 Task: Look for space in Ресен, Macedonia from 3rd August, 2023 to 17th August, 2023 for 3 adults, 1 child in price range Rs.3000 to Rs.15000. Place can be entire place with 3 bedrooms having 4 beds and 2 bathrooms. Property type can be house, flat, guest house. Amenities needed are: wifi, washing machine. Booking option can be shelf check-in. Required host language is English.
Action: Mouse moved to (611, 86)
Screenshot: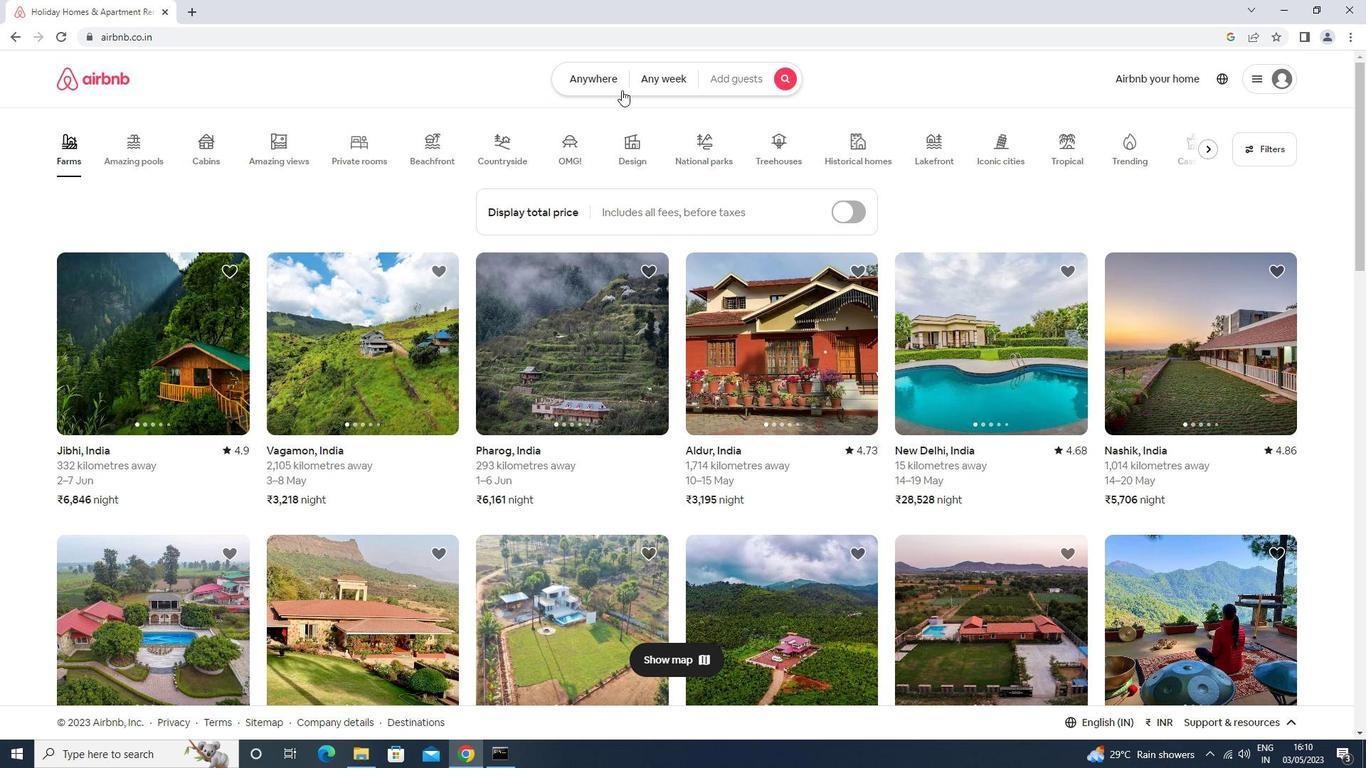 
Action: Mouse pressed left at (611, 86)
Screenshot: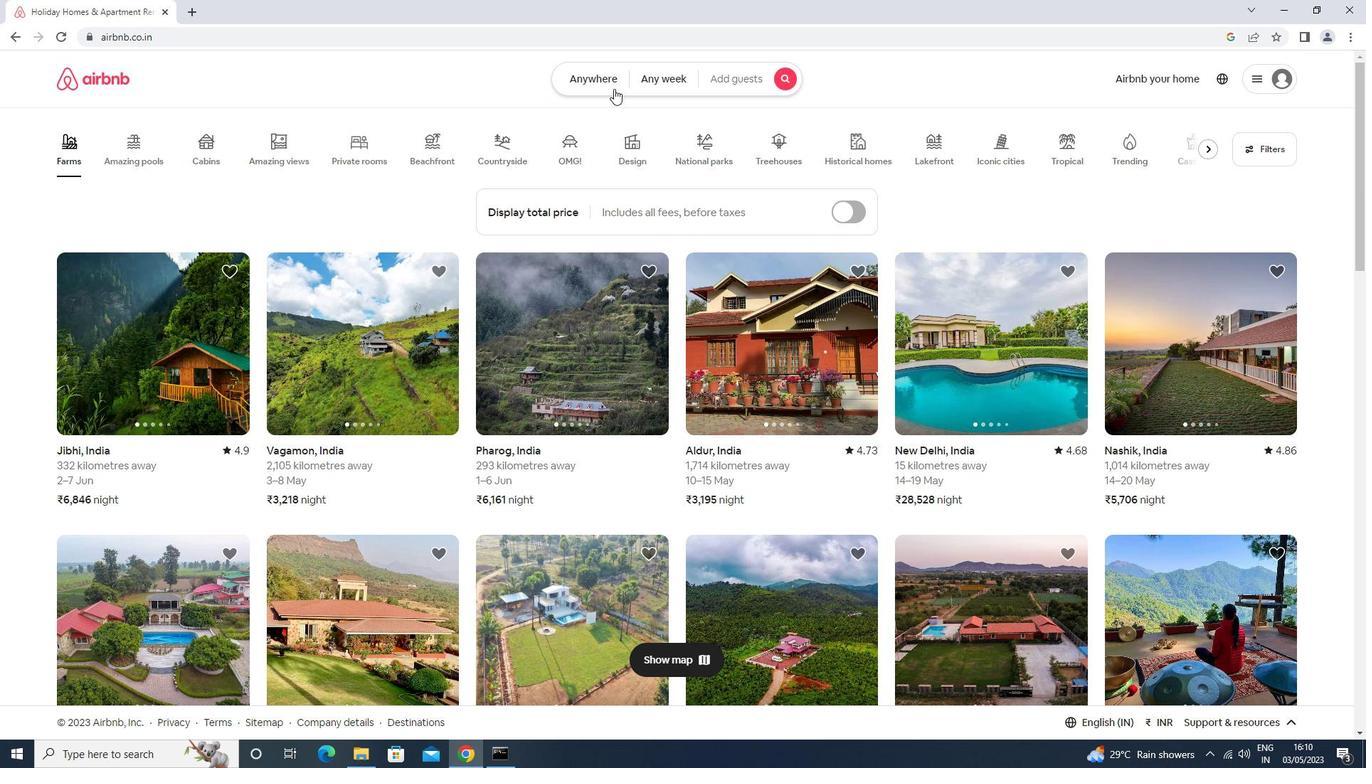 
Action: Mouse moved to (504, 143)
Screenshot: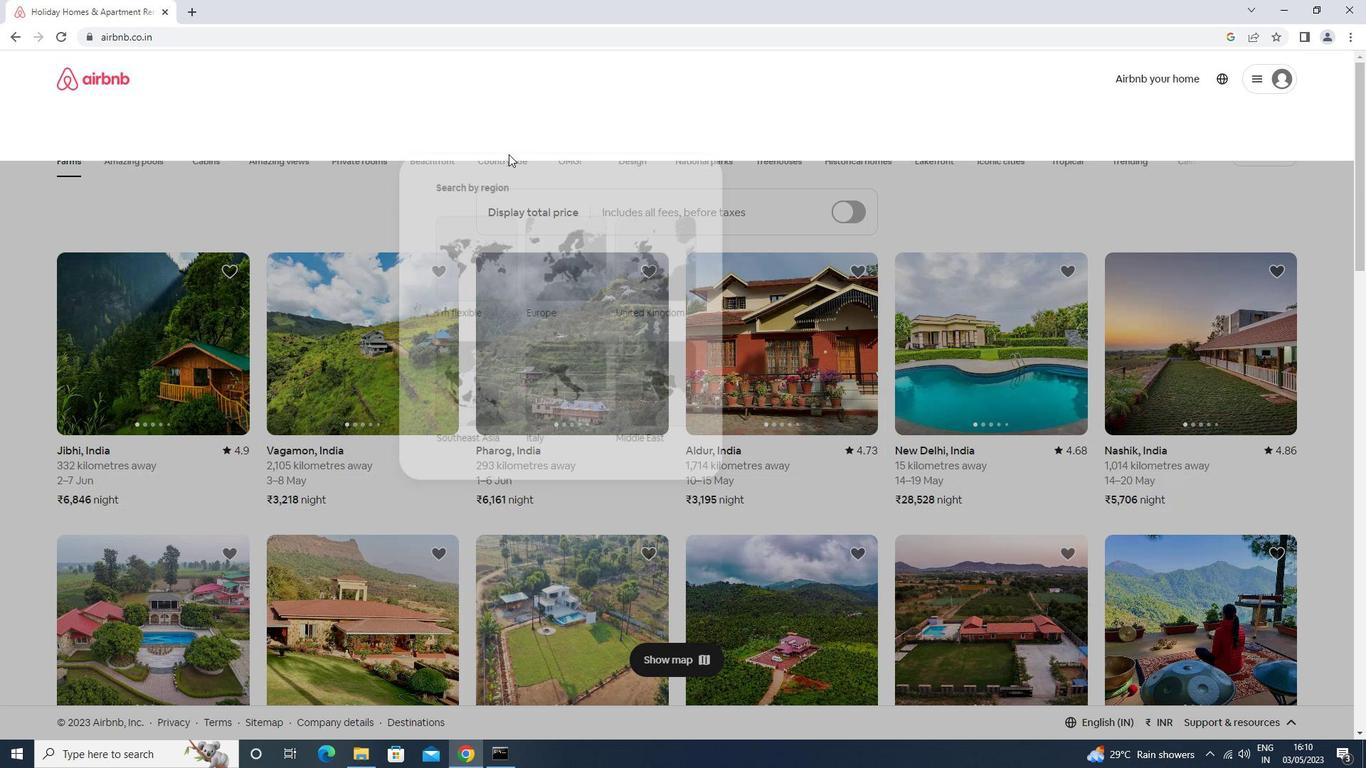
Action: Mouse pressed left at (504, 143)
Screenshot: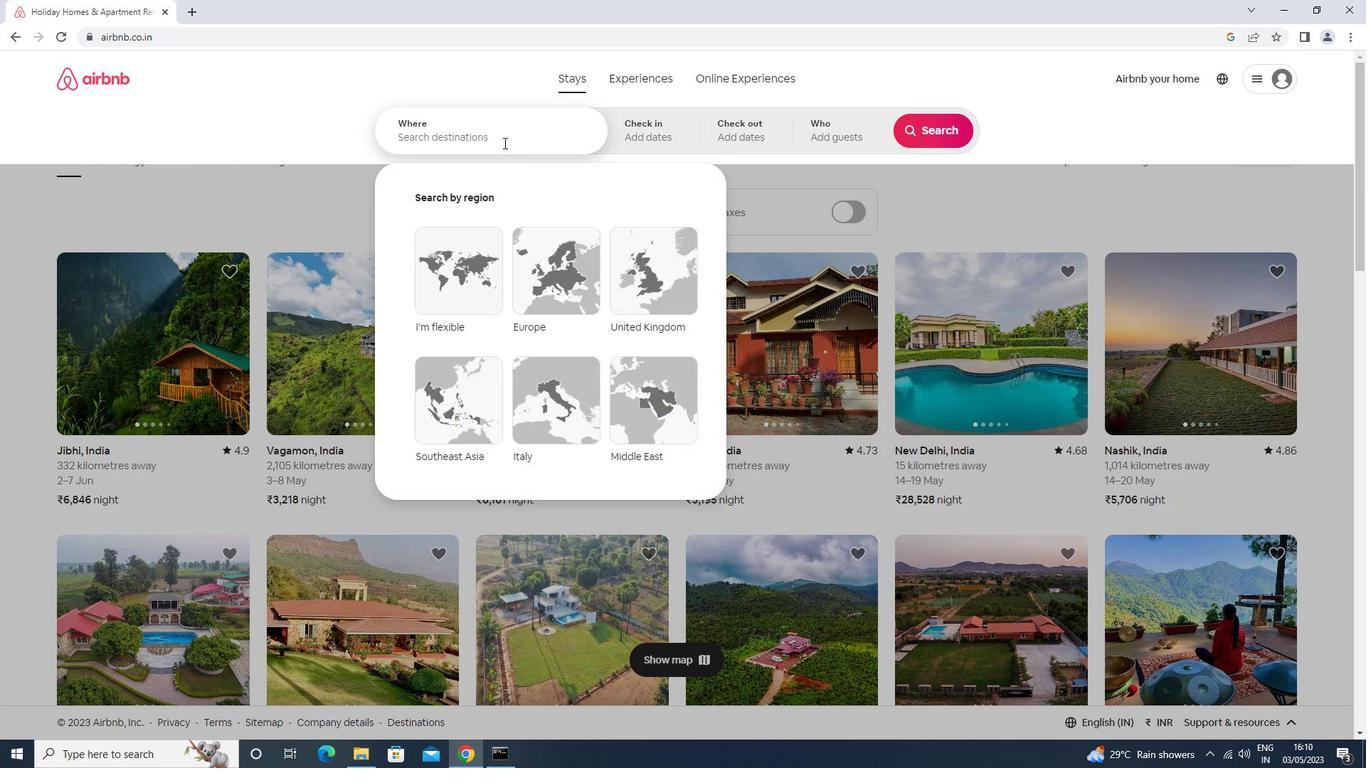 
Action: Mouse moved to (501, 142)
Screenshot: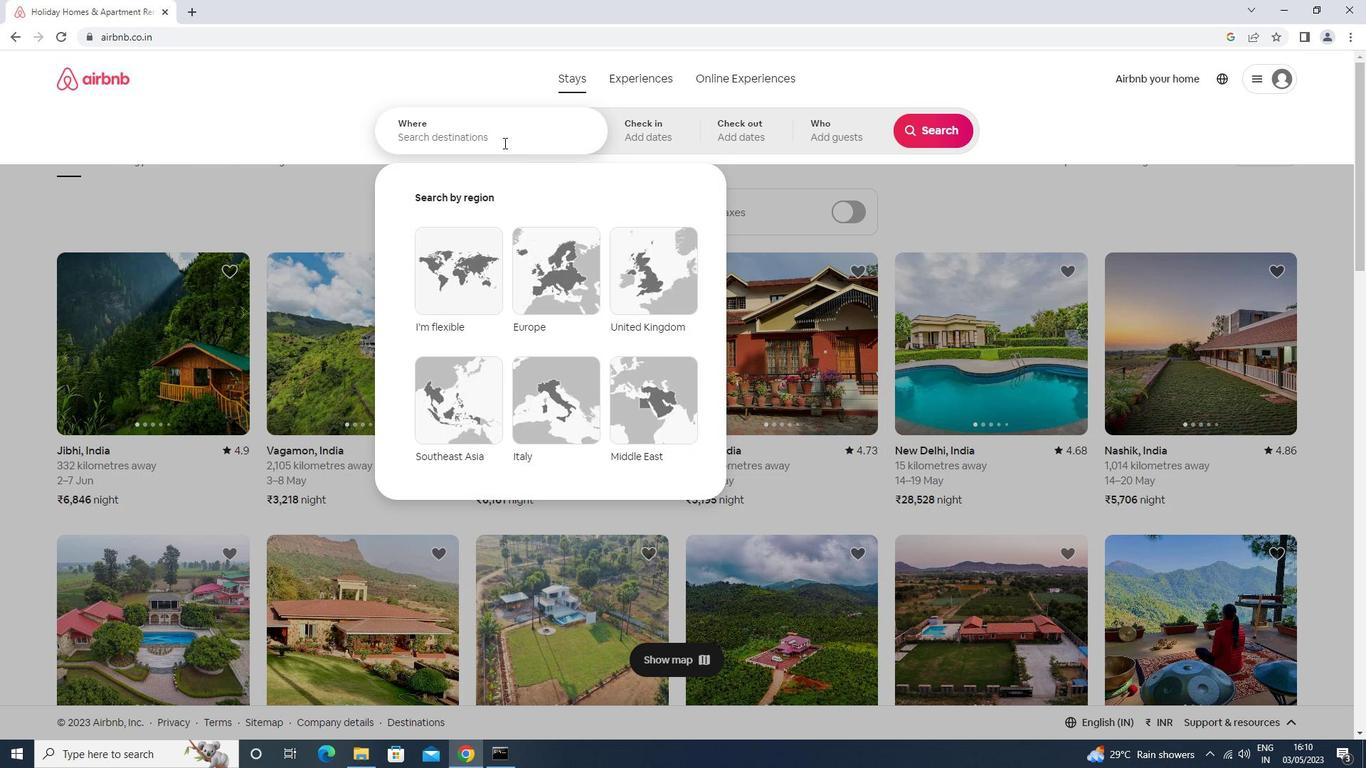 
Action: Key pressed peceh<Key.enter>
Screenshot: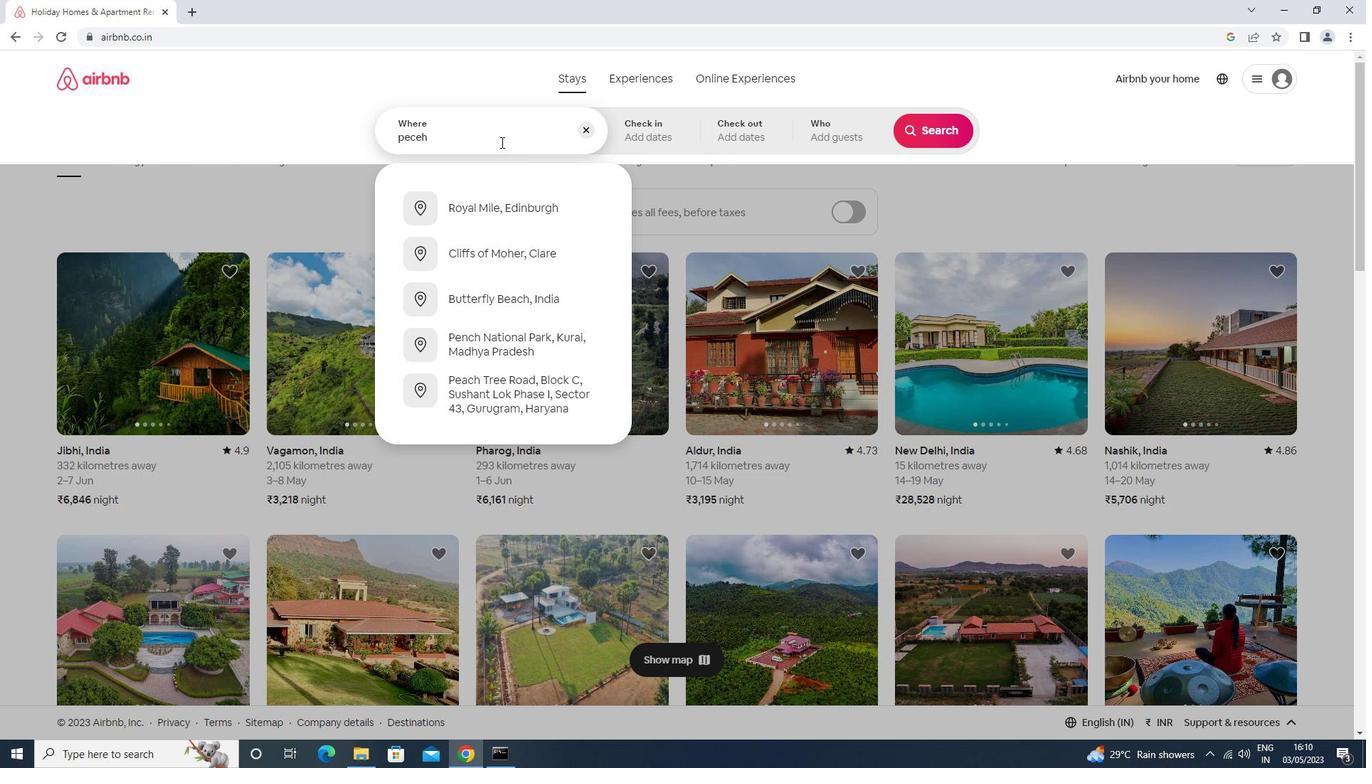 
Action: Mouse moved to (916, 241)
Screenshot: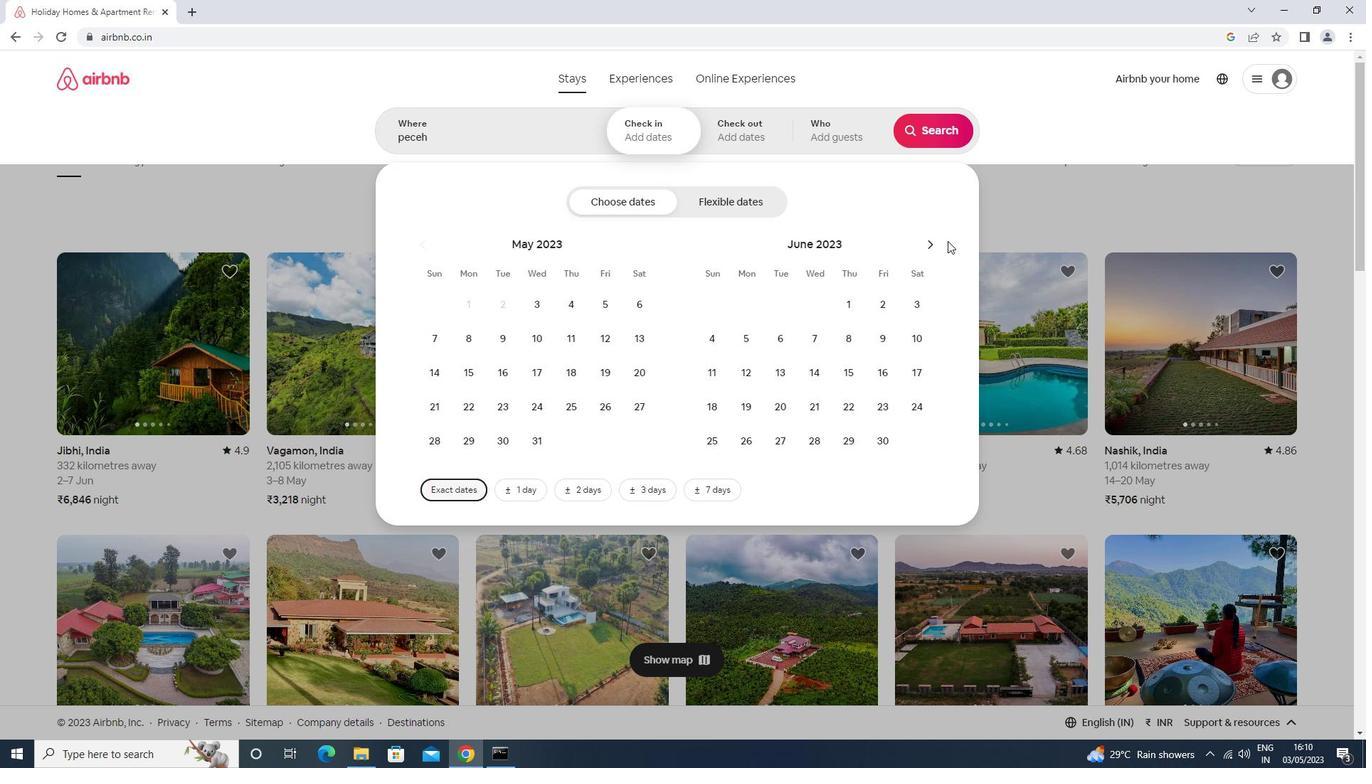 
Action: Mouse pressed left at (916, 241)
Screenshot: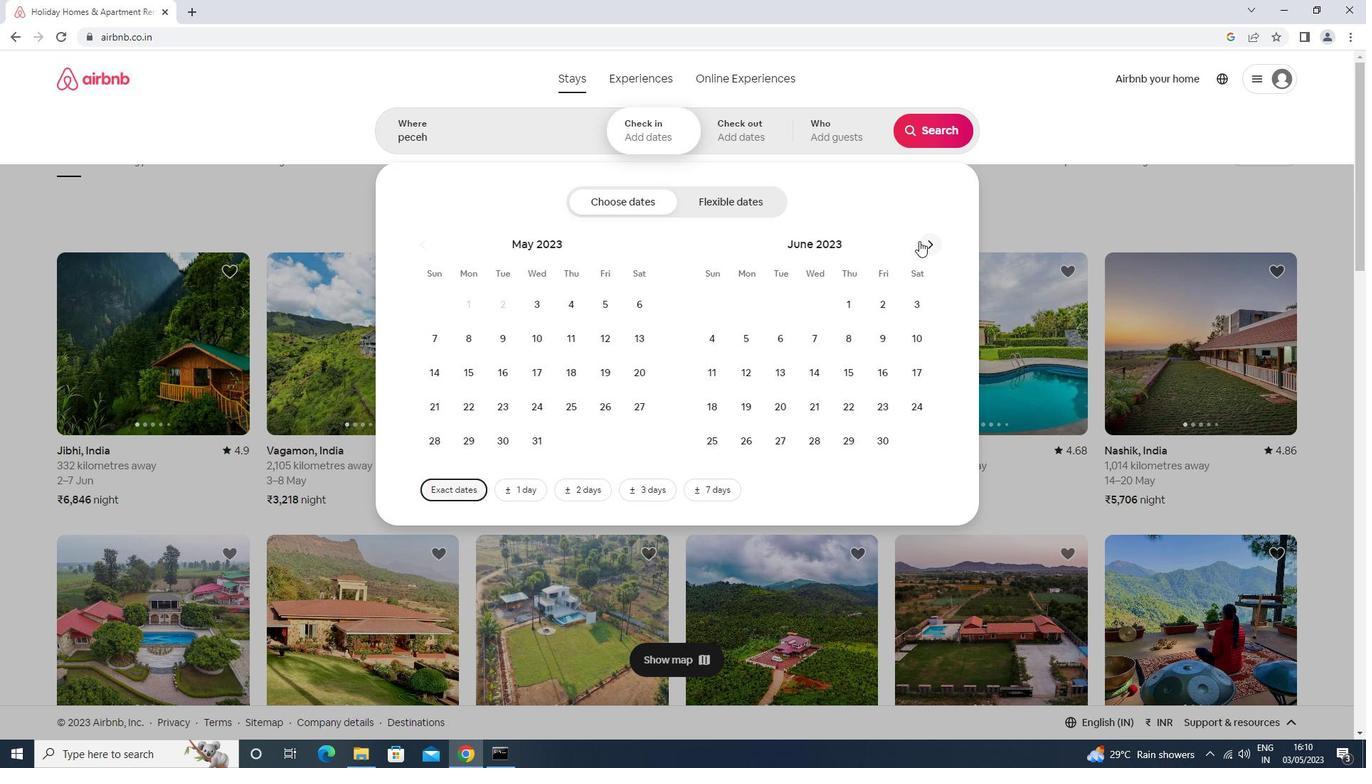 
Action: Mouse moved to (931, 244)
Screenshot: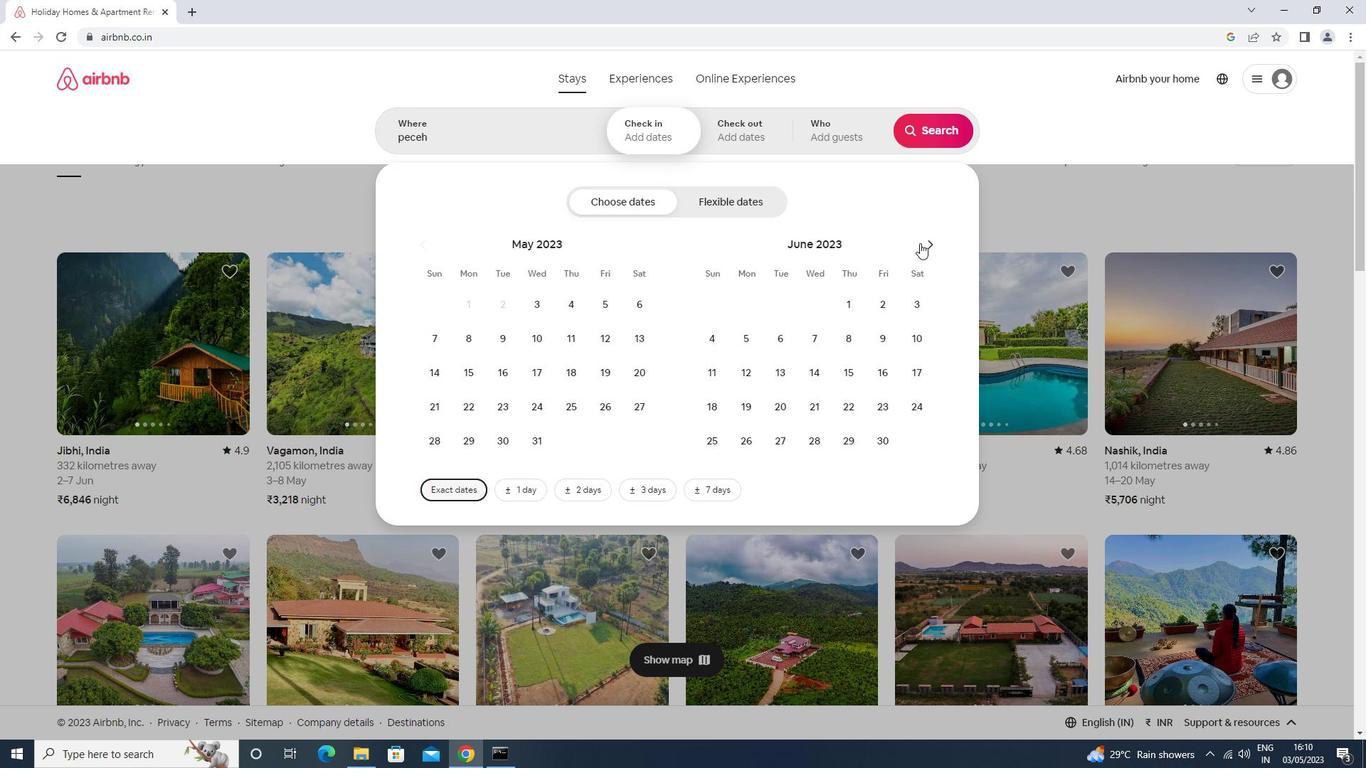 
Action: Mouse pressed left at (931, 244)
Screenshot: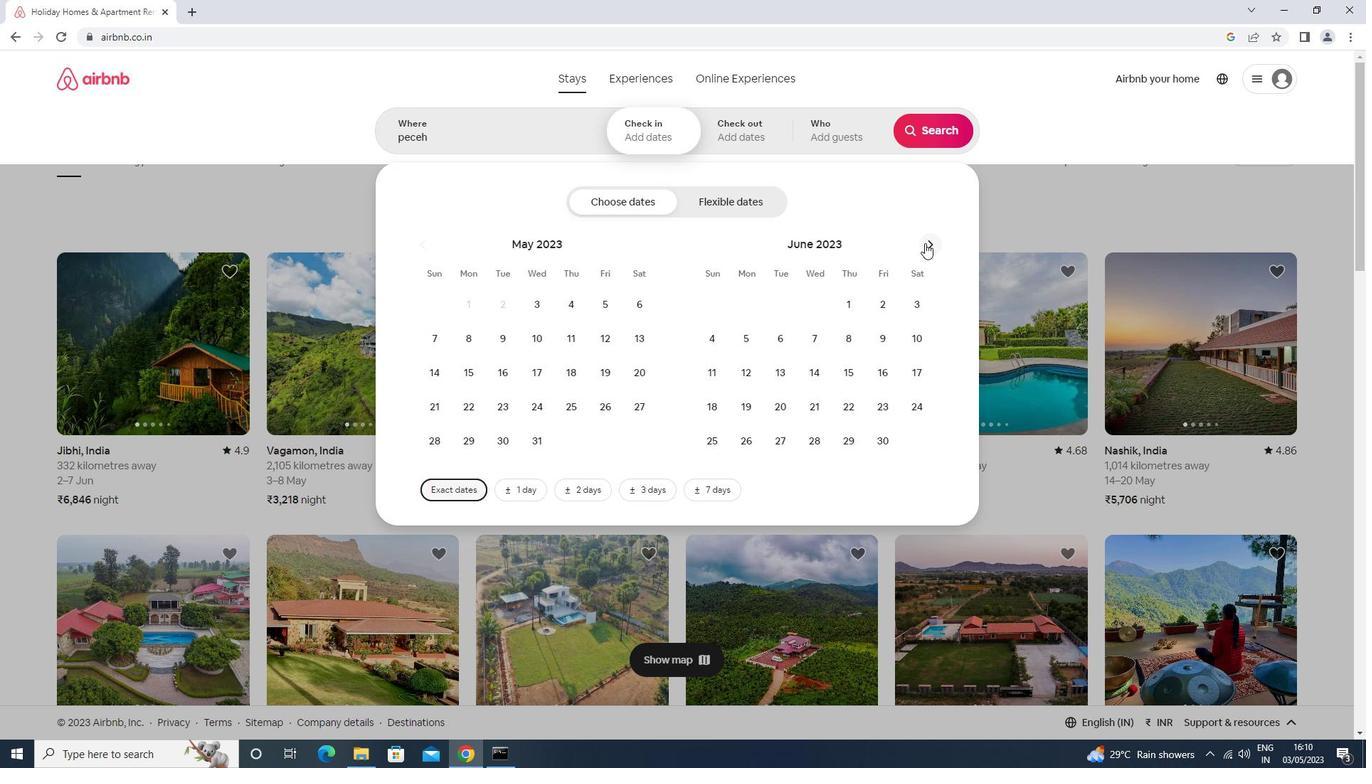 
Action: Mouse pressed left at (931, 244)
Screenshot: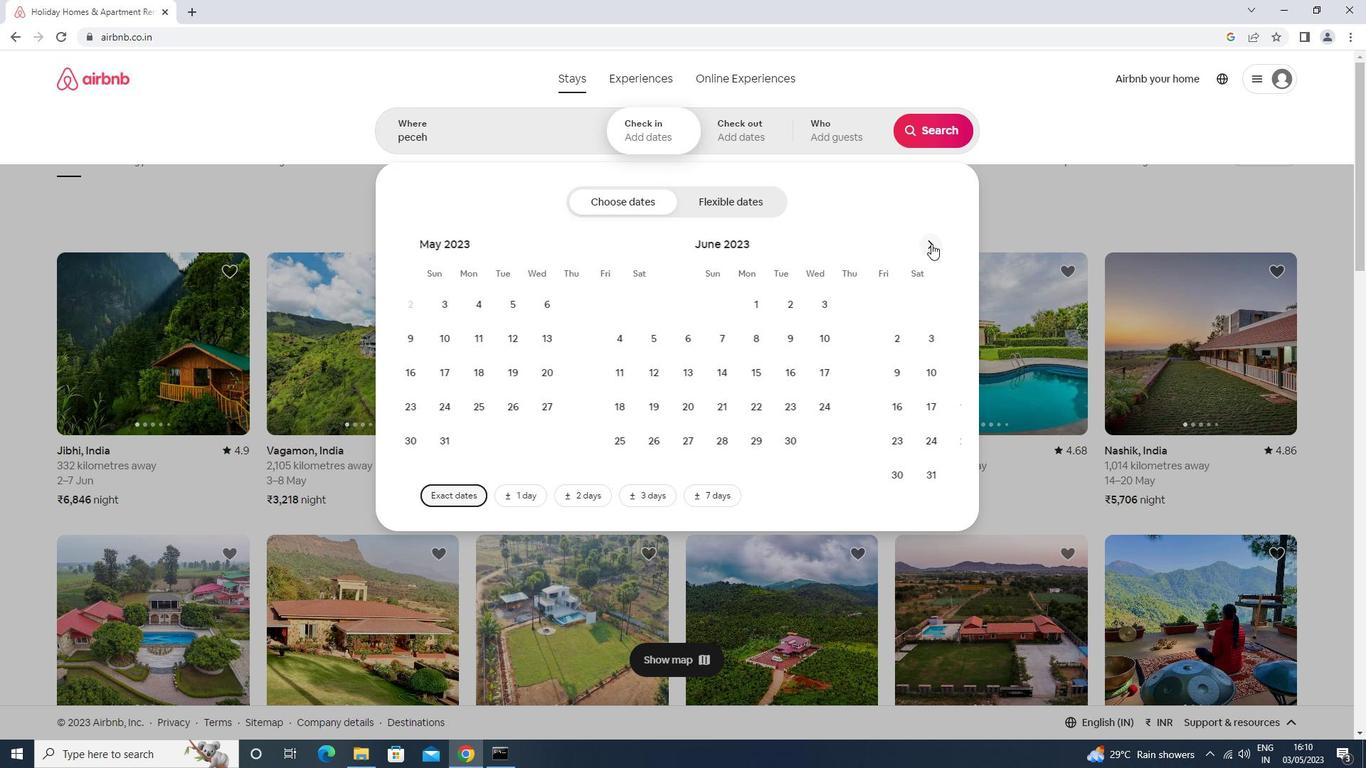 
Action: Mouse pressed left at (931, 244)
Screenshot: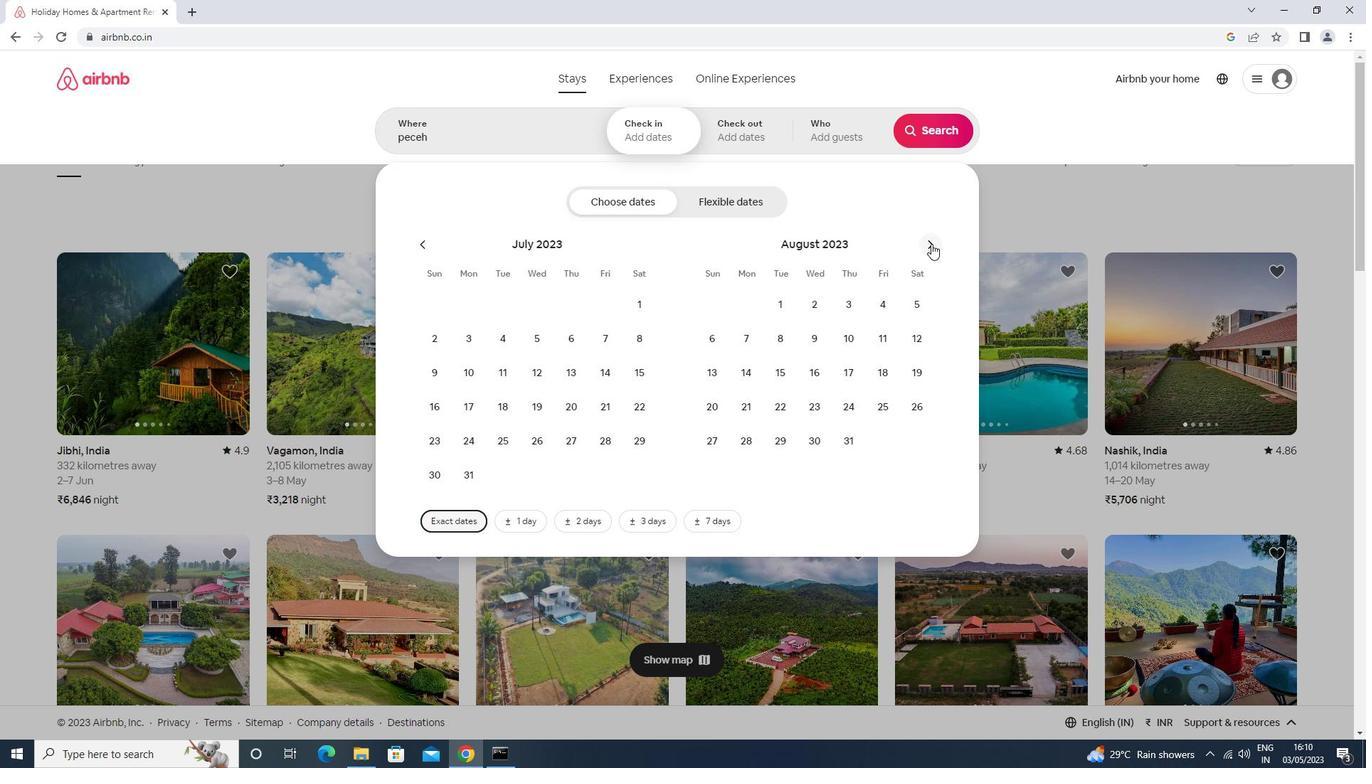 
Action: Mouse moved to (567, 302)
Screenshot: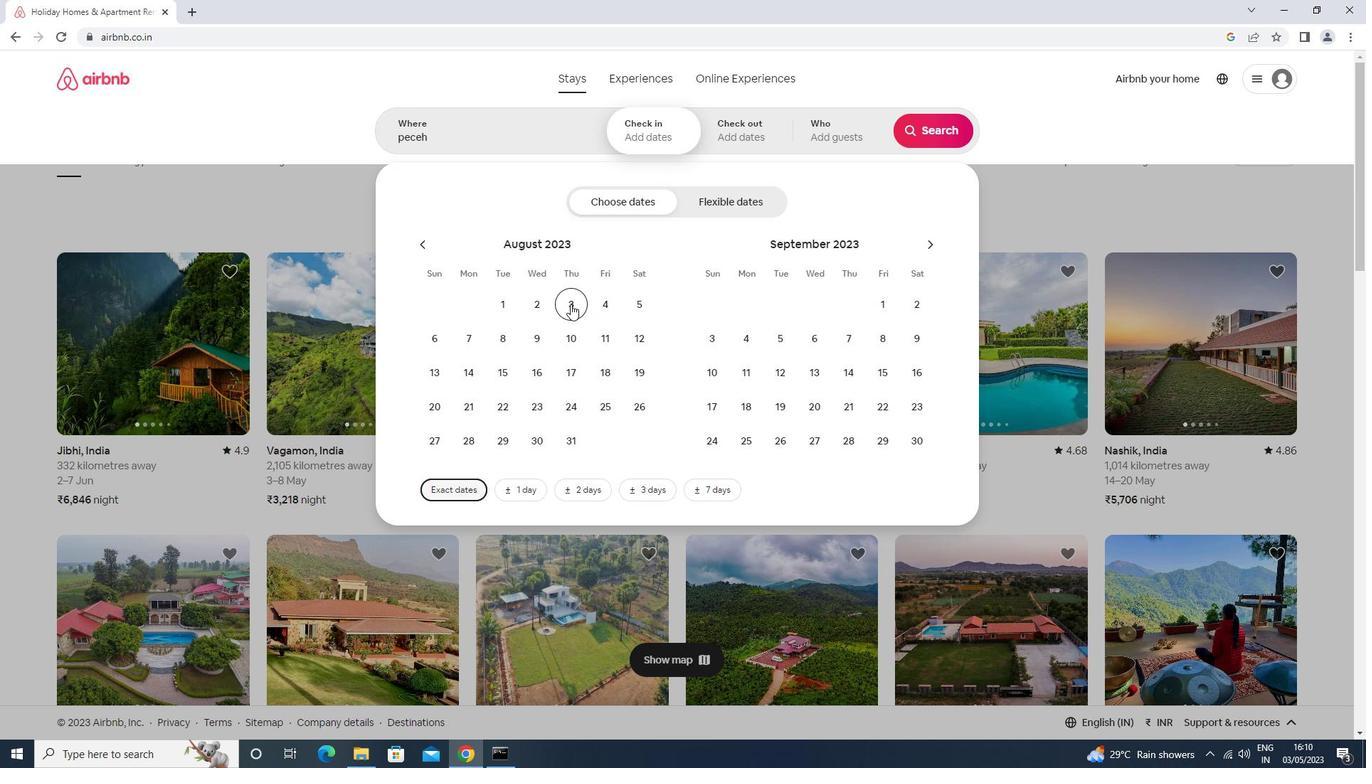 
Action: Mouse pressed left at (567, 302)
Screenshot: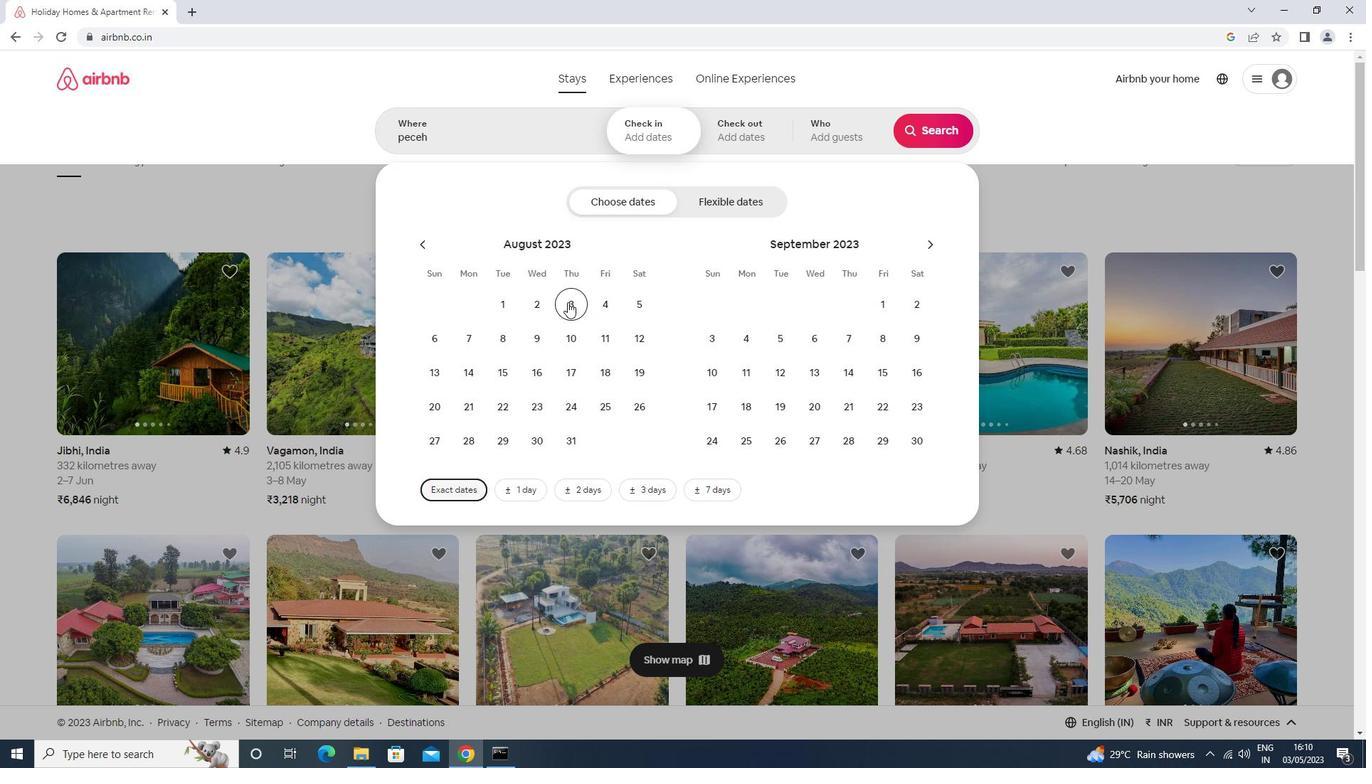 
Action: Mouse moved to (560, 374)
Screenshot: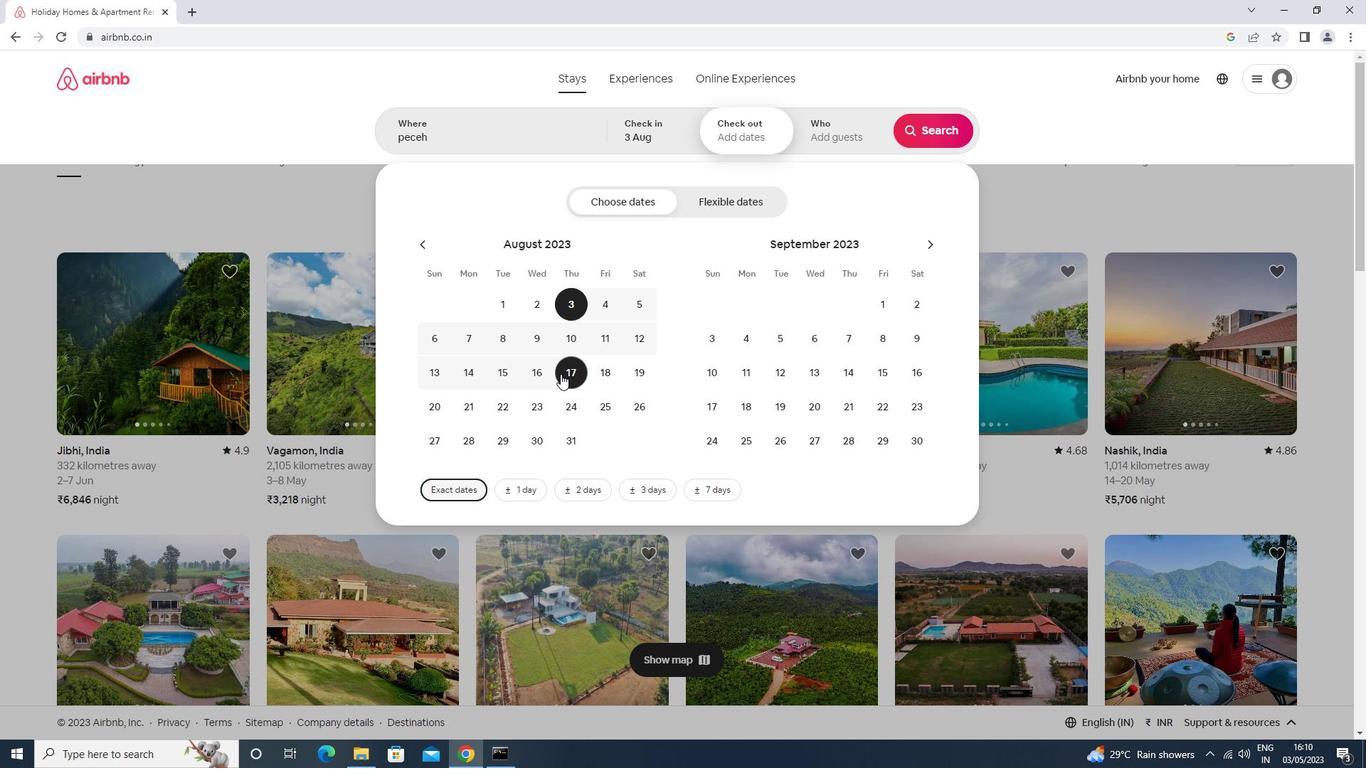 
Action: Mouse pressed left at (560, 374)
Screenshot: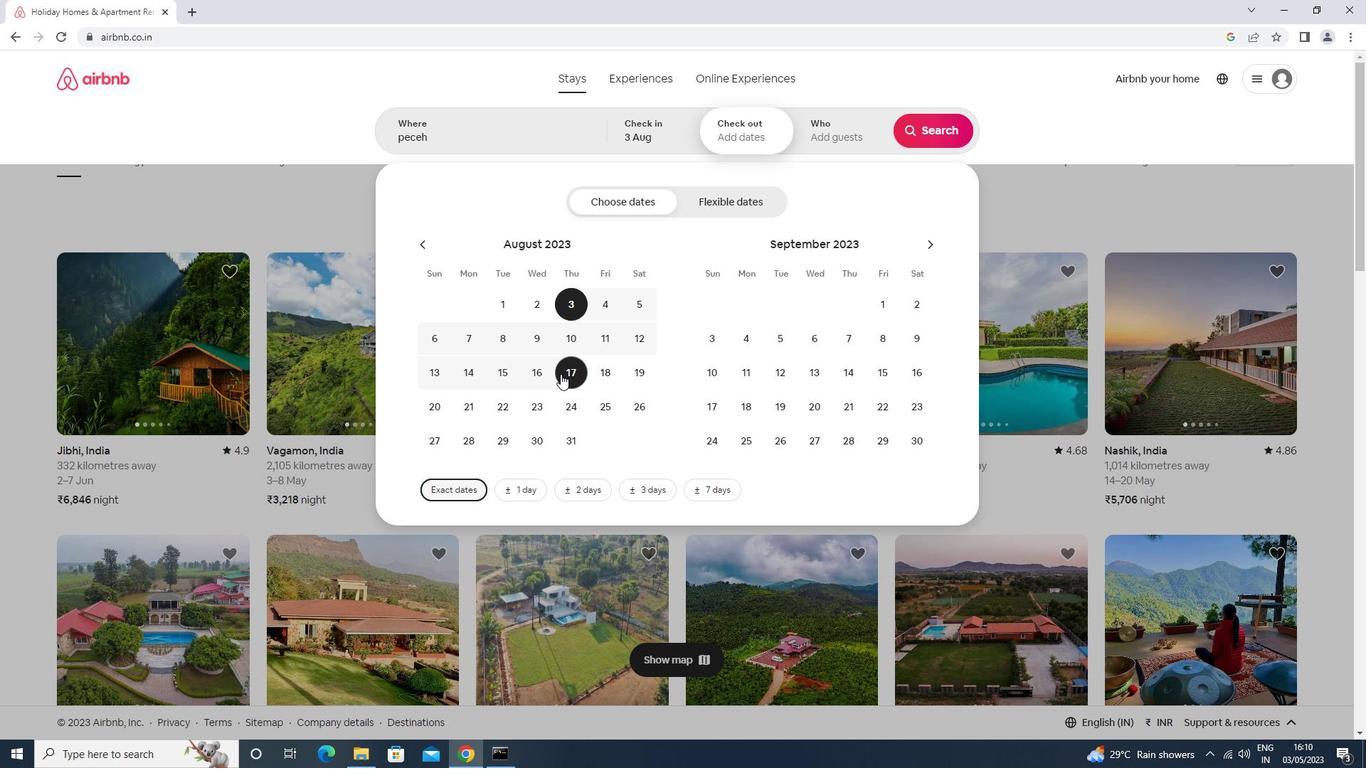 
Action: Mouse moved to (840, 135)
Screenshot: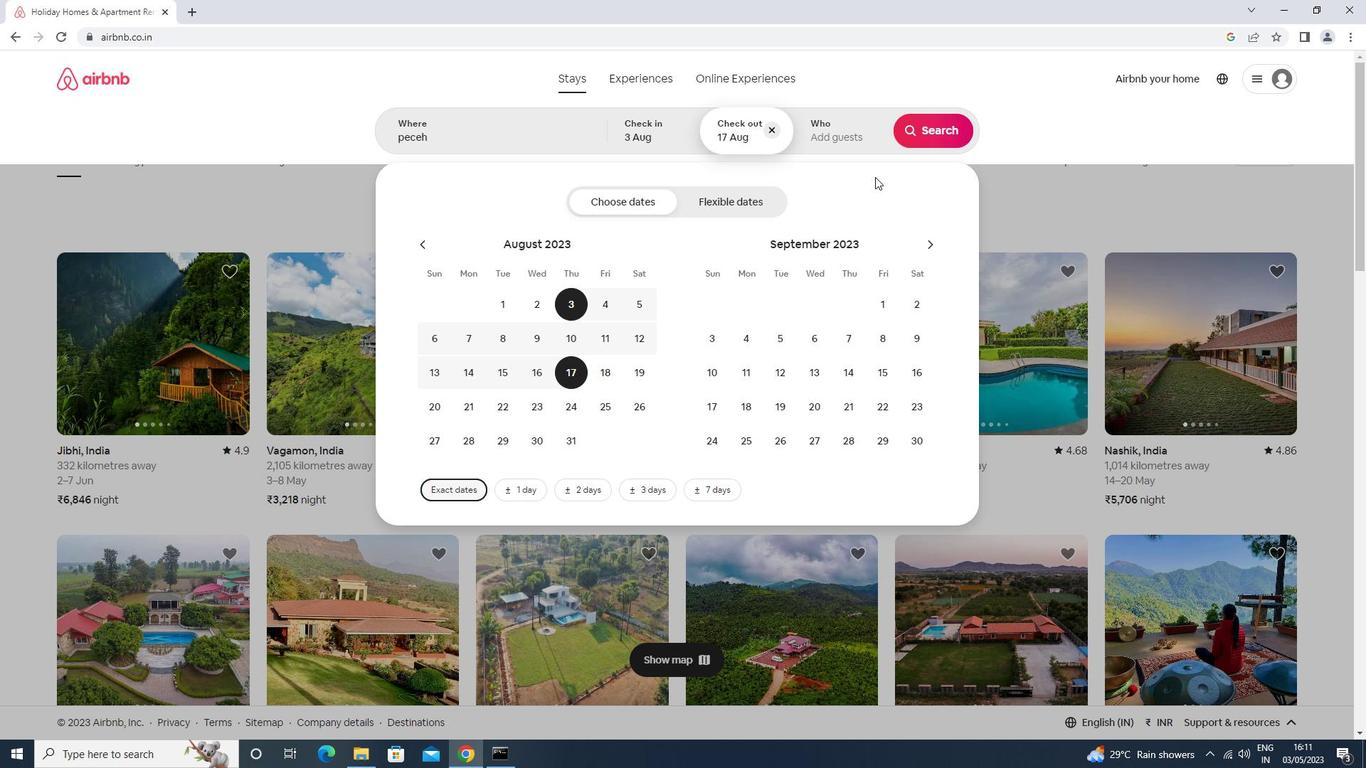 
Action: Mouse pressed left at (840, 135)
Screenshot: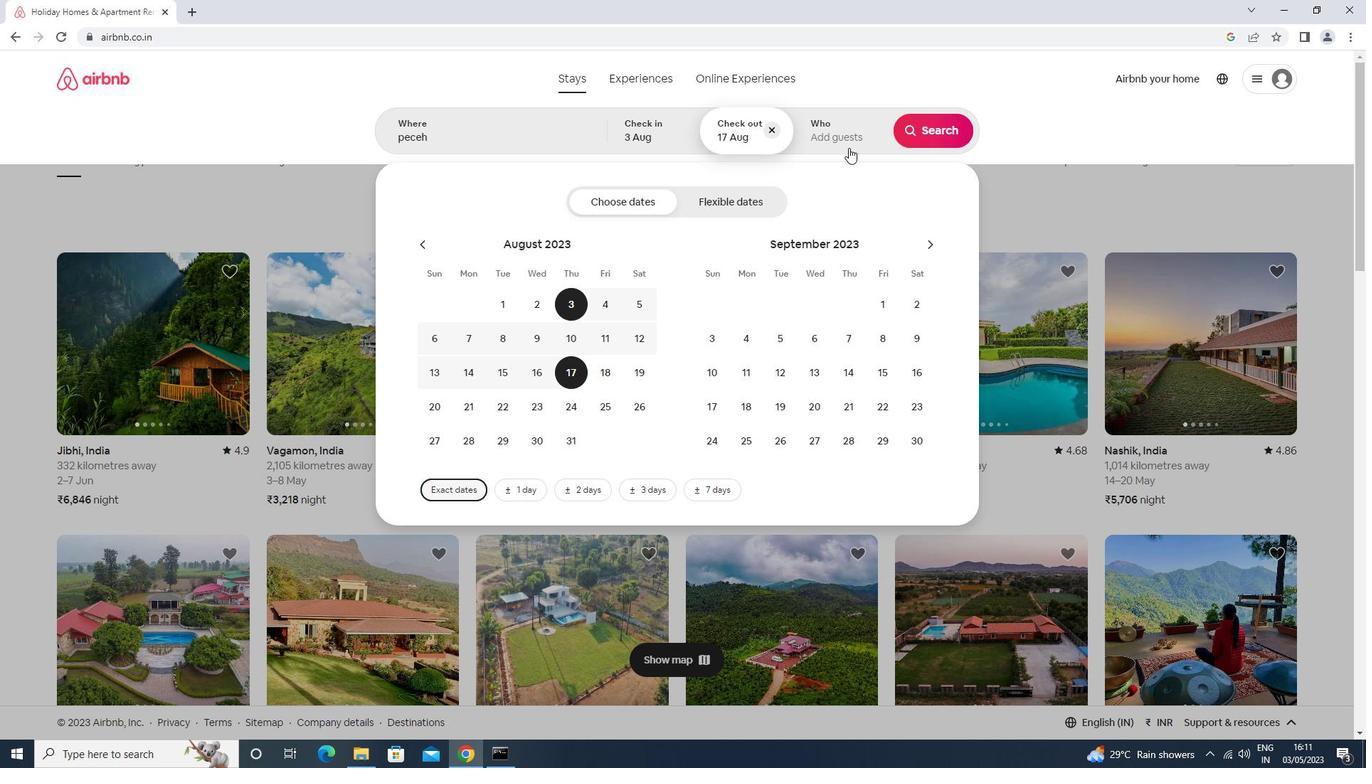 
Action: Mouse moved to (939, 203)
Screenshot: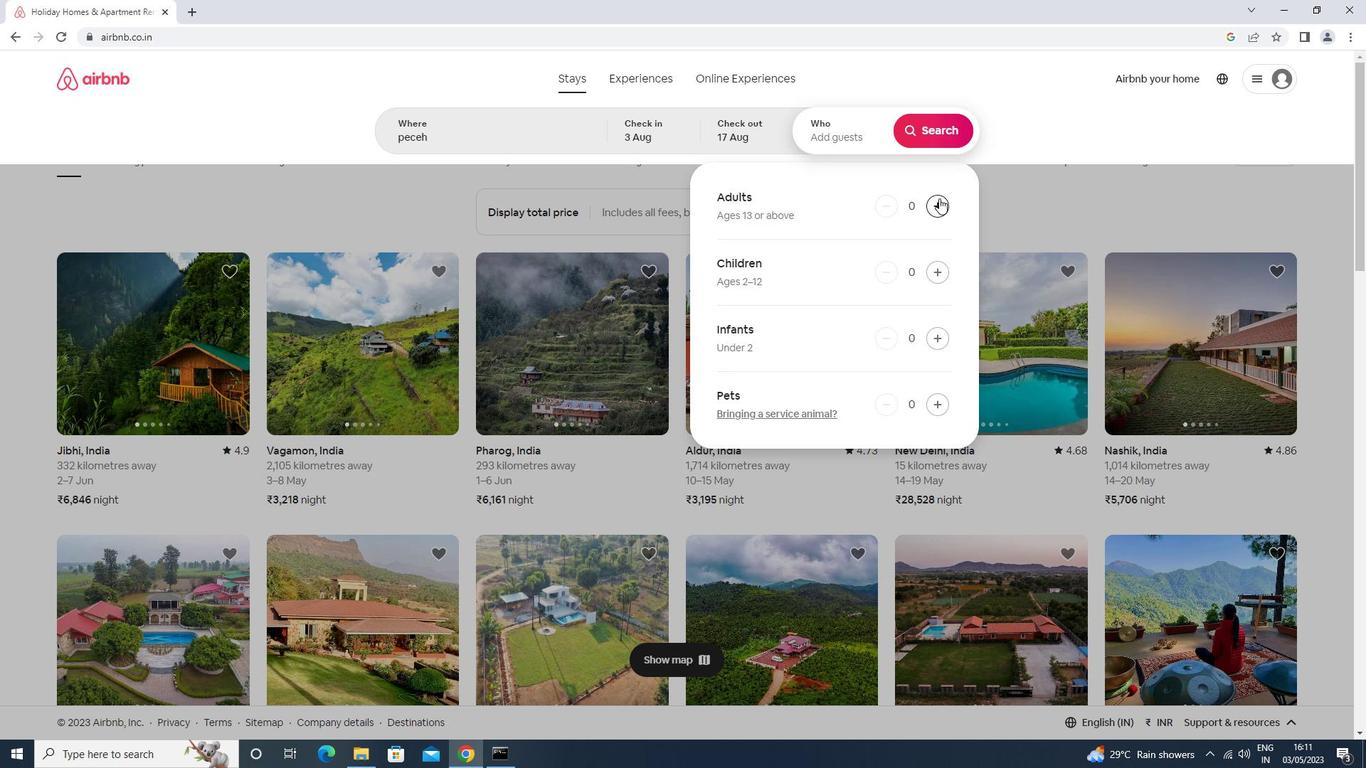
Action: Mouse pressed left at (939, 203)
Screenshot: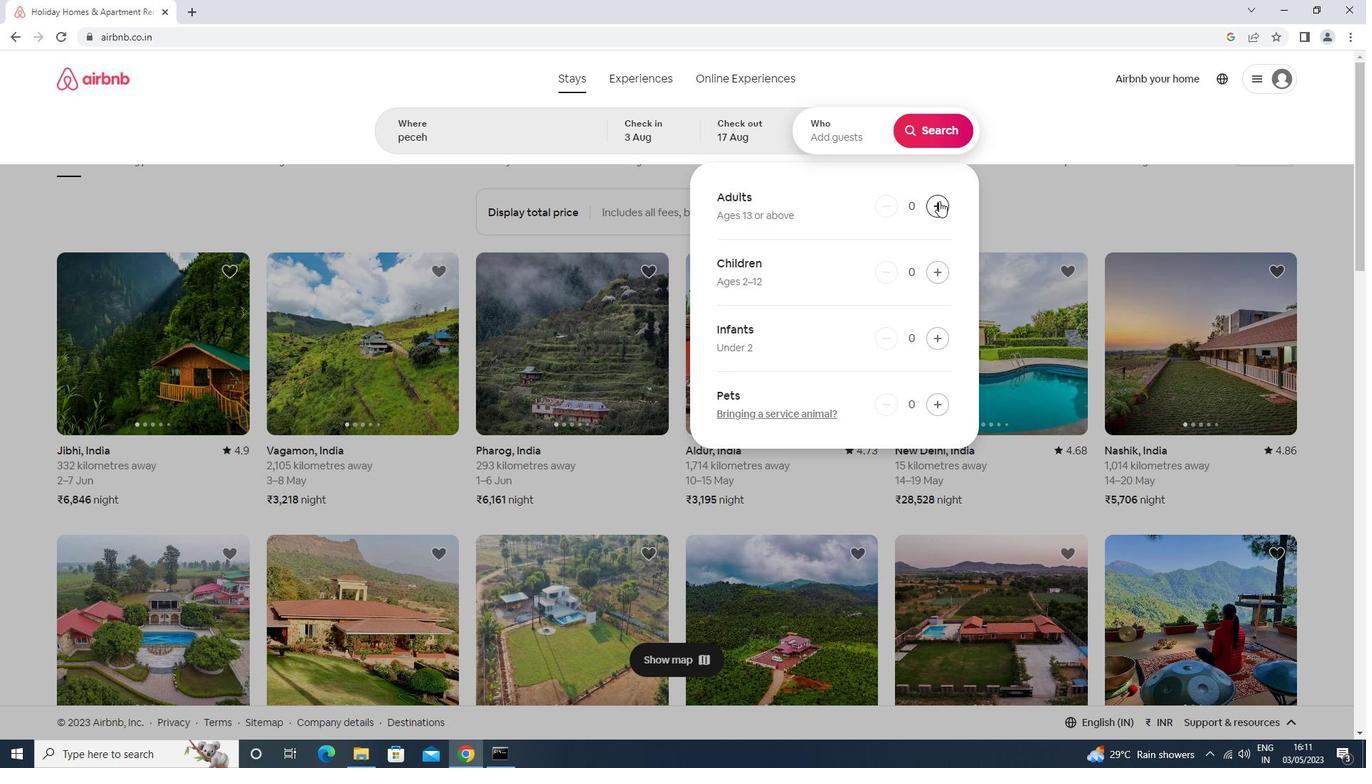 
Action: Mouse pressed left at (939, 203)
Screenshot: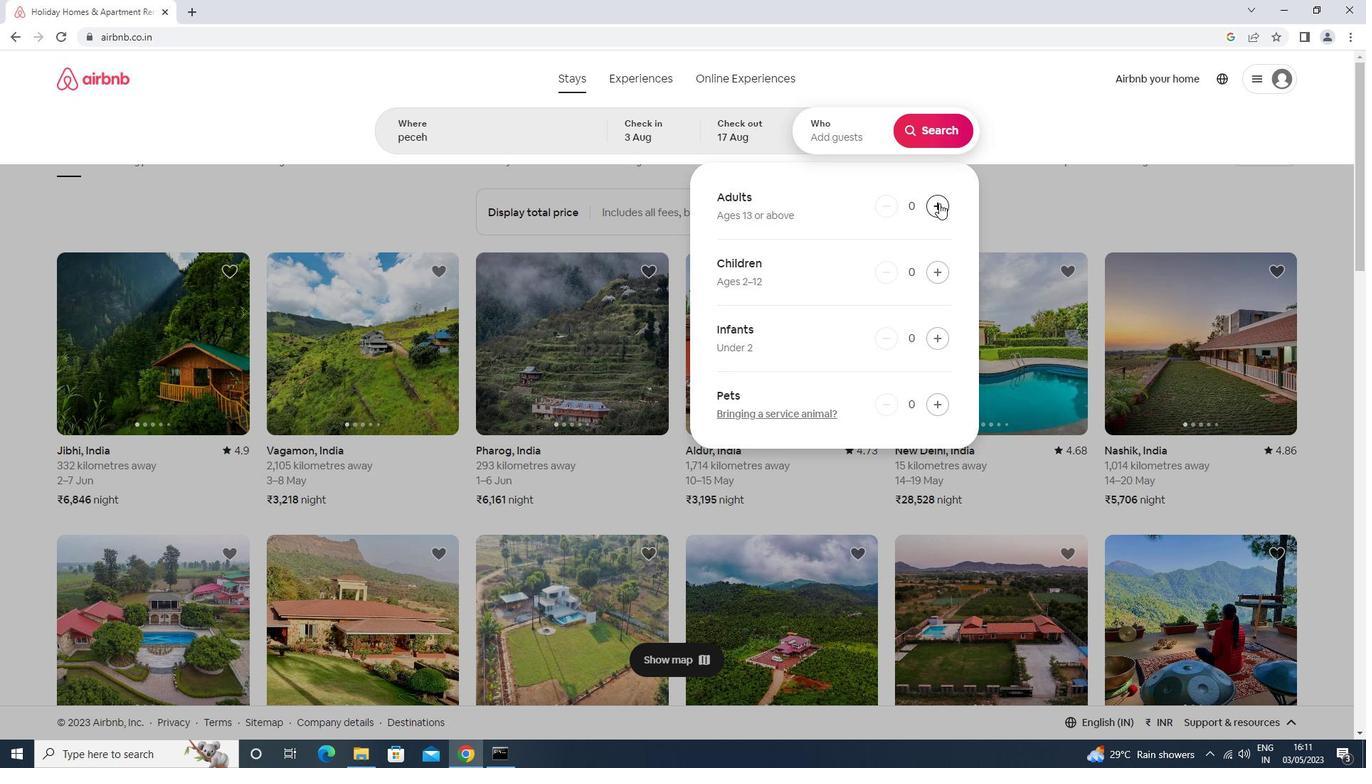 
Action: Mouse pressed left at (939, 203)
Screenshot: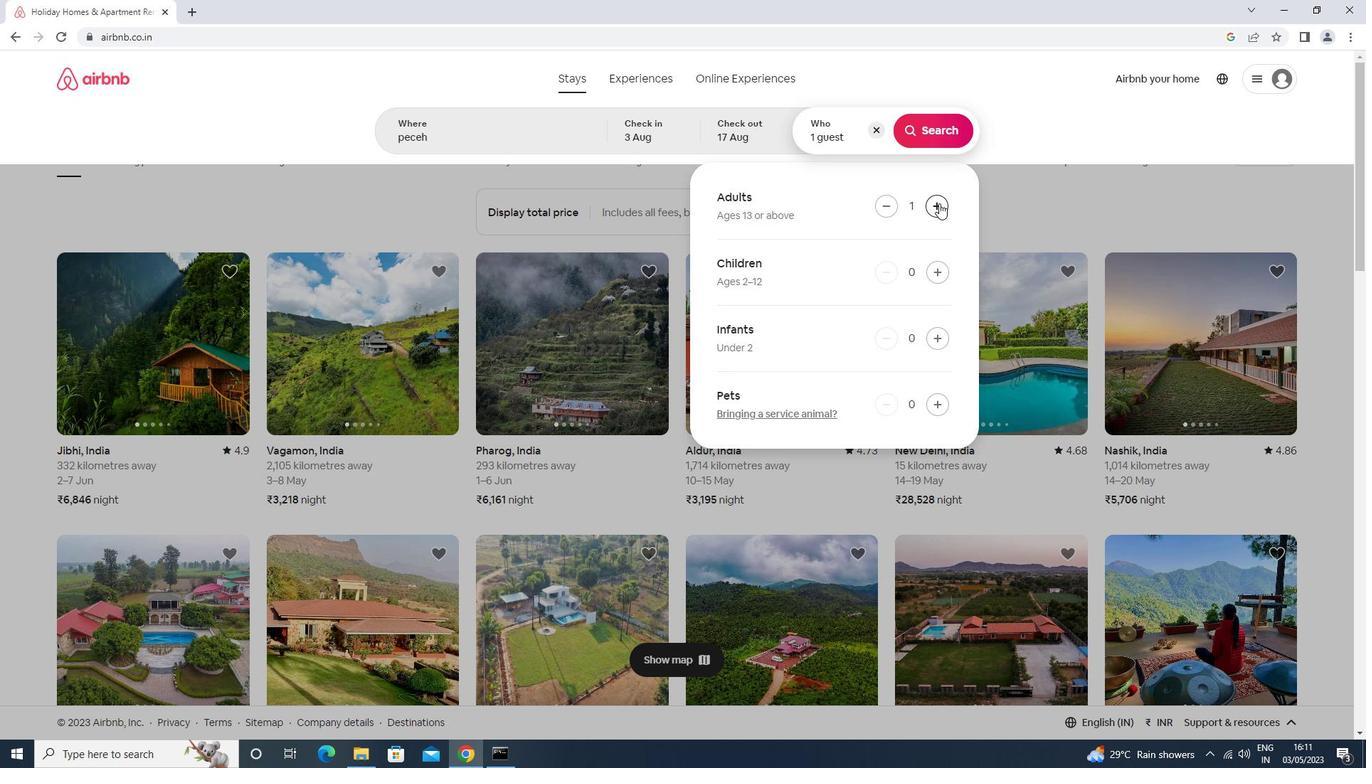 
Action: Mouse moved to (937, 274)
Screenshot: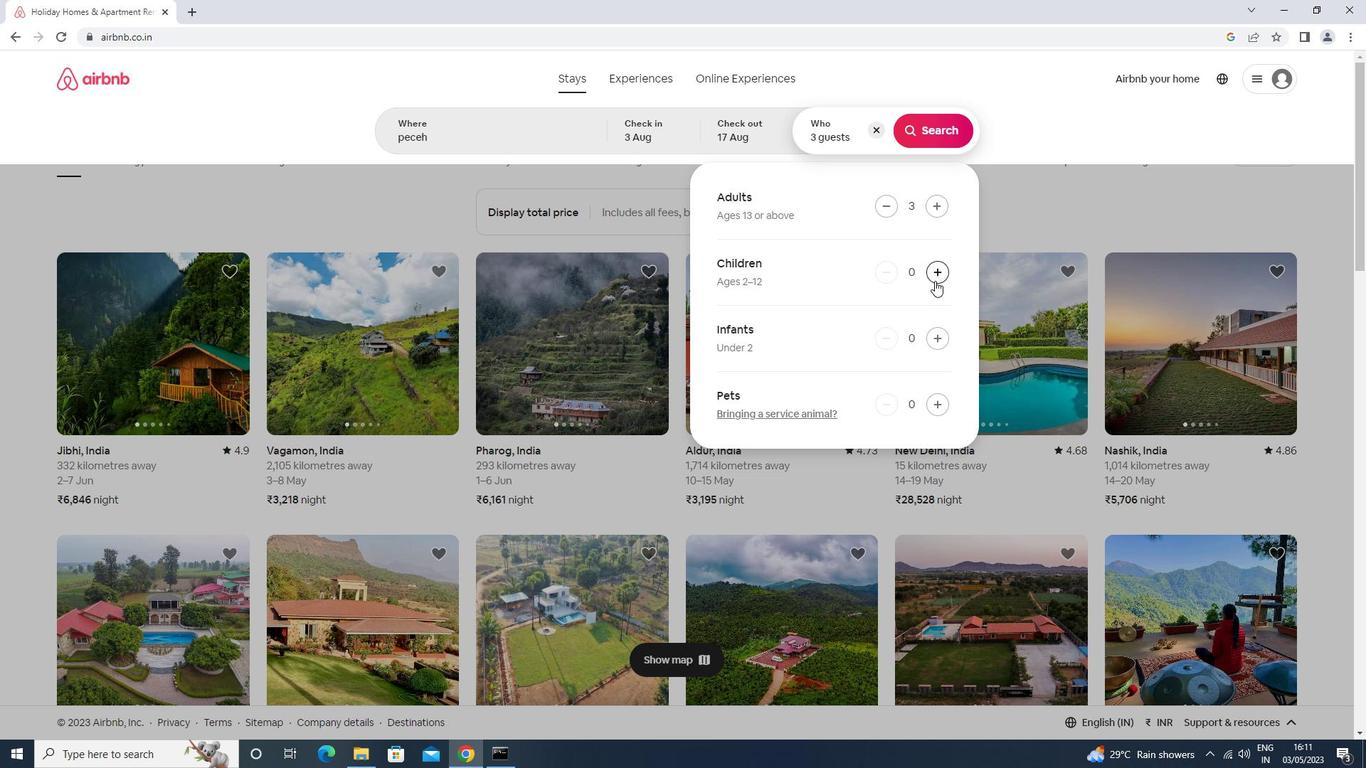 
Action: Mouse pressed left at (937, 274)
Screenshot: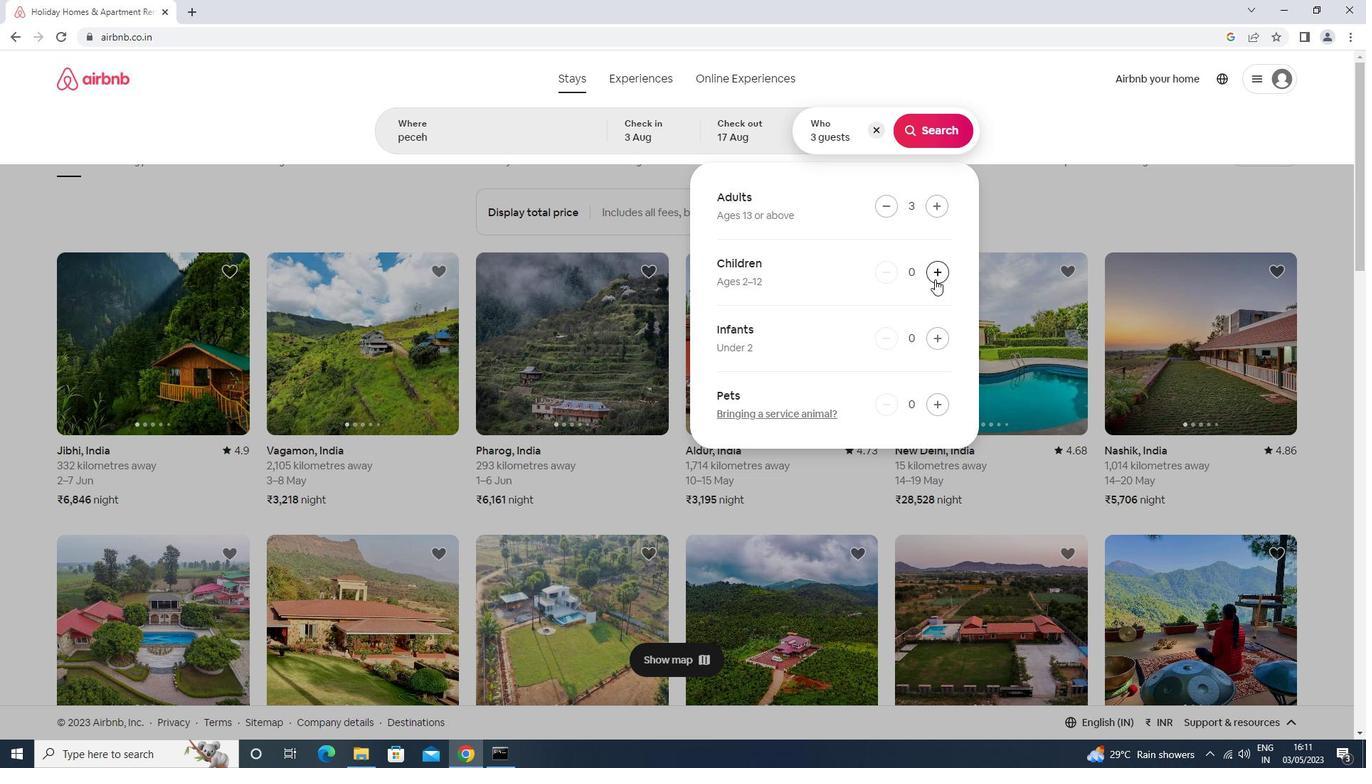 
Action: Mouse moved to (931, 132)
Screenshot: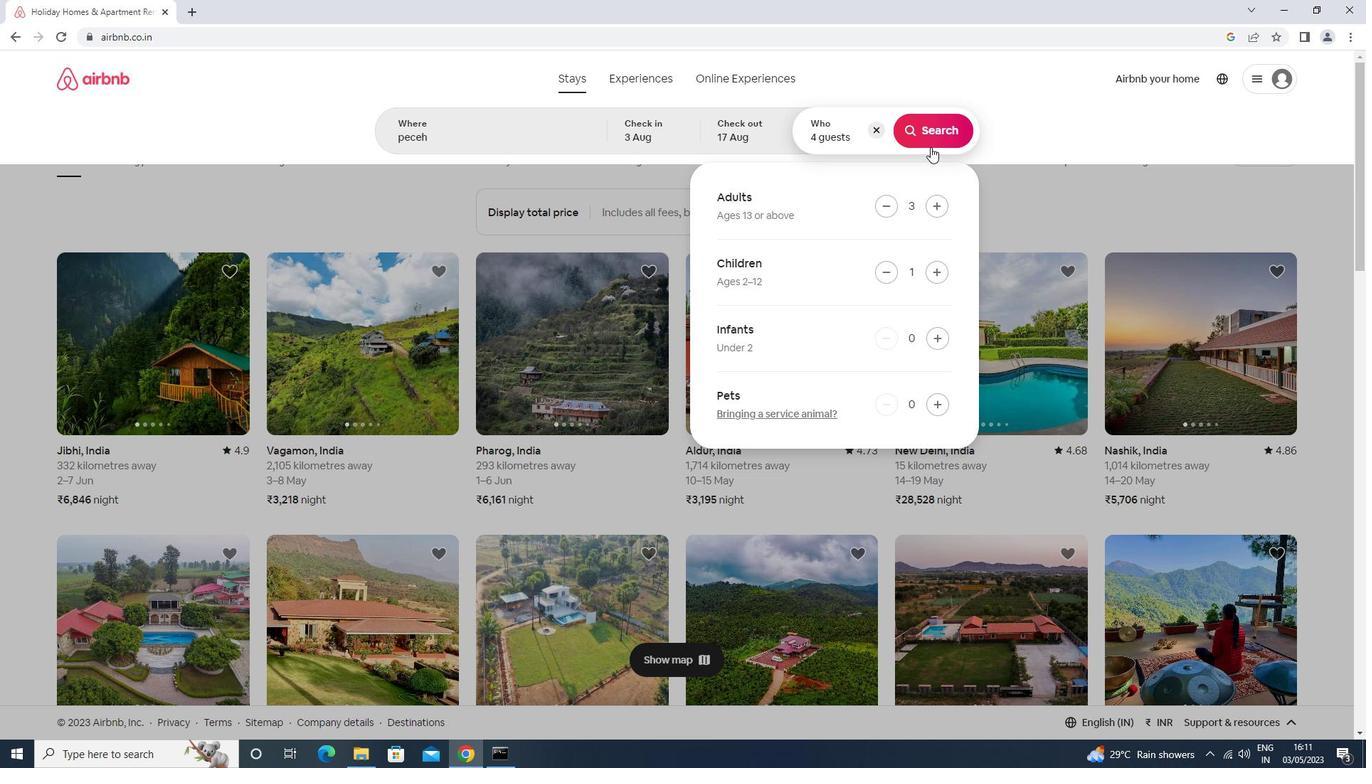 
Action: Mouse pressed left at (931, 132)
Screenshot: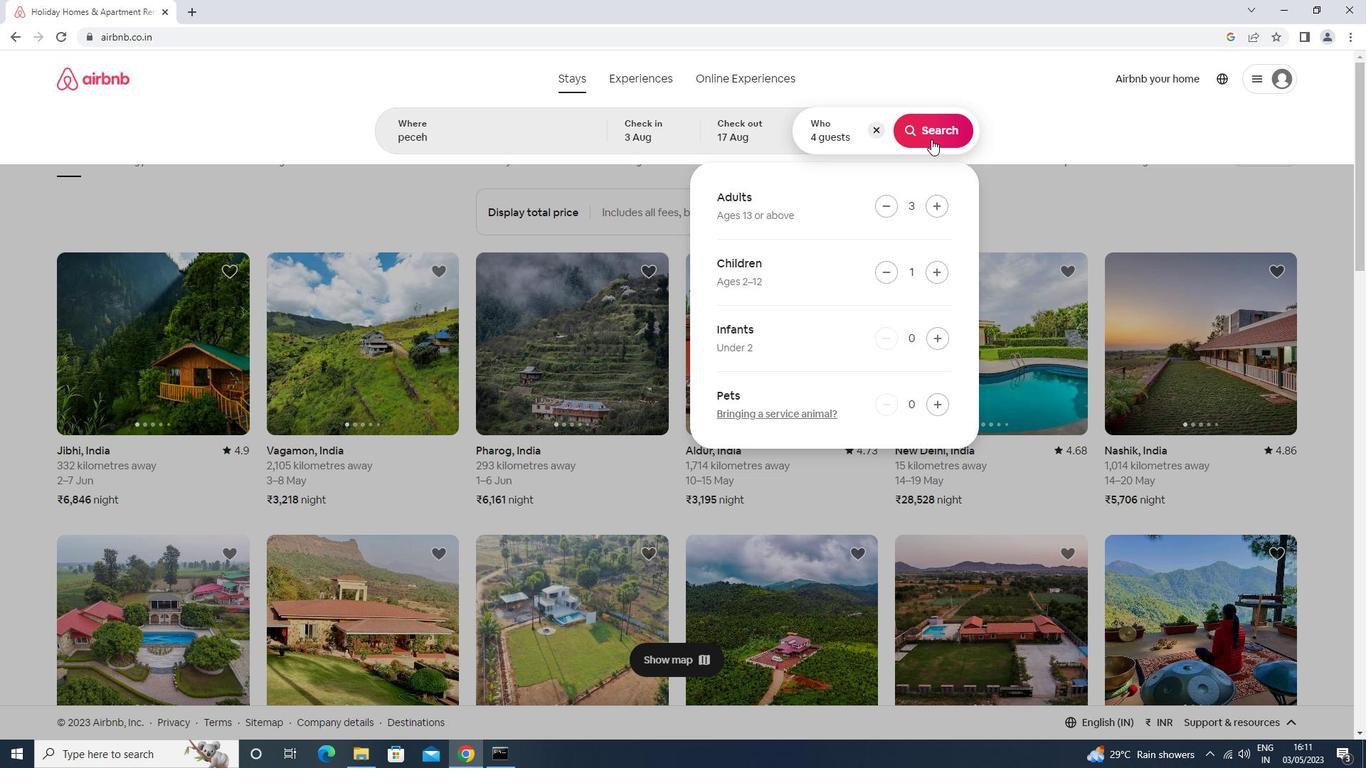 
Action: Mouse moved to (1300, 131)
Screenshot: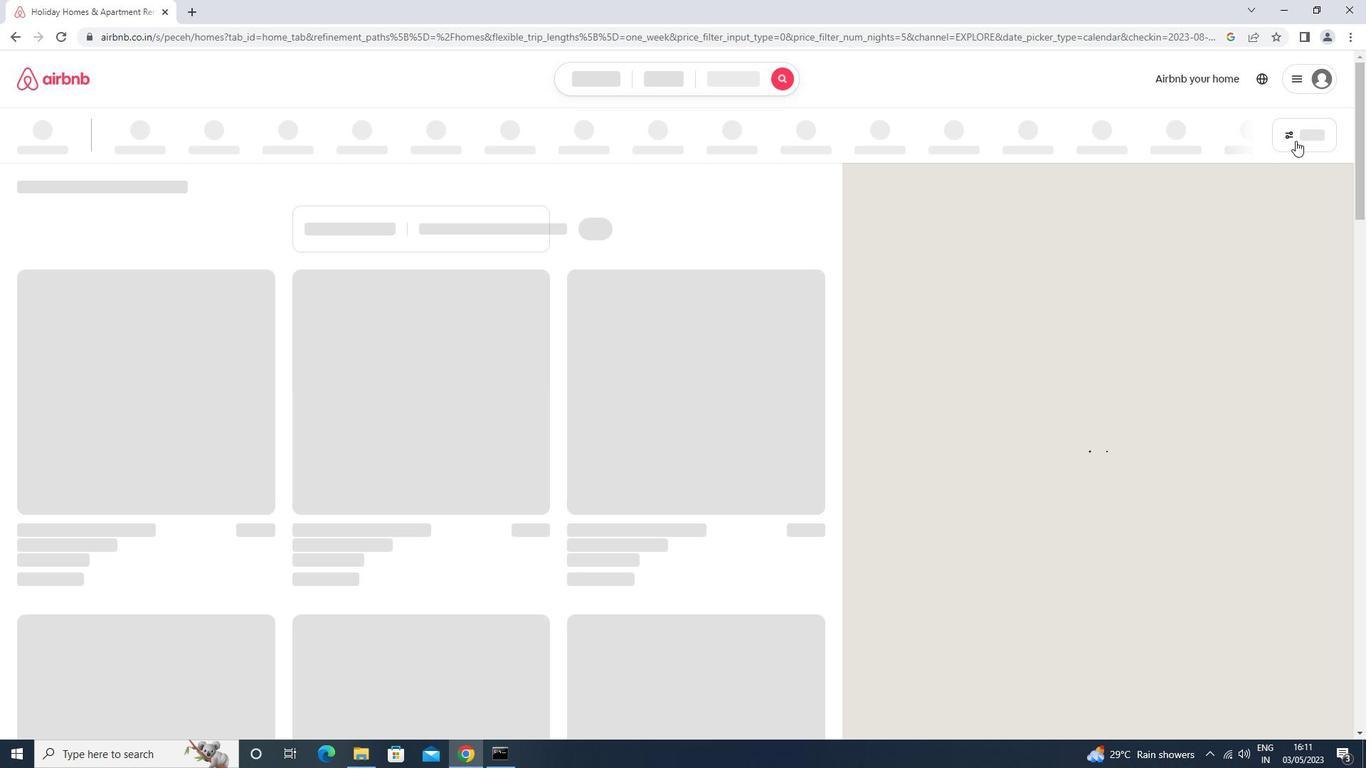 
Action: Mouse pressed left at (1300, 131)
Screenshot: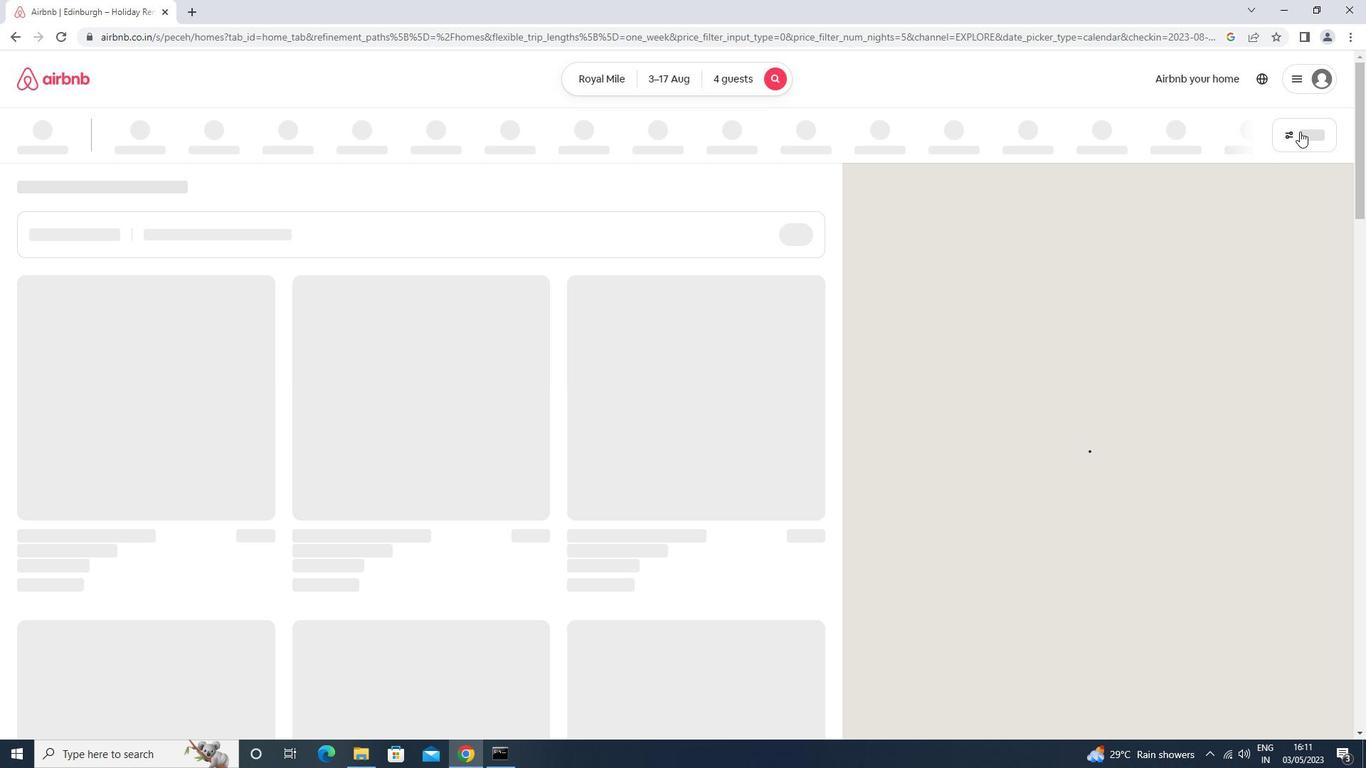 
Action: Mouse moved to (635, 315)
Screenshot: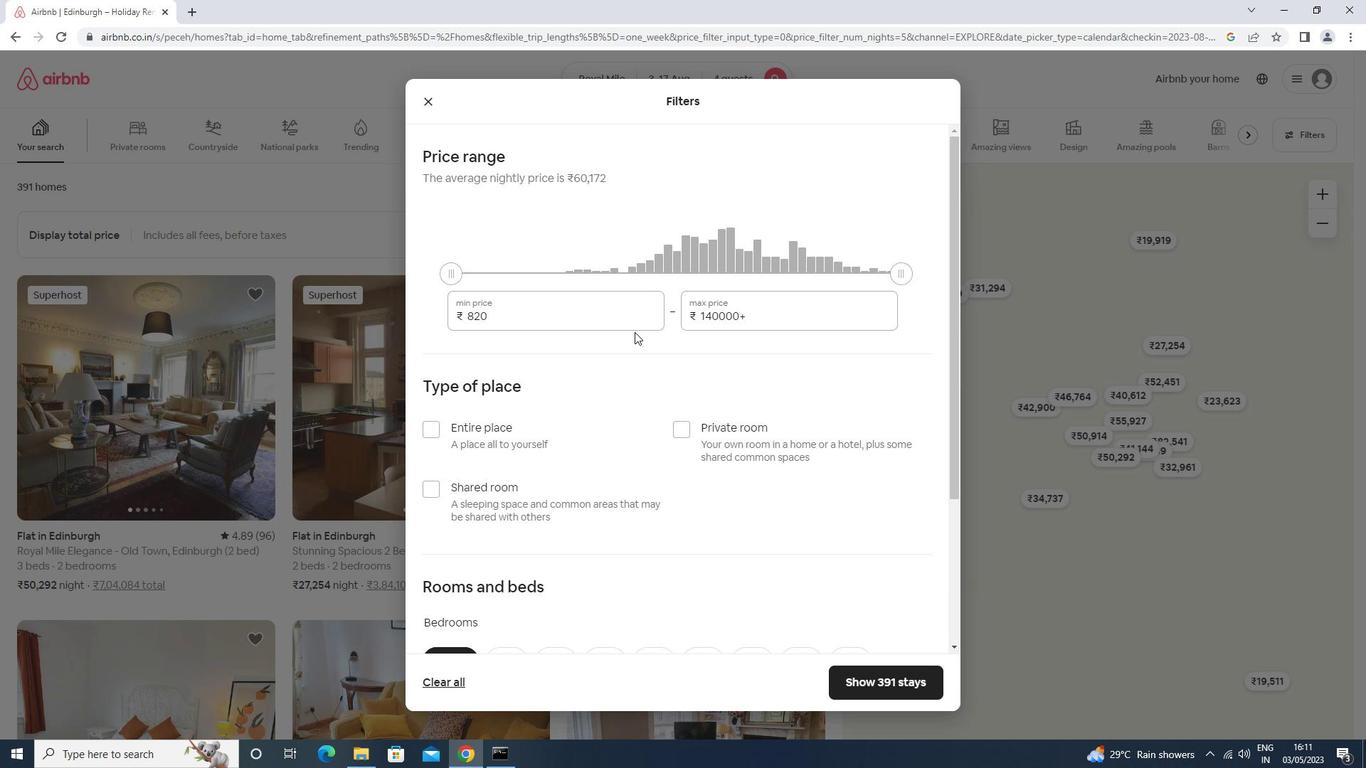 
Action: Mouse pressed left at (635, 315)
Screenshot: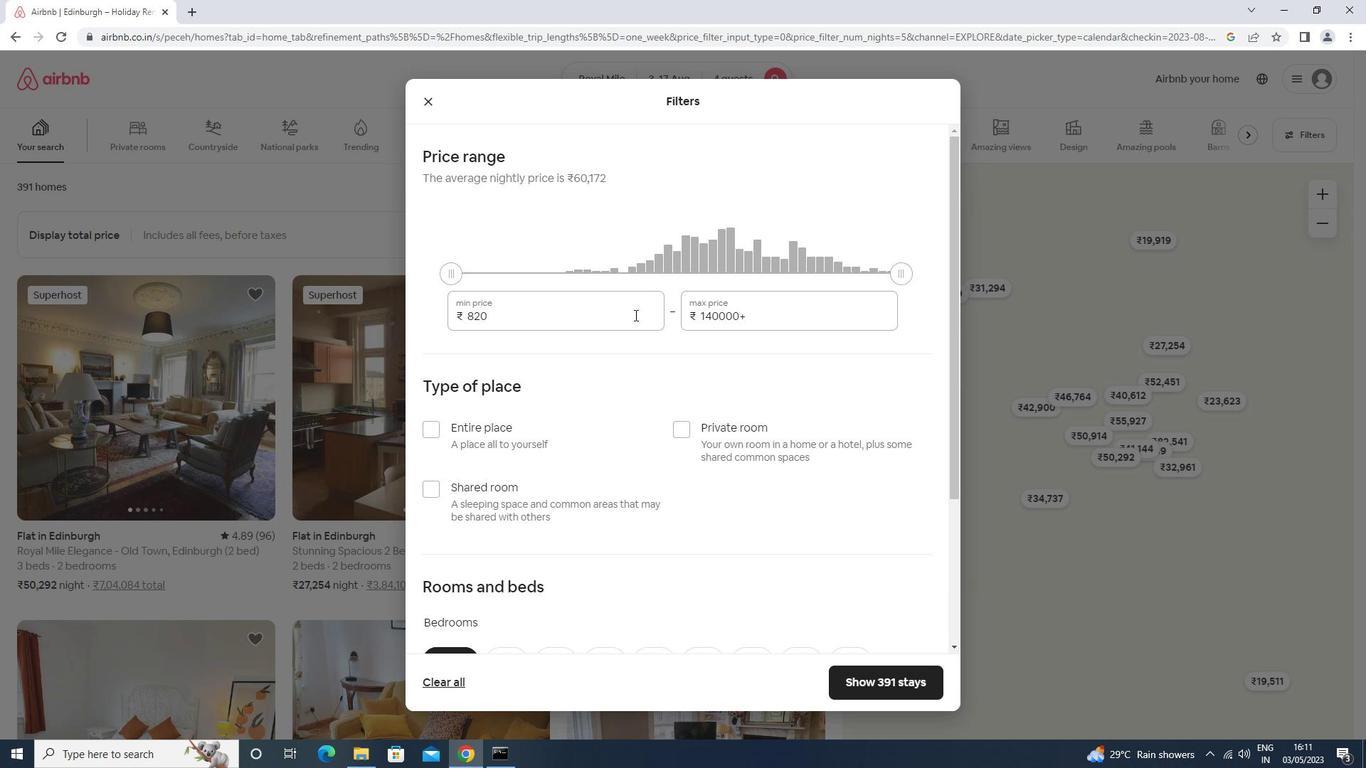 
Action: Key pressed <Key.backspace><Key.backspace><Key.backspace><Key.backspace><Key.backspace>3000<Key.tab>15000
Screenshot: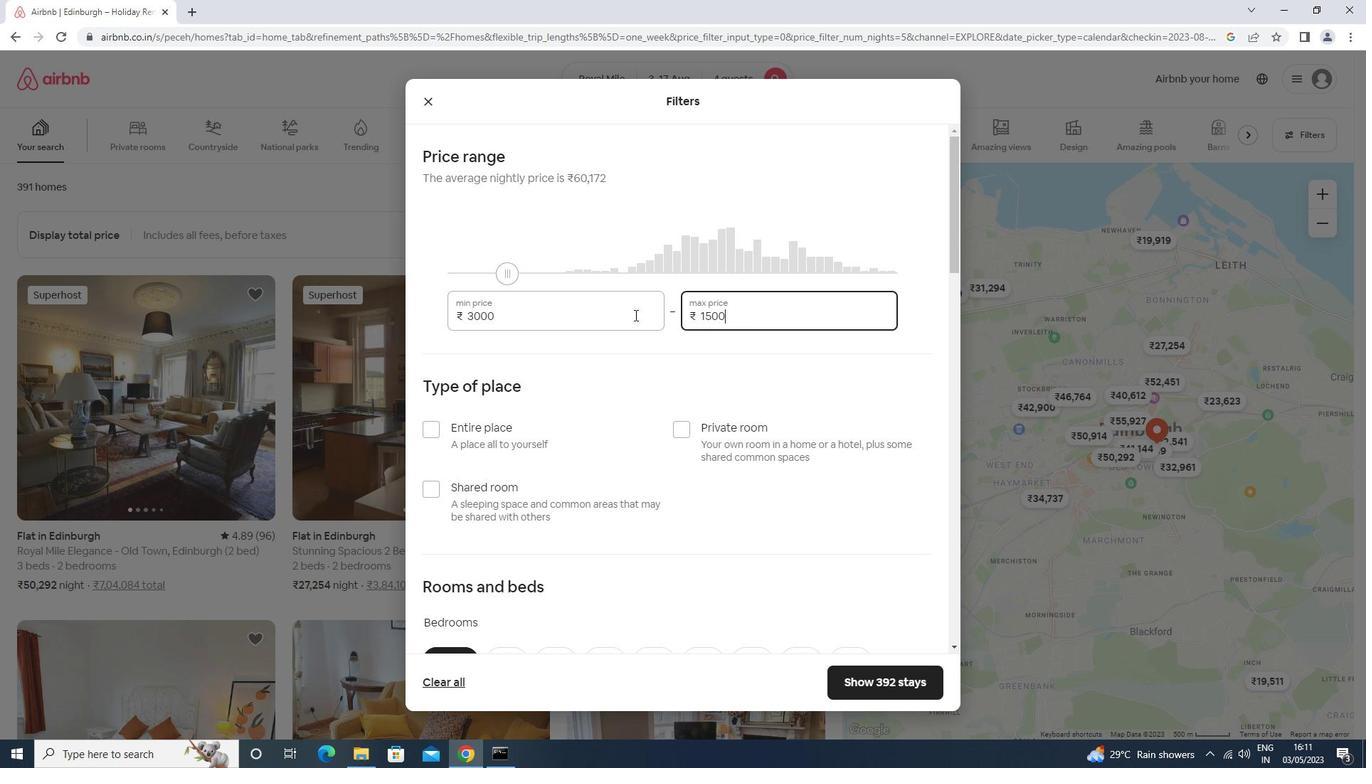 
Action: Mouse moved to (481, 428)
Screenshot: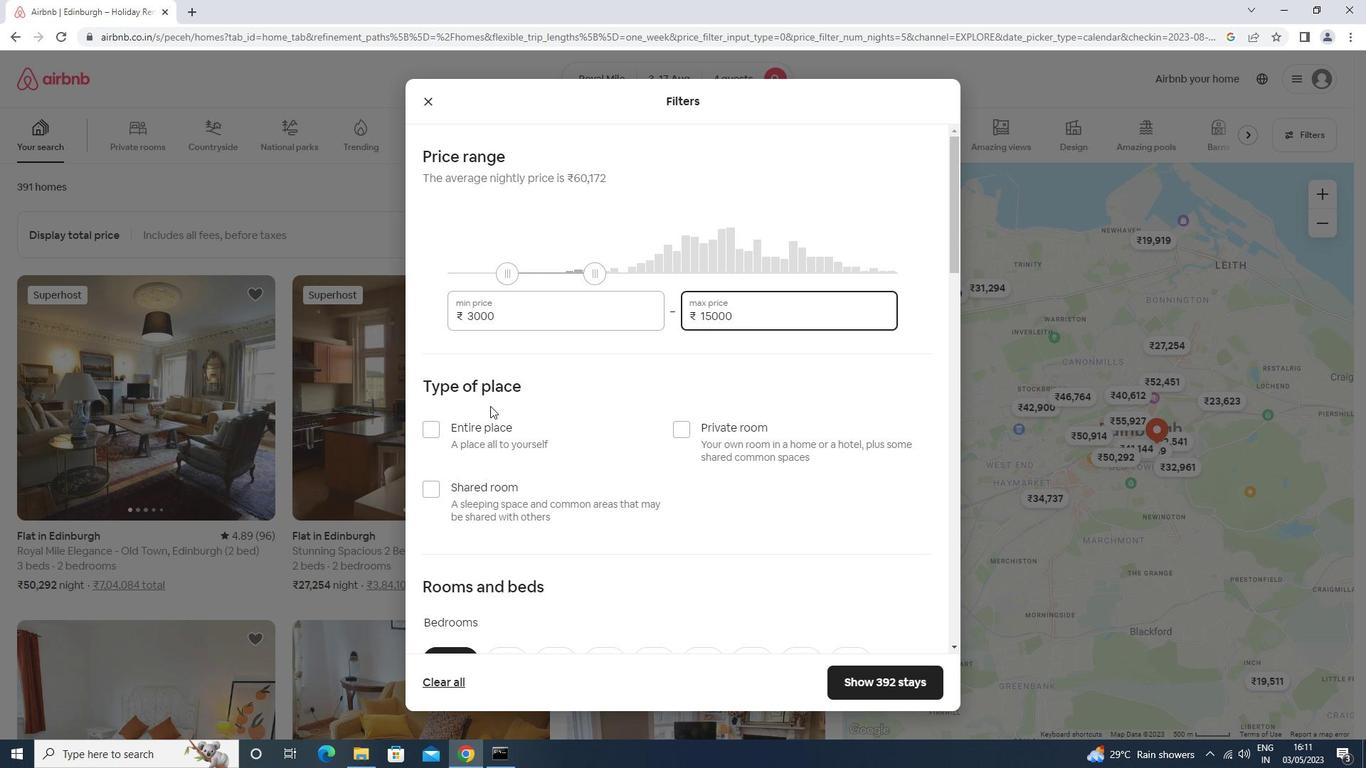 
Action: Mouse pressed left at (481, 428)
Screenshot: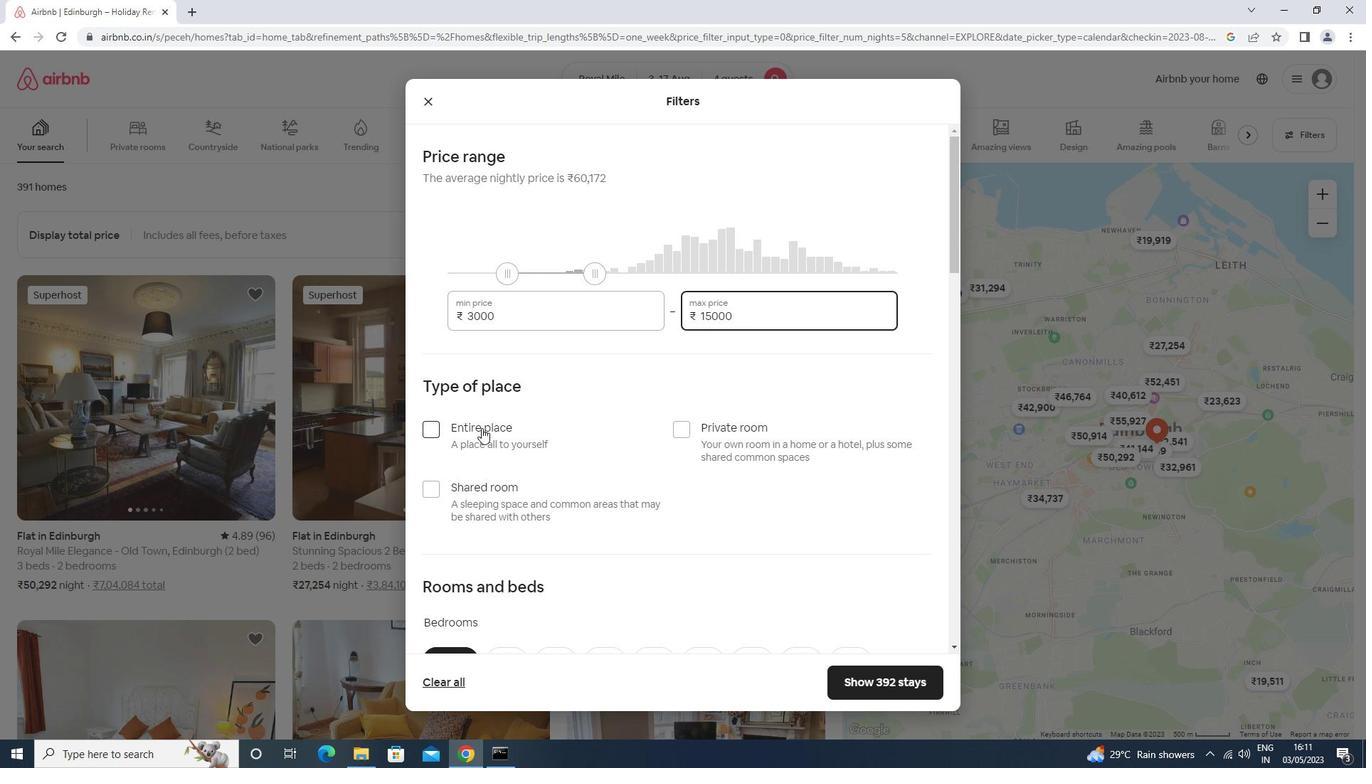 
Action: Mouse moved to (481, 425)
Screenshot: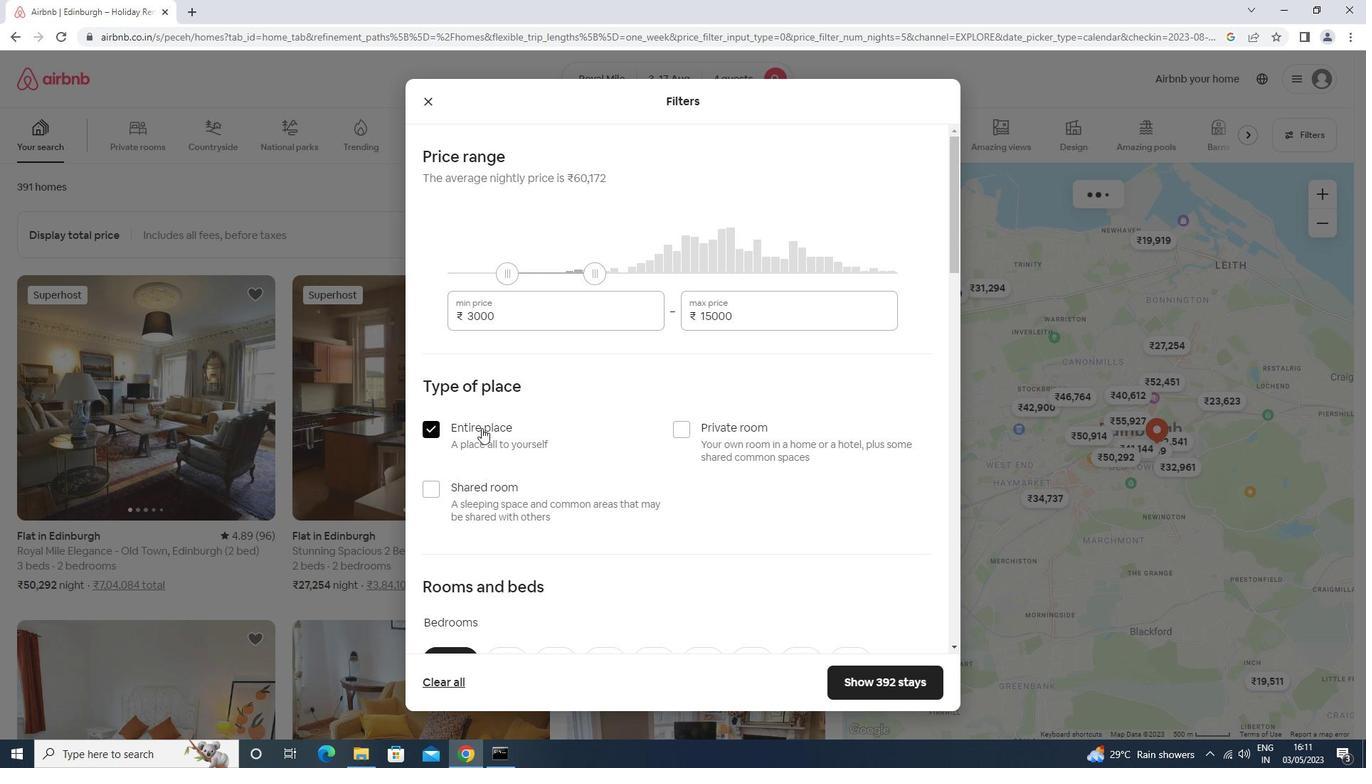 
Action: Mouse scrolled (481, 424) with delta (0, 0)
Screenshot: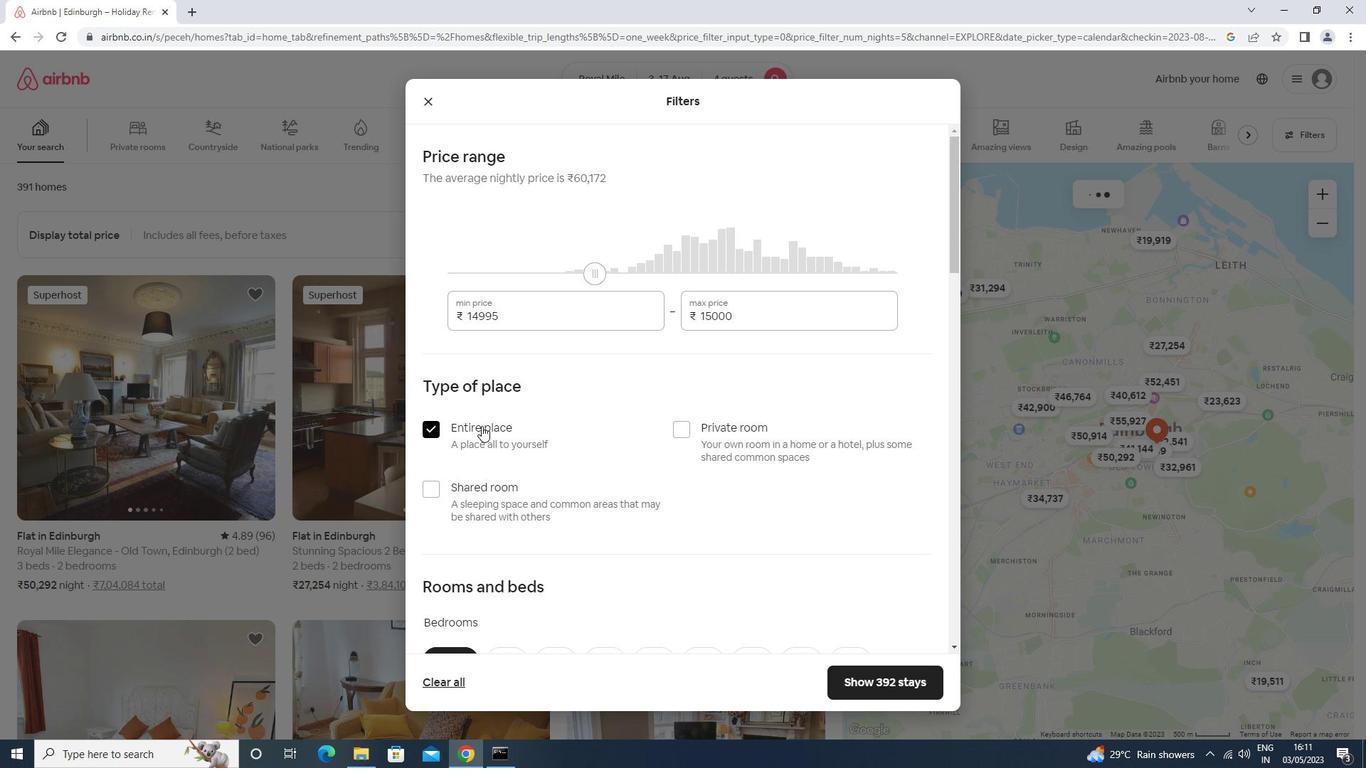
Action: Mouse scrolled (481, 424) with delta (0, 0)
Screenshot: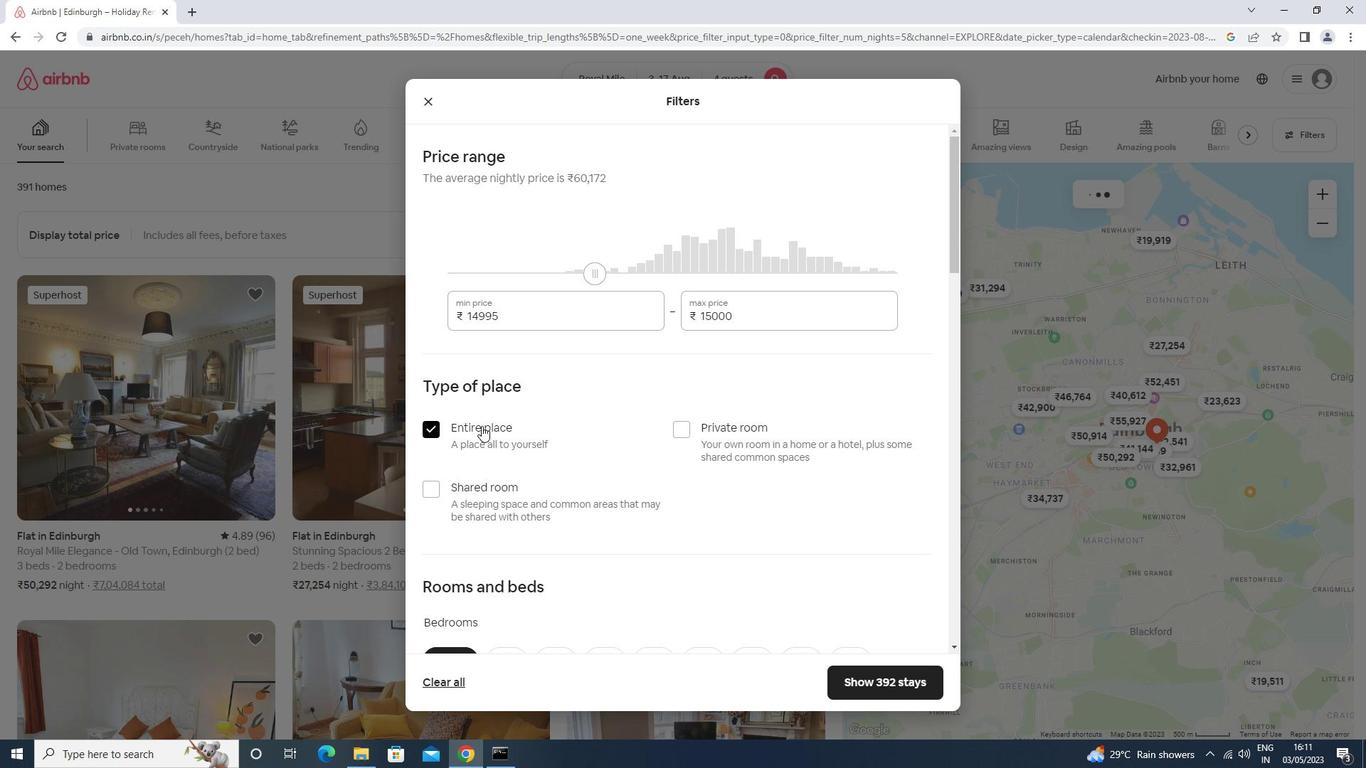 
Action: Mouse scrolled (481, 424) with delta (0, 0)
Screenshot: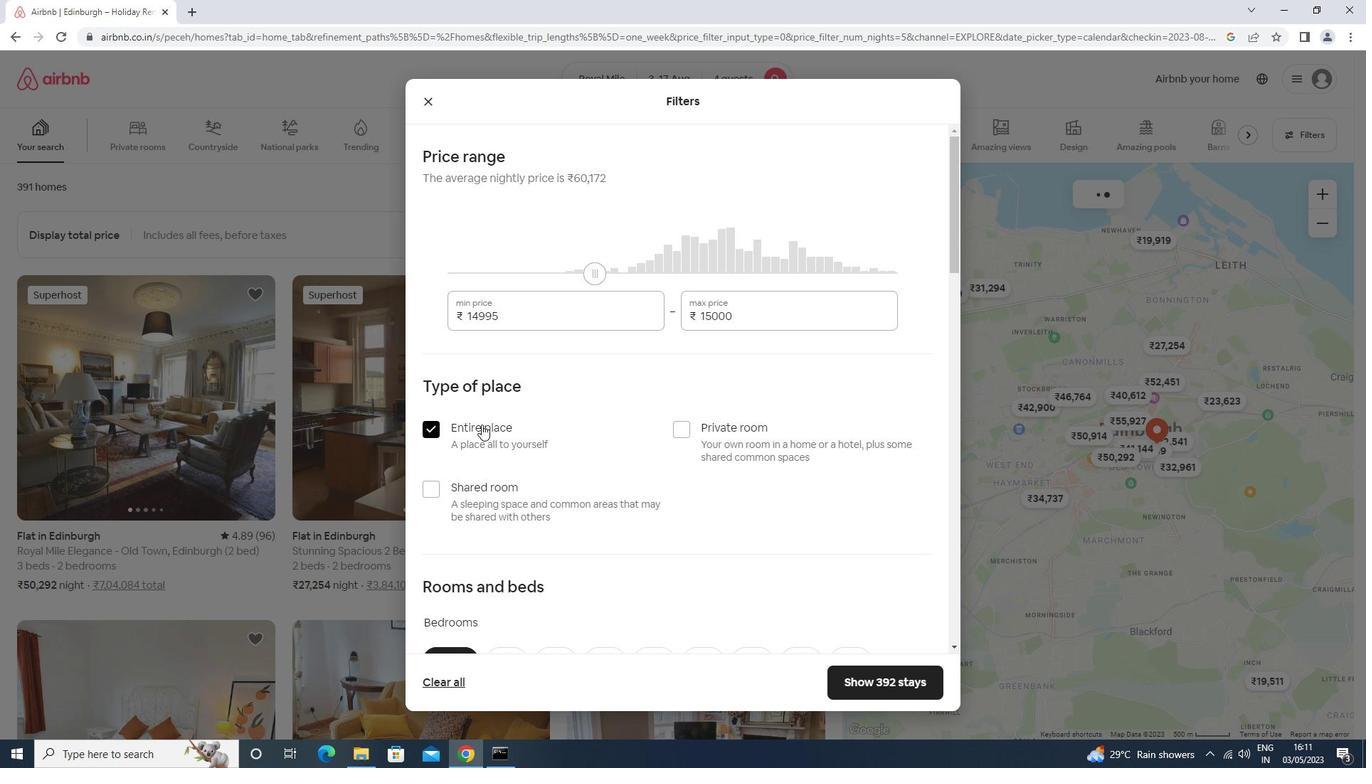 
Action: Mouse moved to (600, 444)
Screenshot: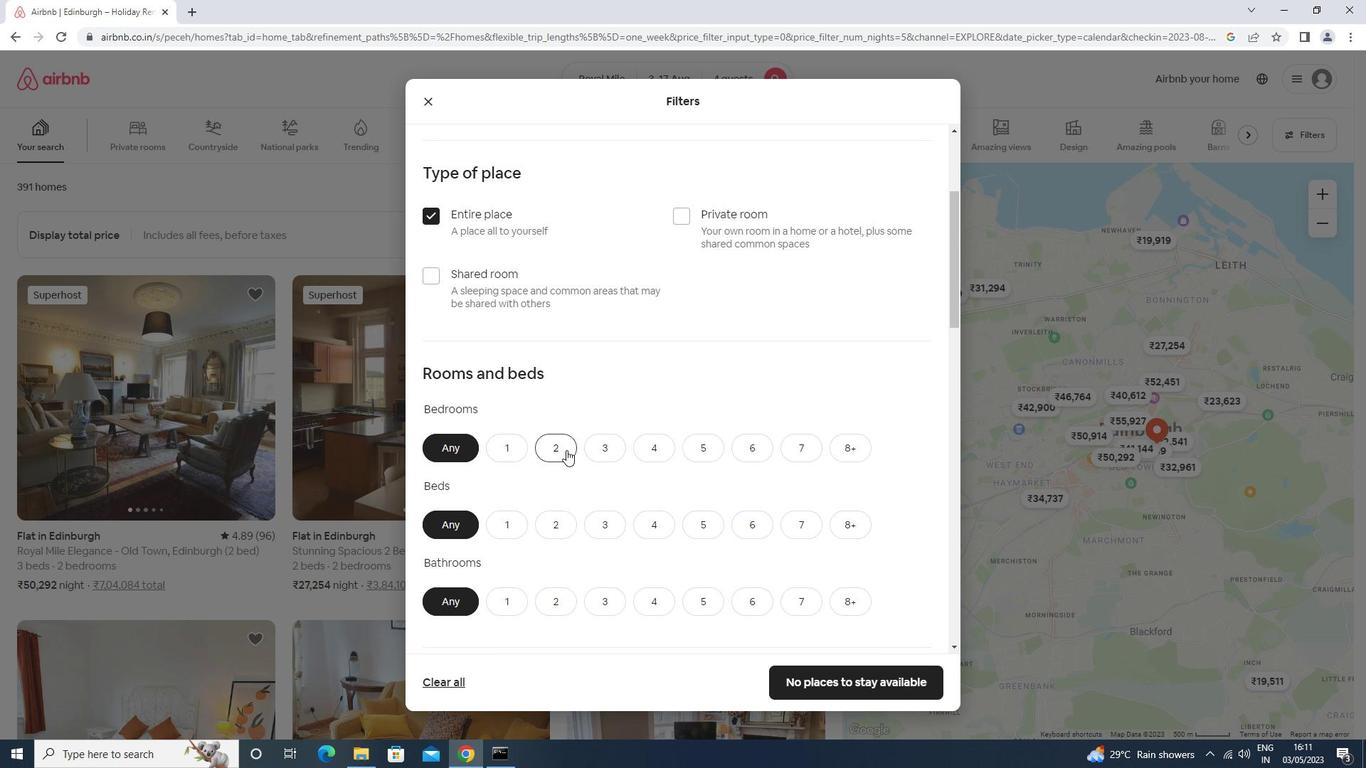 
Action: Mouse pressed left at (600, 444)
Screenshot: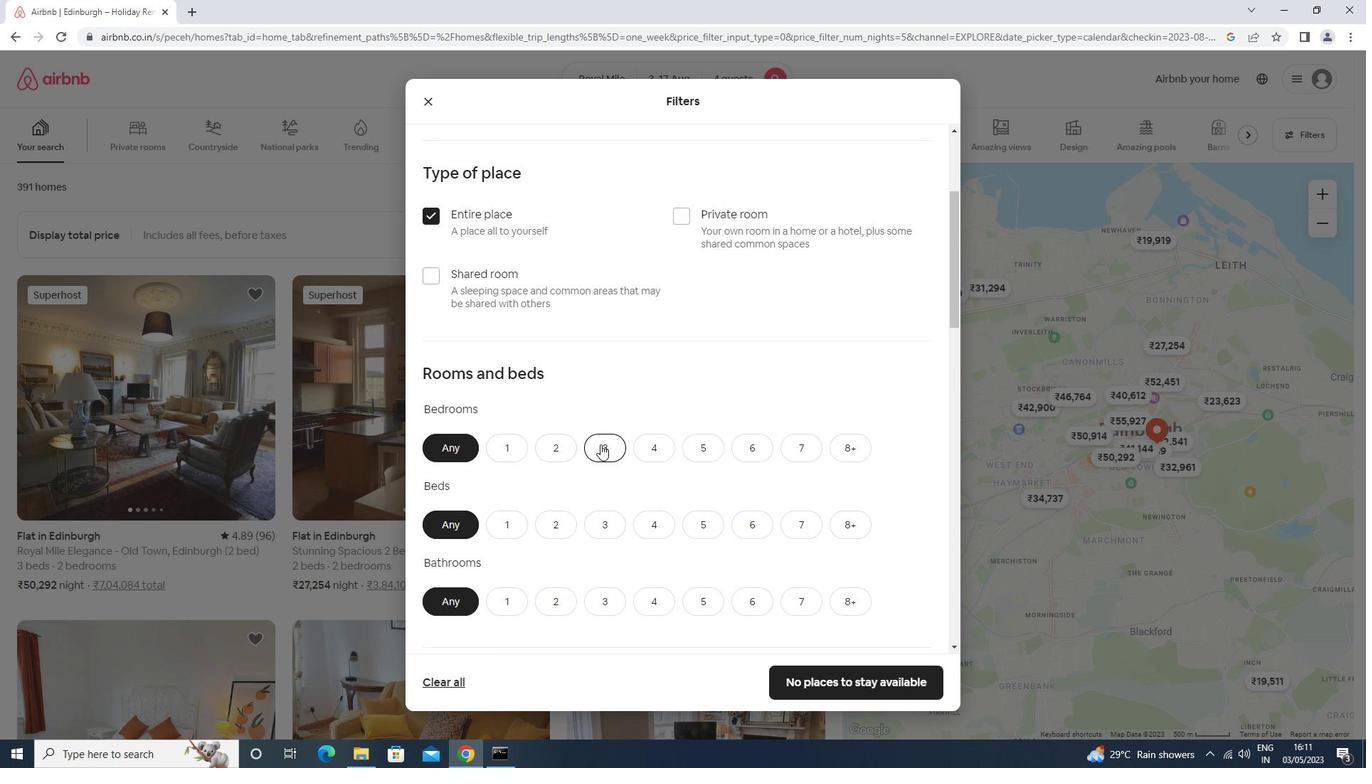 
Action: Mouse scrolled (600, 444) with delta (0, 0)
Screenshot: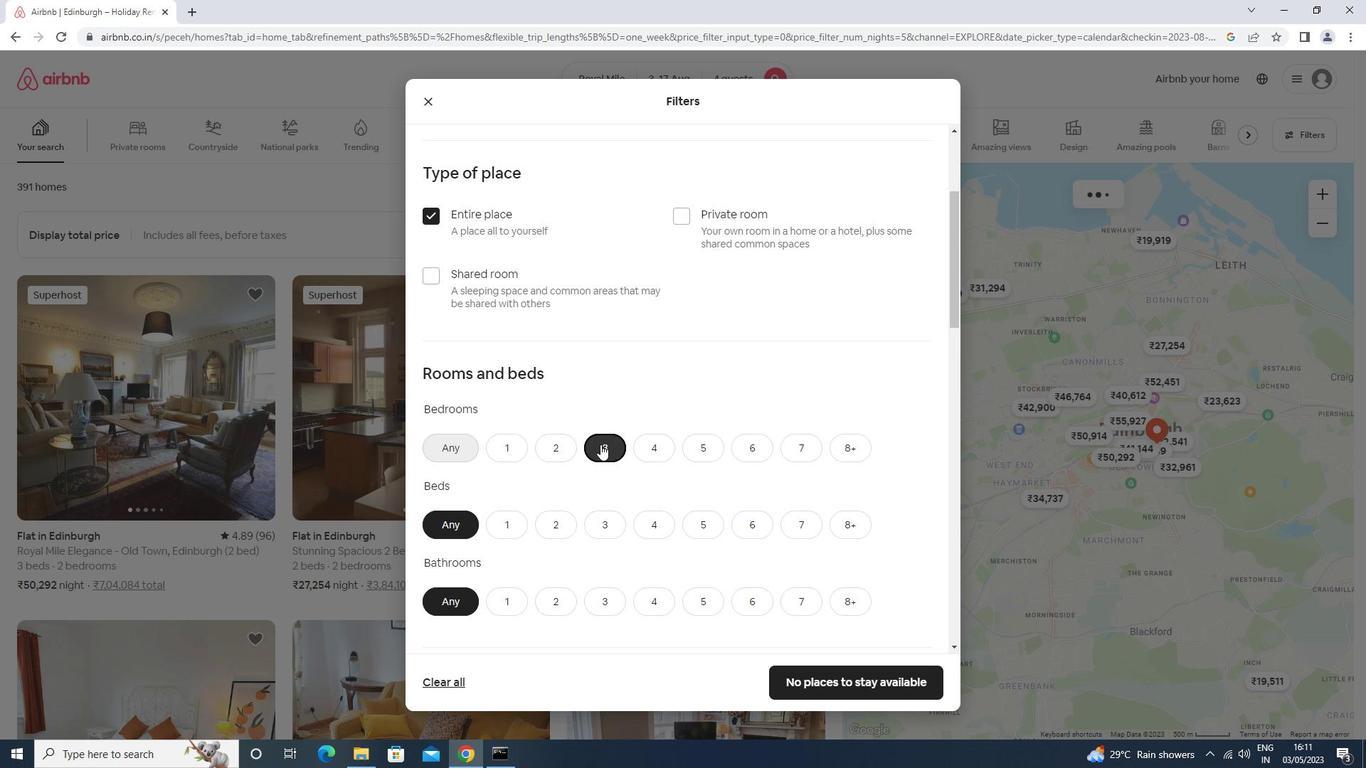 
Action: Mouse scrolled (600, 444) with delta (0, 0)
Screenshot: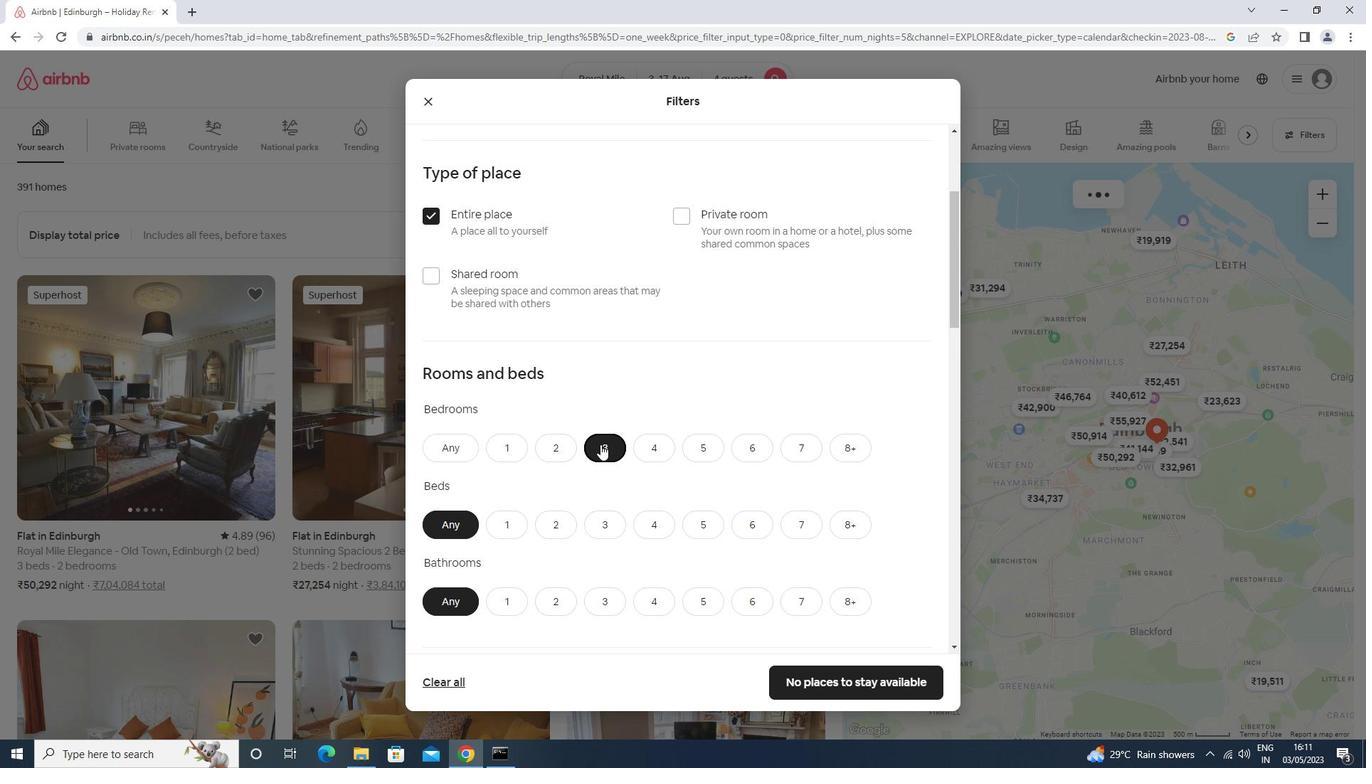 
Action: Mouse moved to (645, 390)
Screenshot: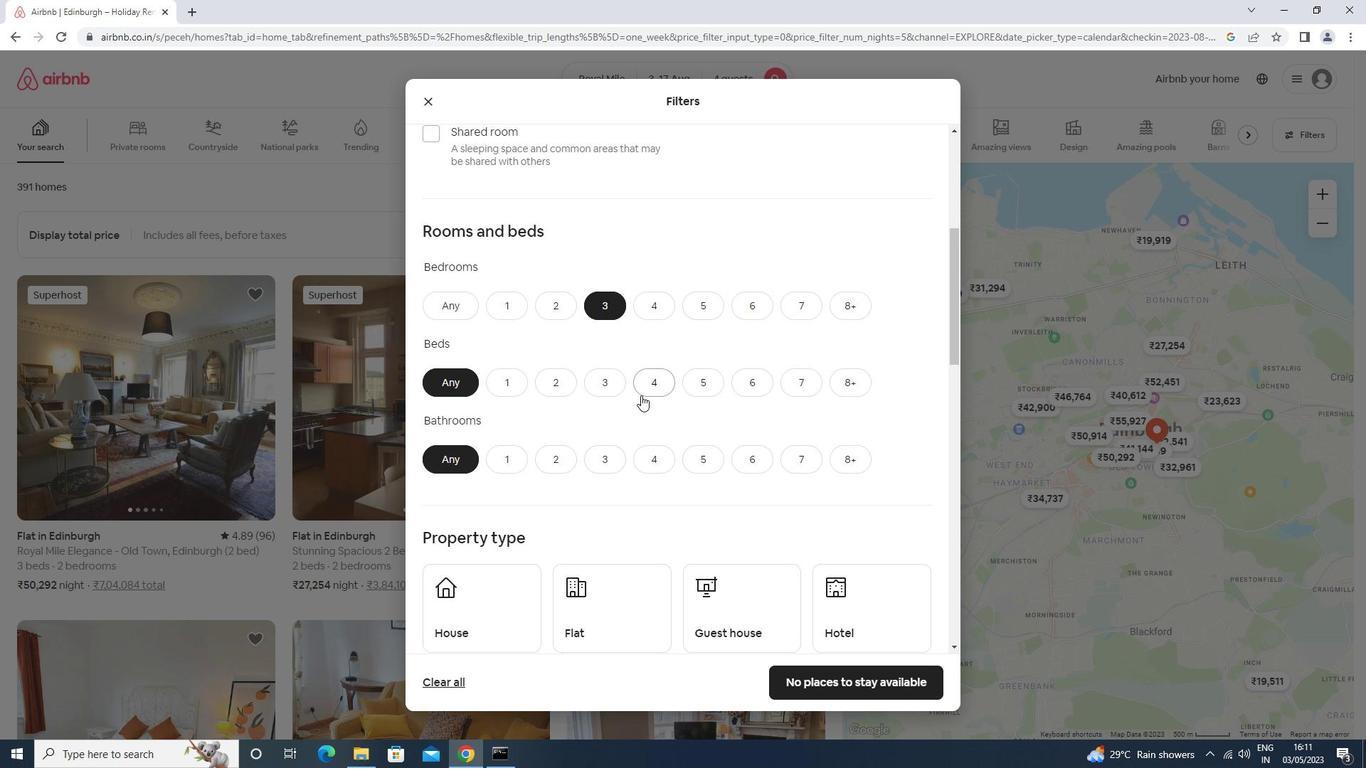 
Action: Mouse pressed left at (645, 390)
Screenshot: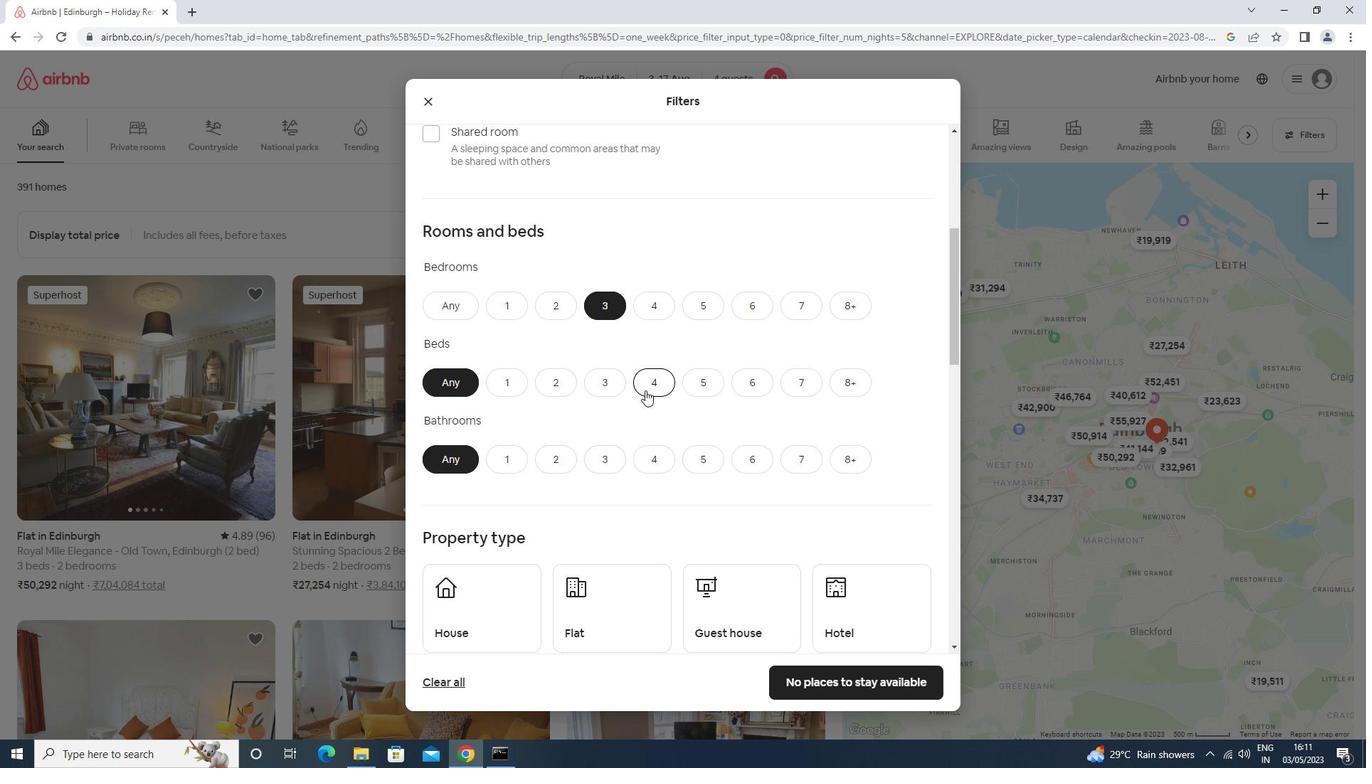 
Action: Mouse moved to (645, 390)
Screenshot: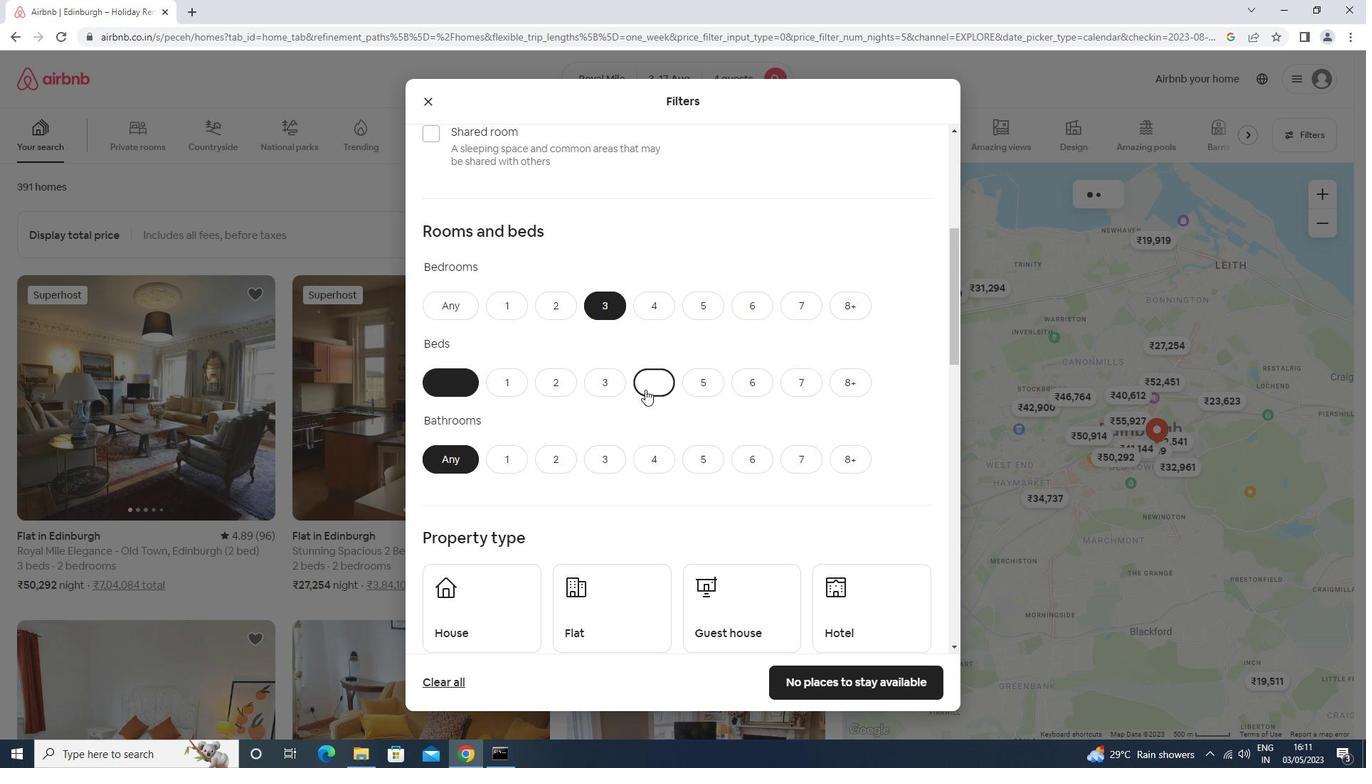 
Action: Mouse scrolled (645, 389) with delta (0, 0)
Screenshot: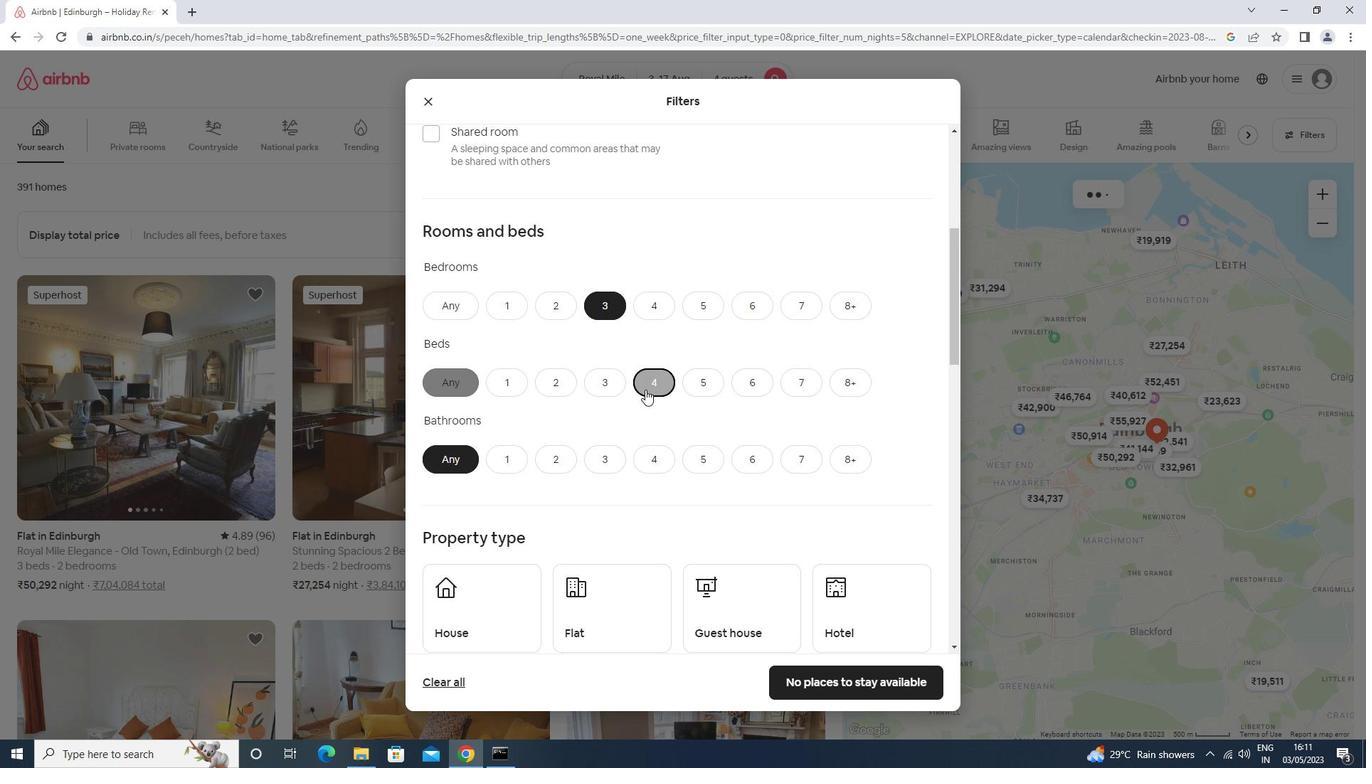 
Action: Mouse scrolled (645, 389) with delta (0, 0)
Screenshot: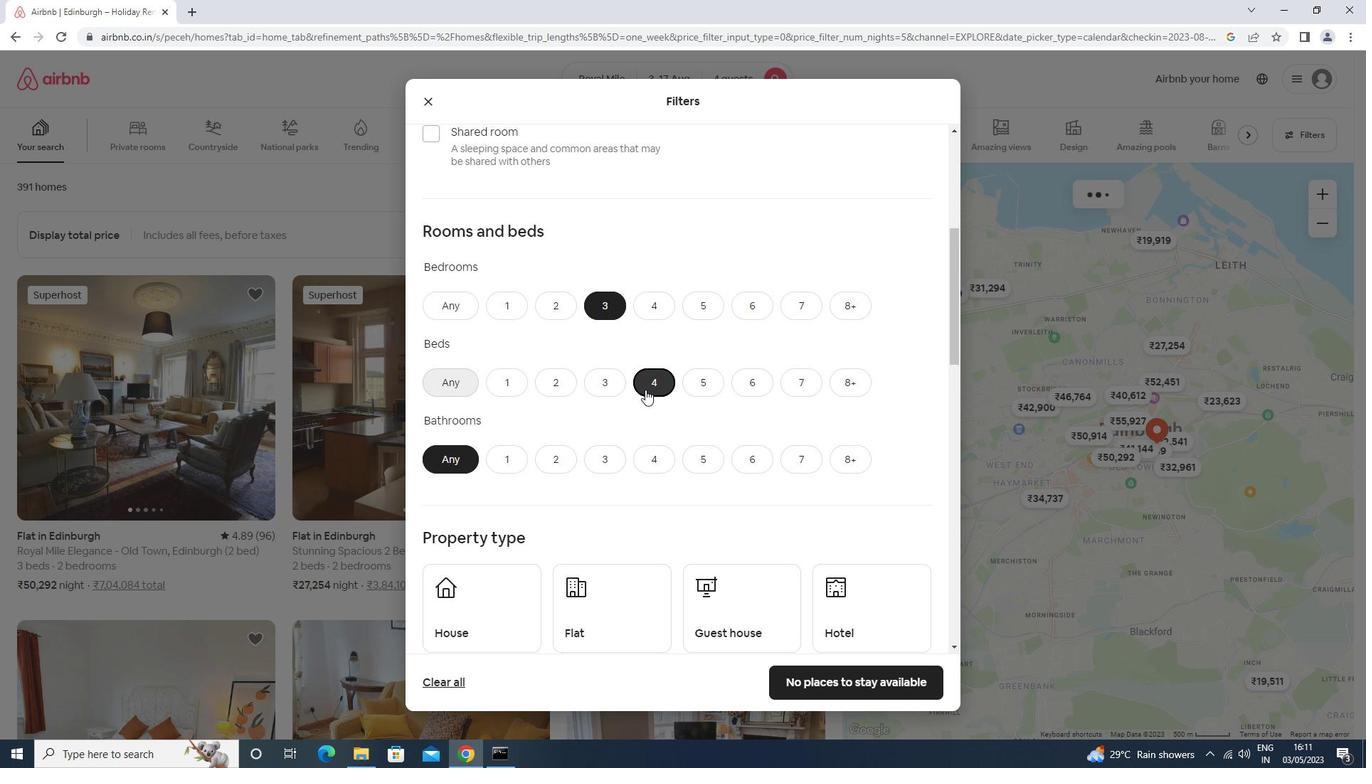 
Action: Mouse moved to (558, 322)
Screenshot: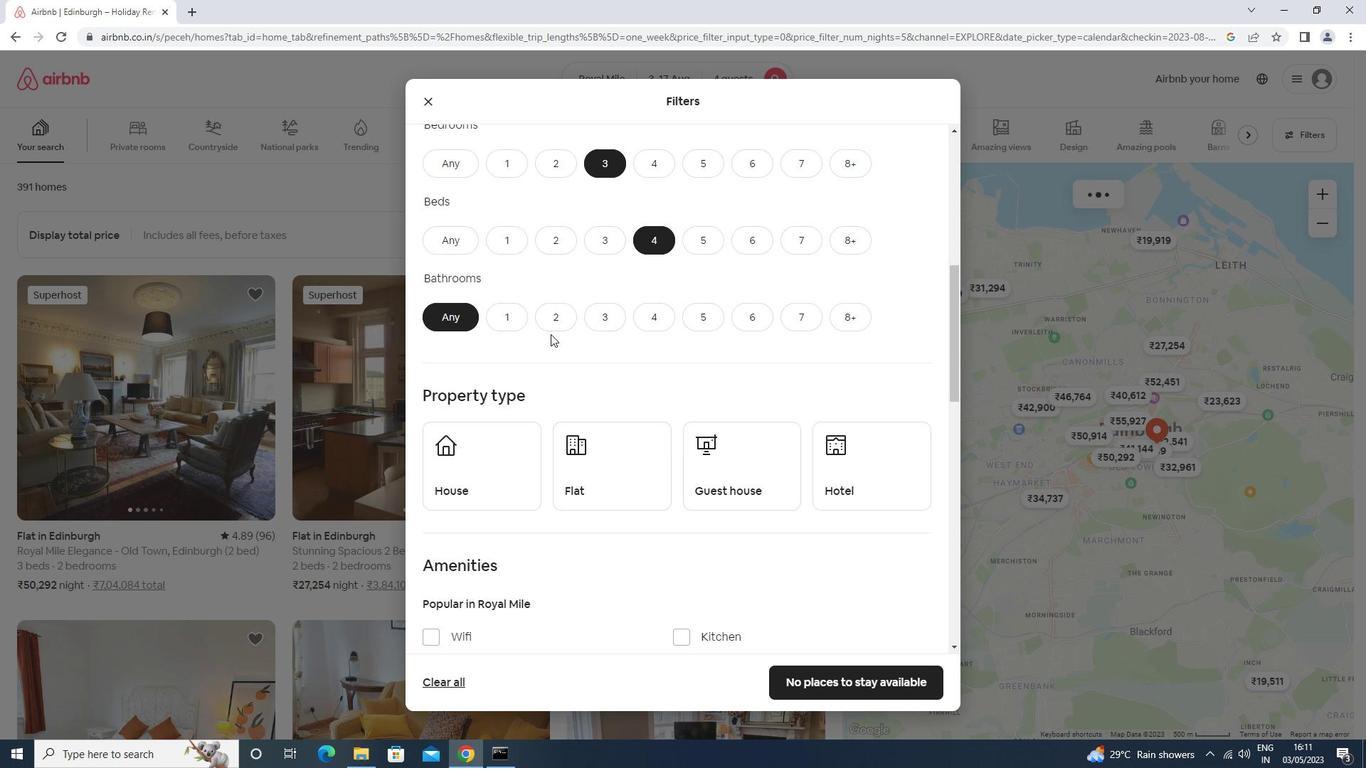 
Action: Mouse pressed left at (558, 322)
Screenshot: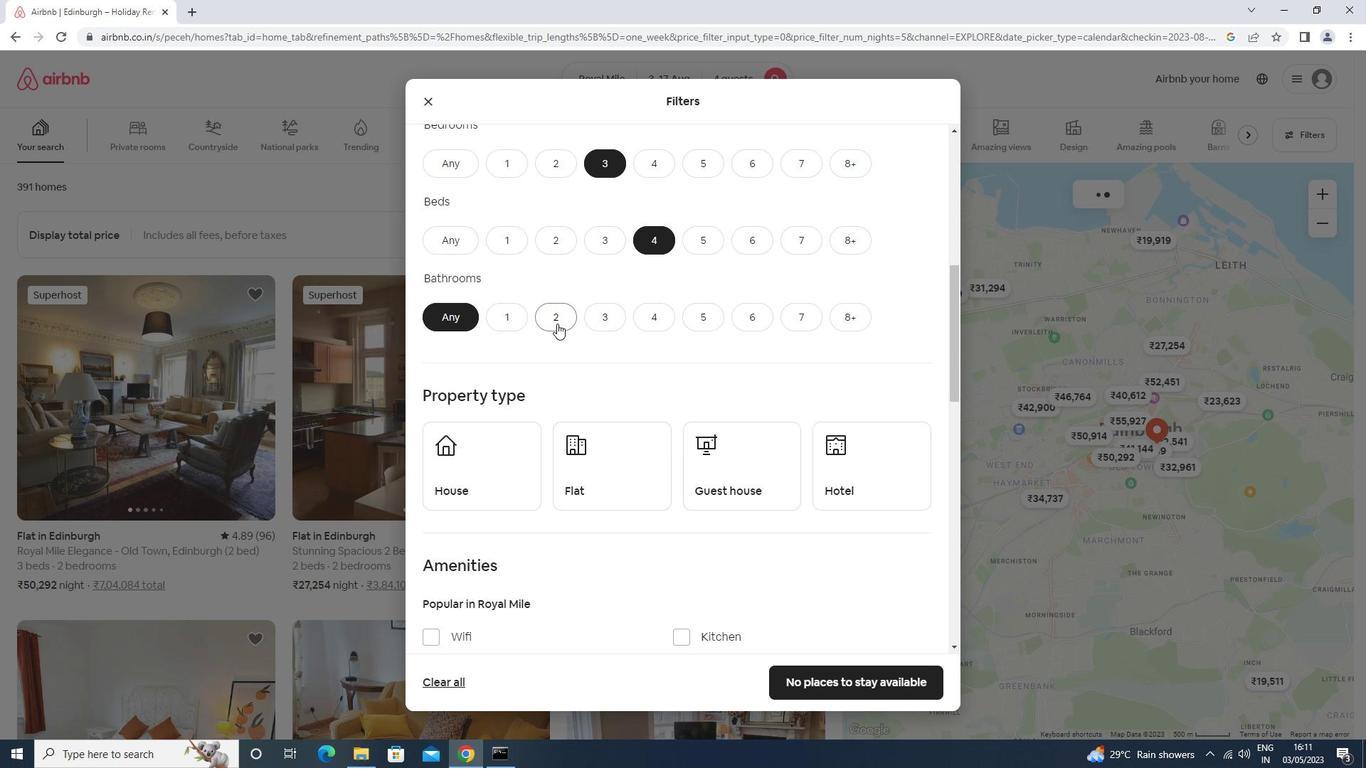 
Action: Mouse moved to (489, 471)
Screenshot: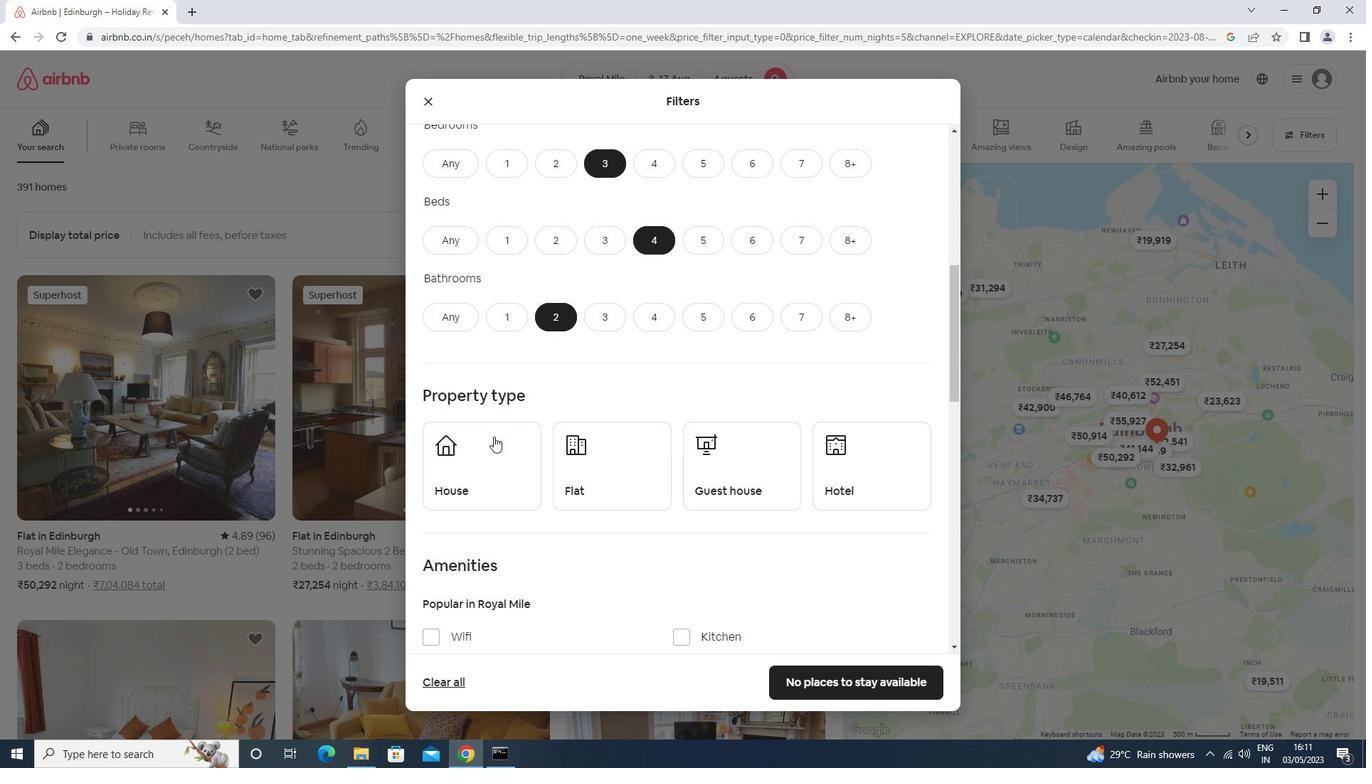 
Action: Mouse pressed left at (489, 471)
Screenshot: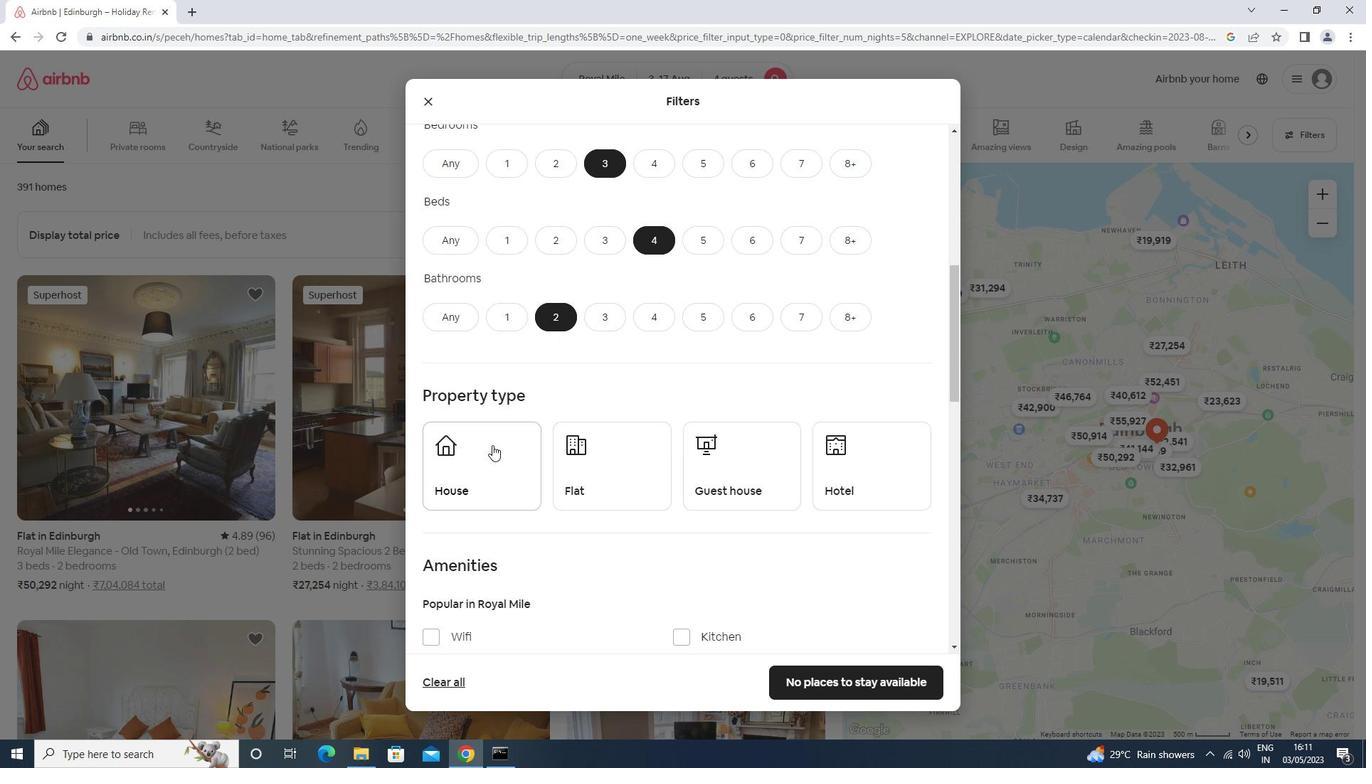 
Action: Mouse moved to (614, 479)
Screenshot: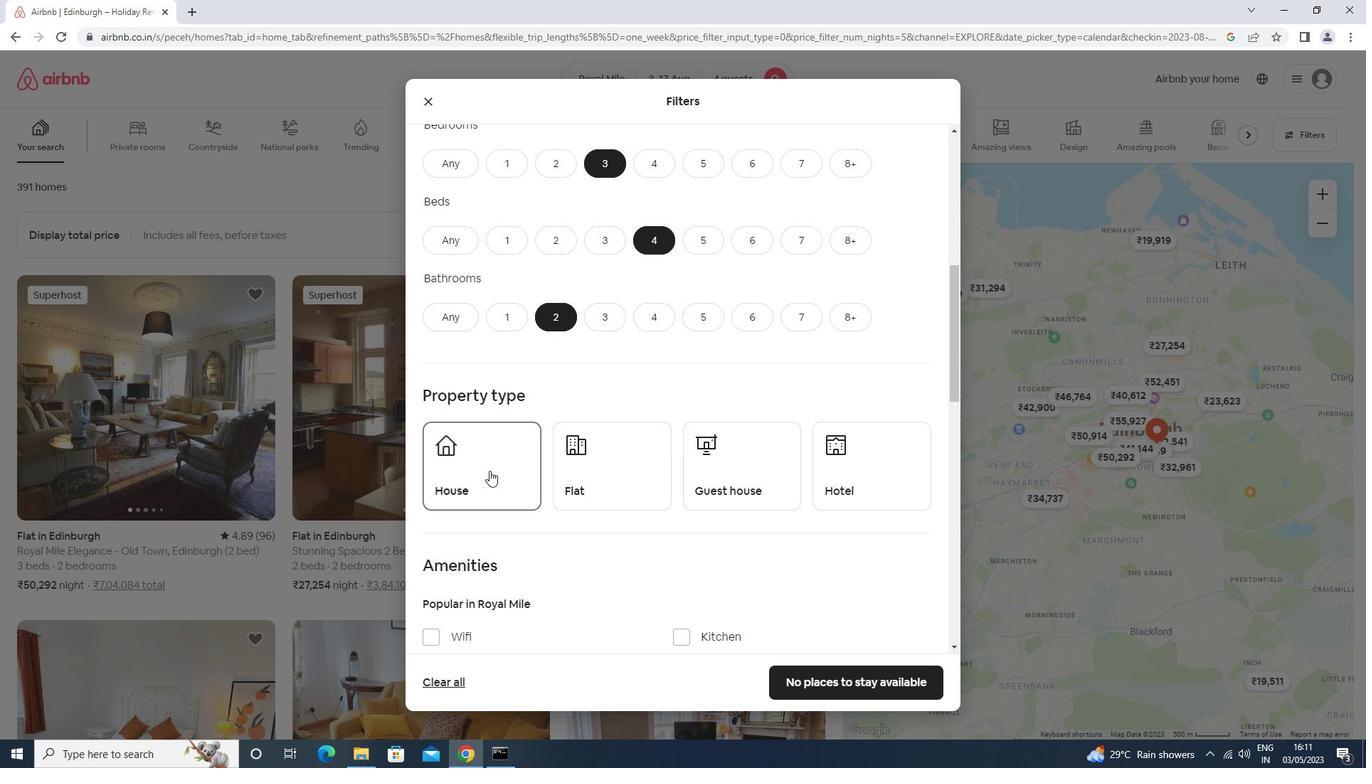 
Action: Mouse pressed left at (614, 479)
Screenshot: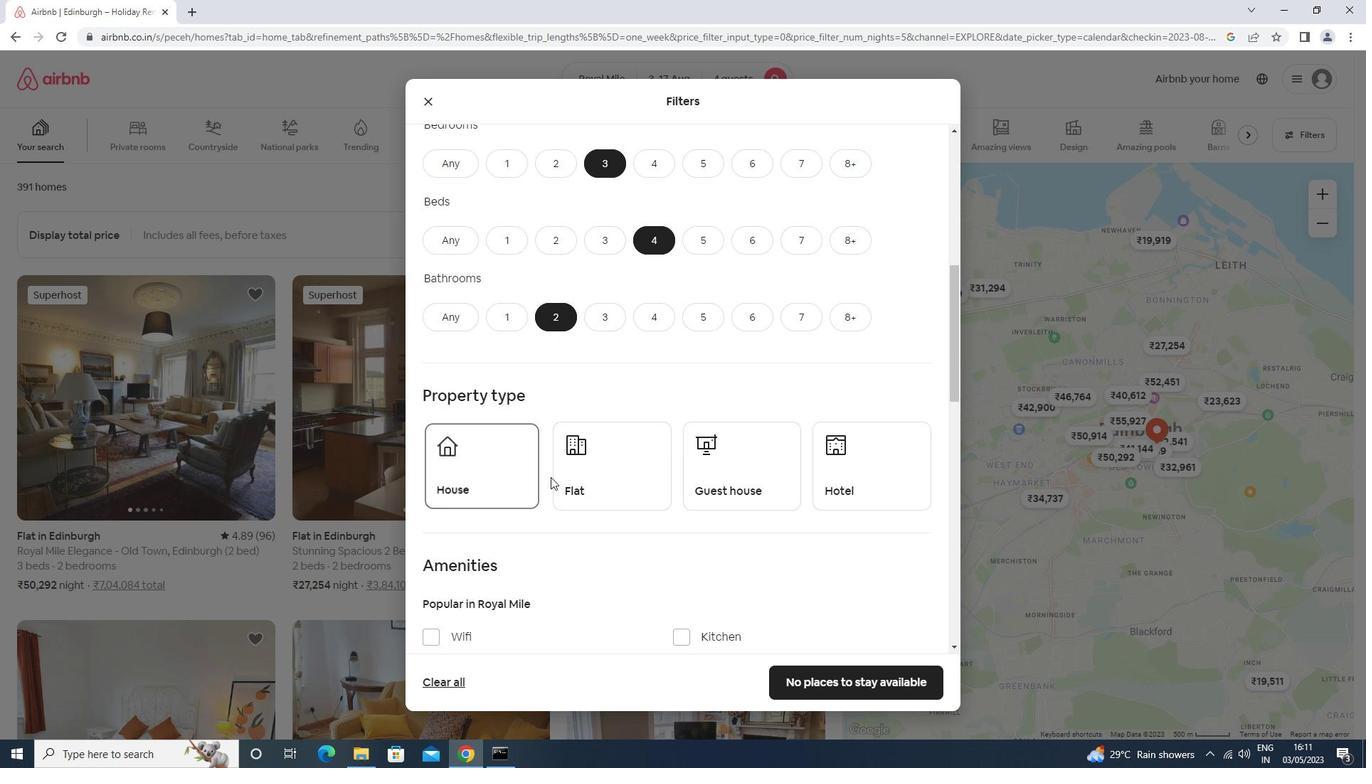 
Action: Mouse moved to (748, 474)
Screenshot: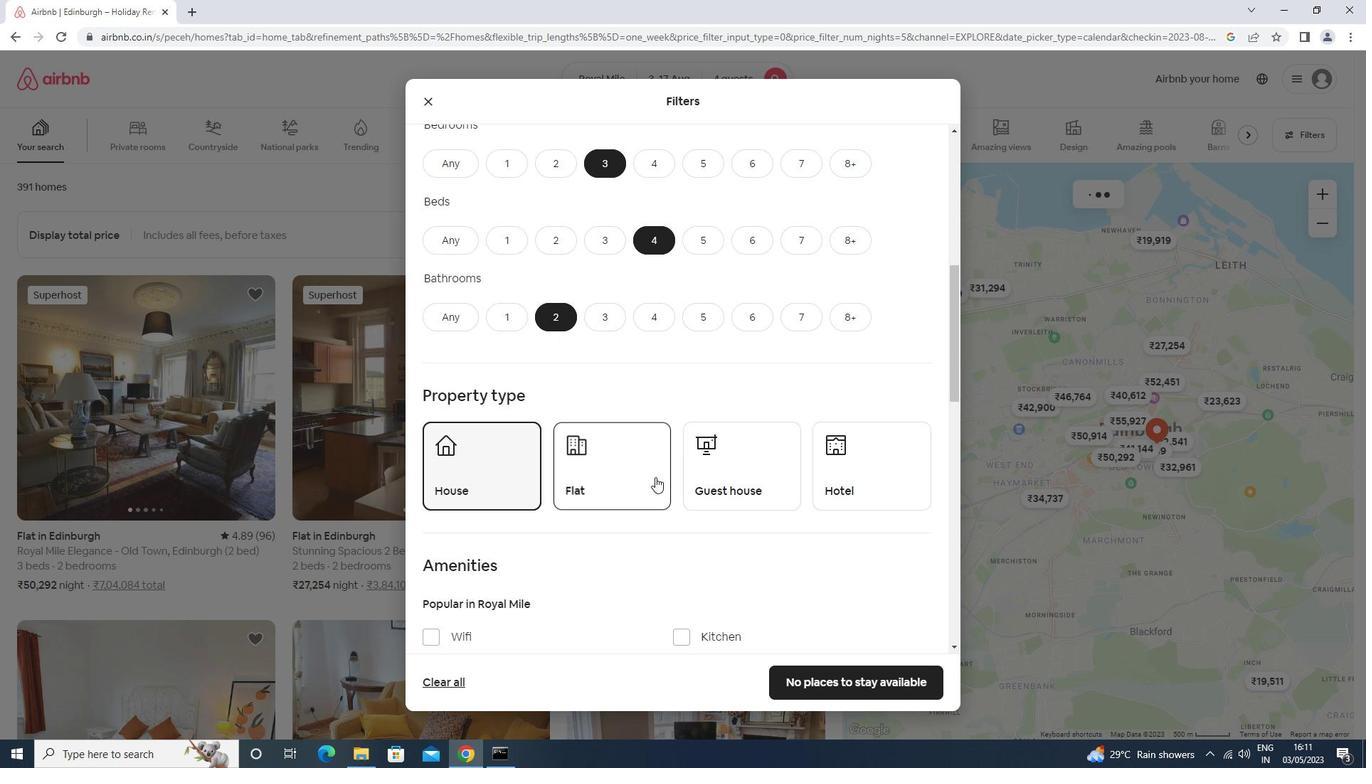 
Action: Mouse pressed left at (748, 474)
Screenshot: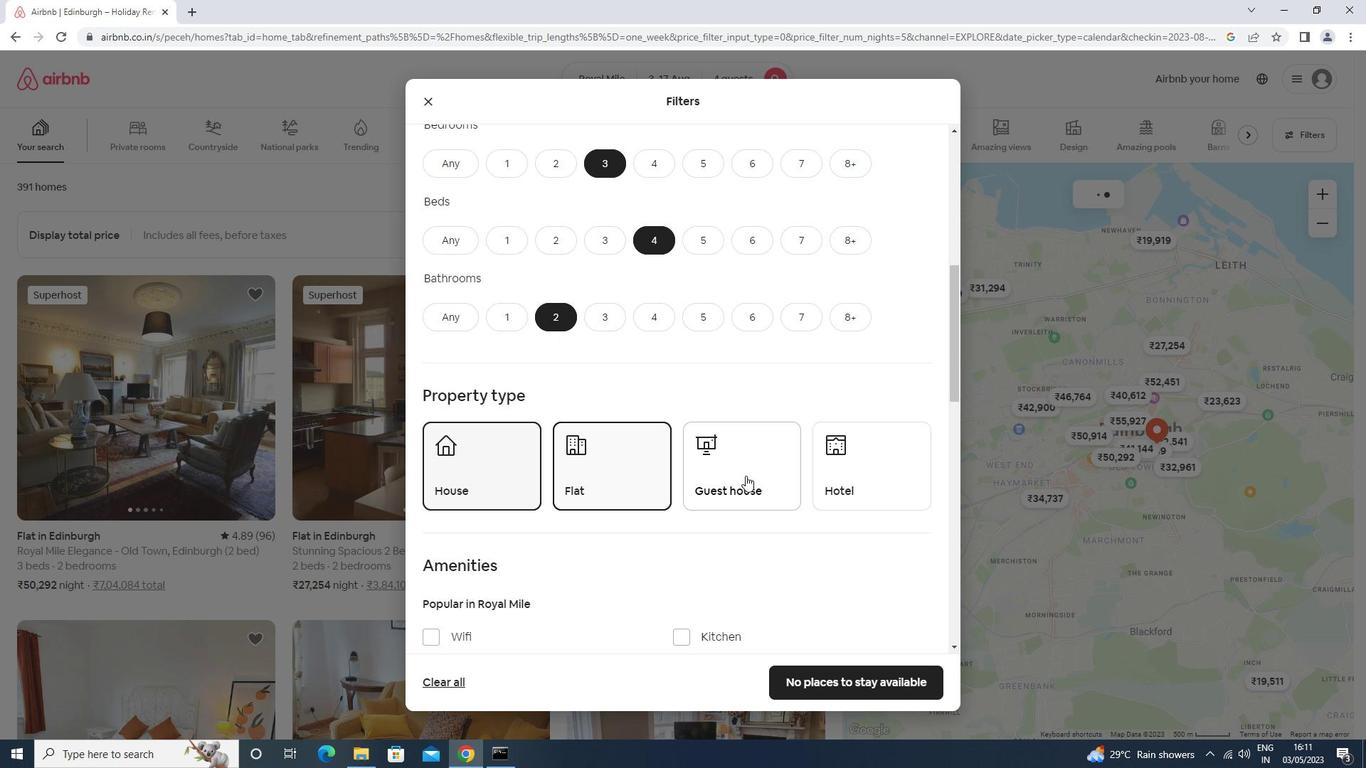 
Action: Mouse moved to (748, 474)
Screenshot: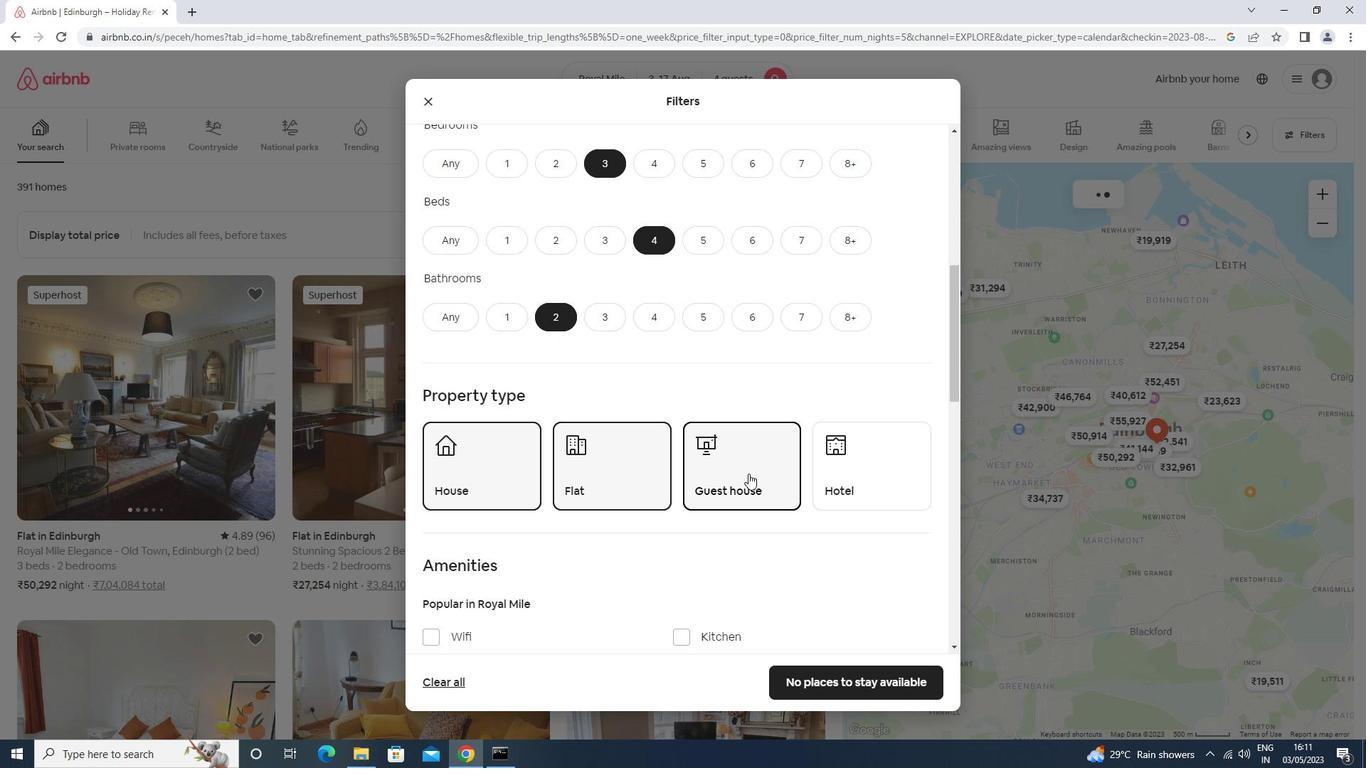 
Action: Mouse scrolled (748, 474) with delta (0, 0)
Screenshot: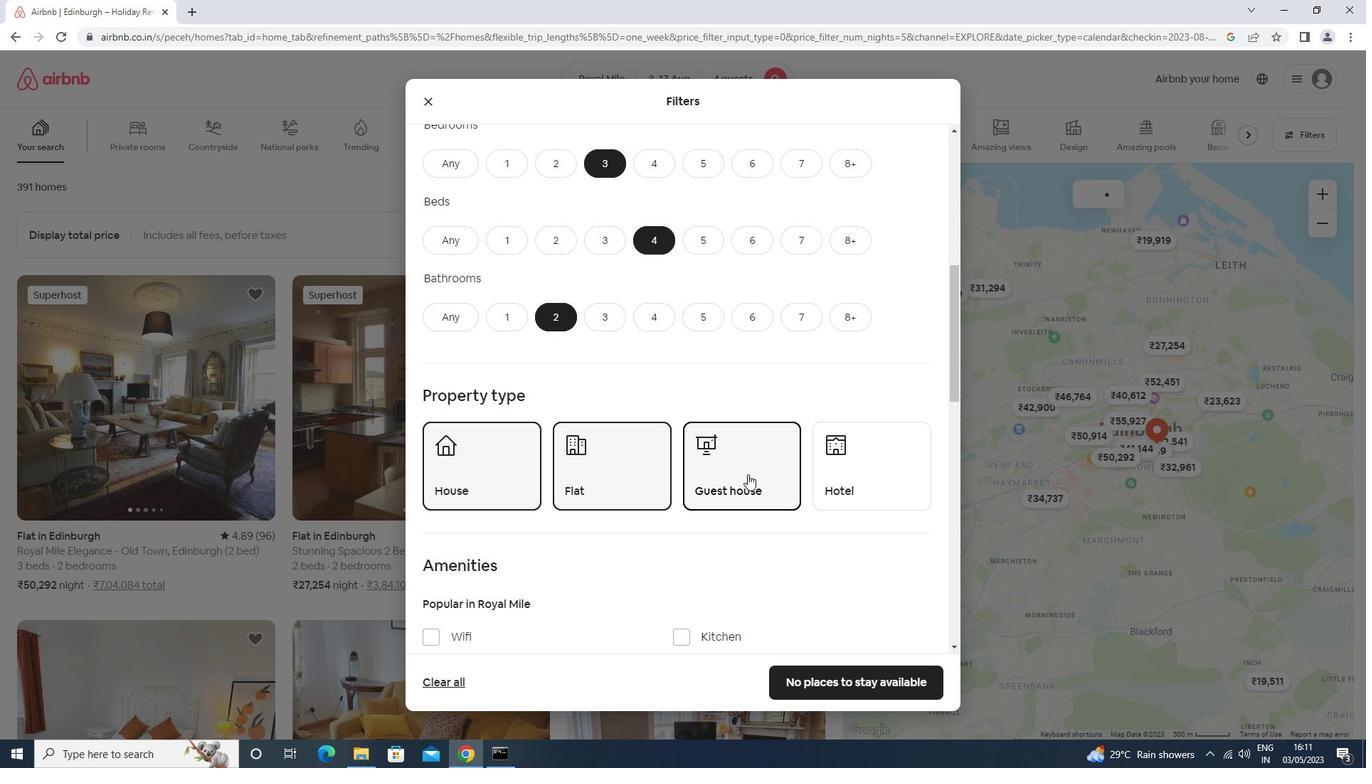
Action: Mouse scrolled (748, 474) with delta (0, 0)
Screenshot: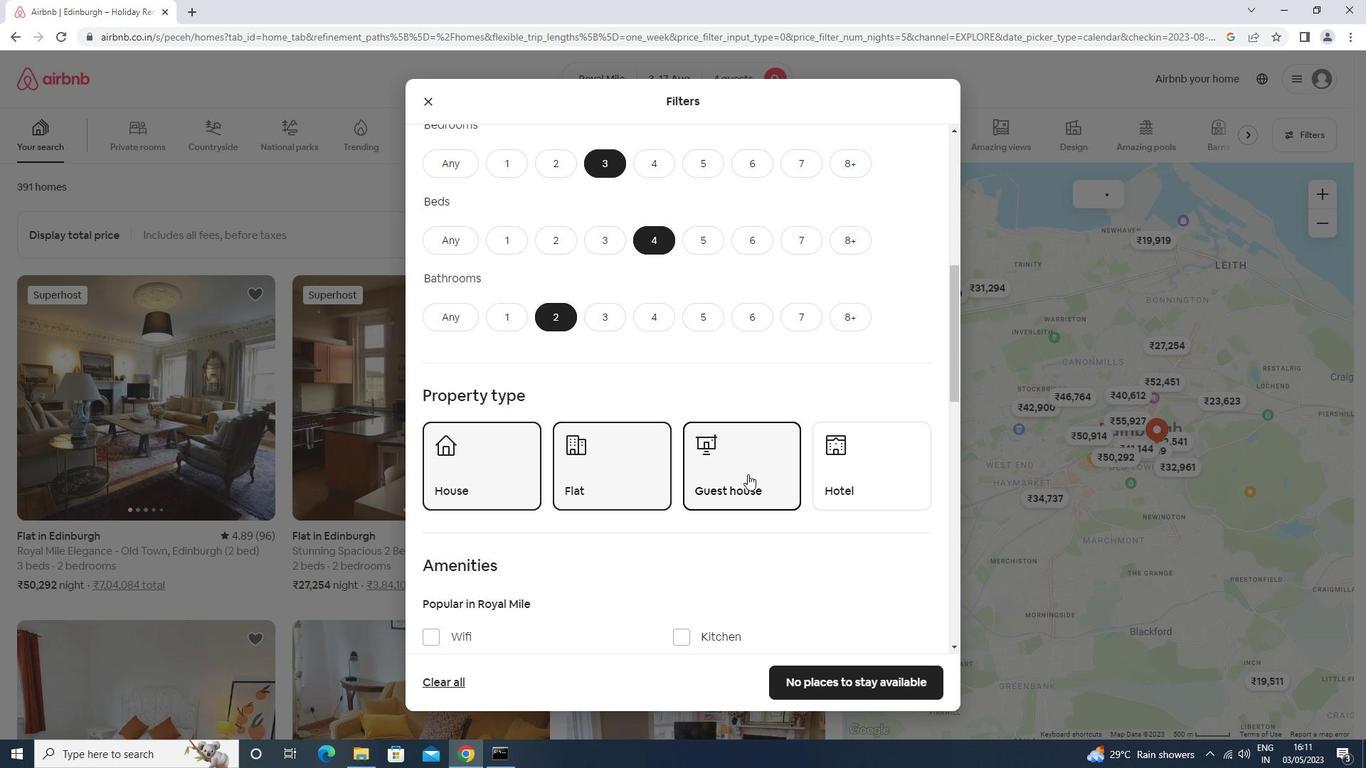 
Action: Mouse scrolled (748, 474) with delta (0, 0)
Screenshot: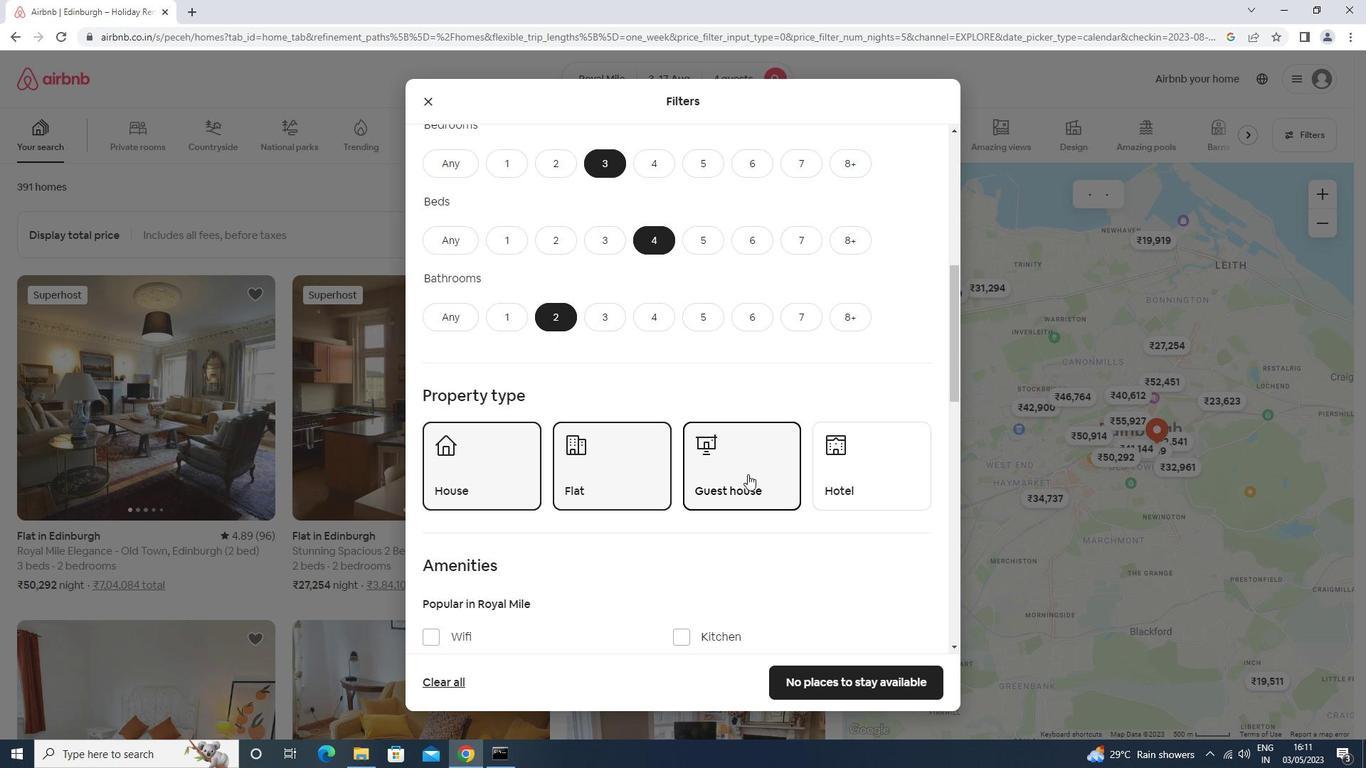 
Action: Mouse moved to (463, 419)
Screenshot: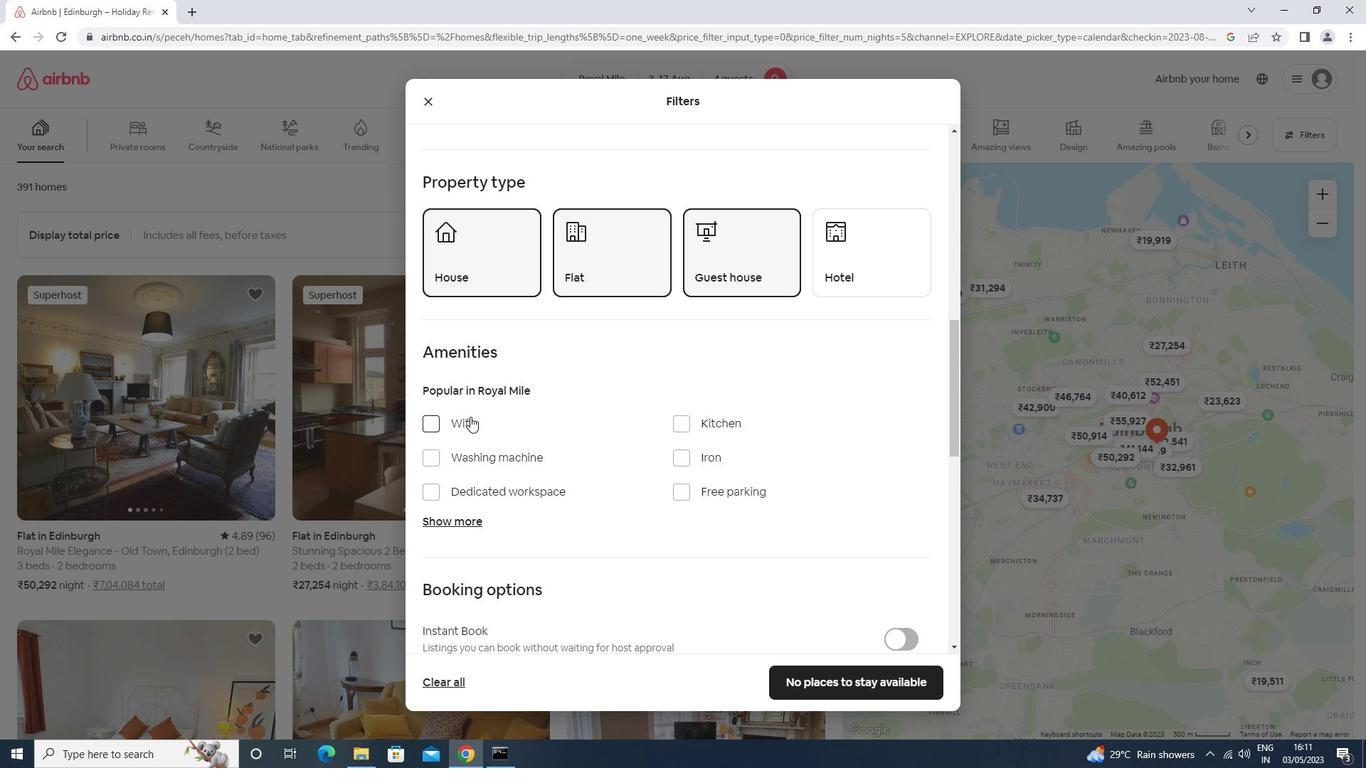 
Action: Mouse pressed left at (463, 419)
Screenshot: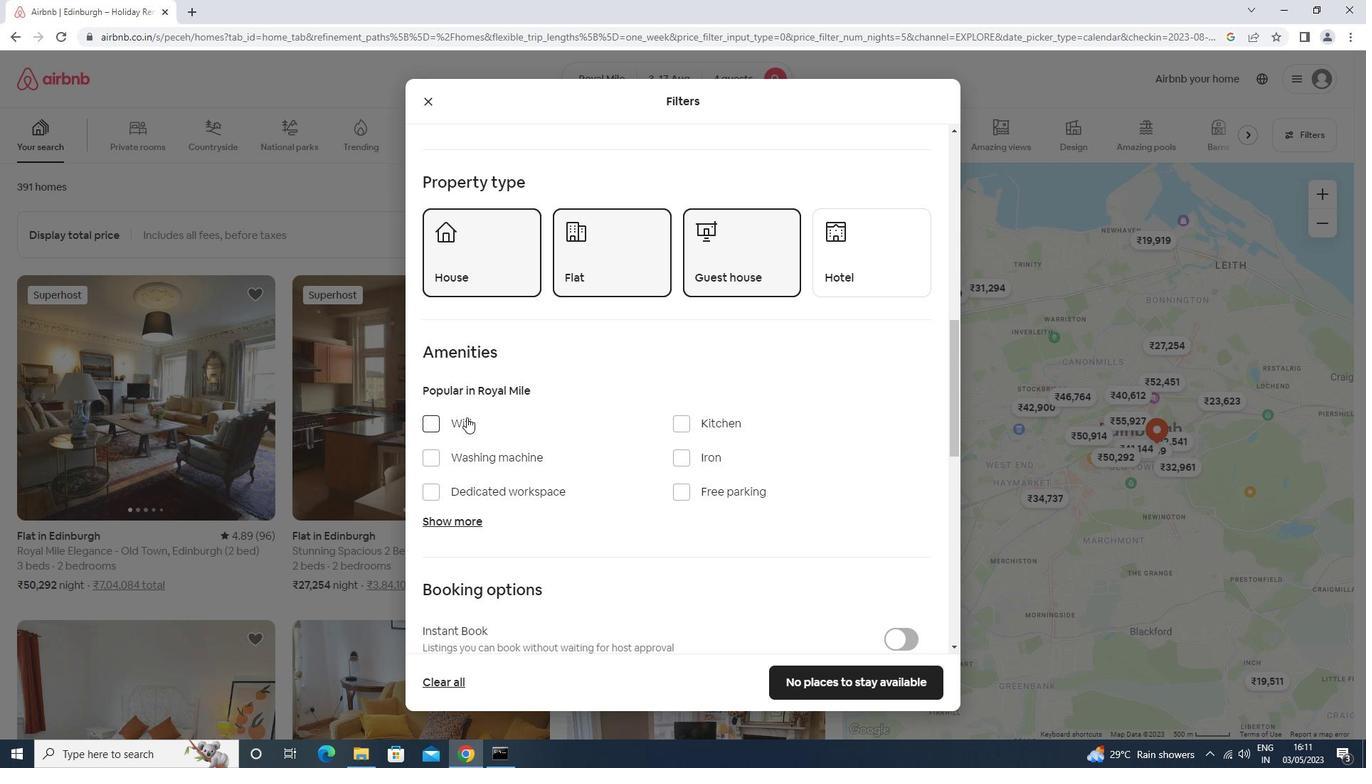 
Action: Mouse moved to (459, 459)
Screenshot: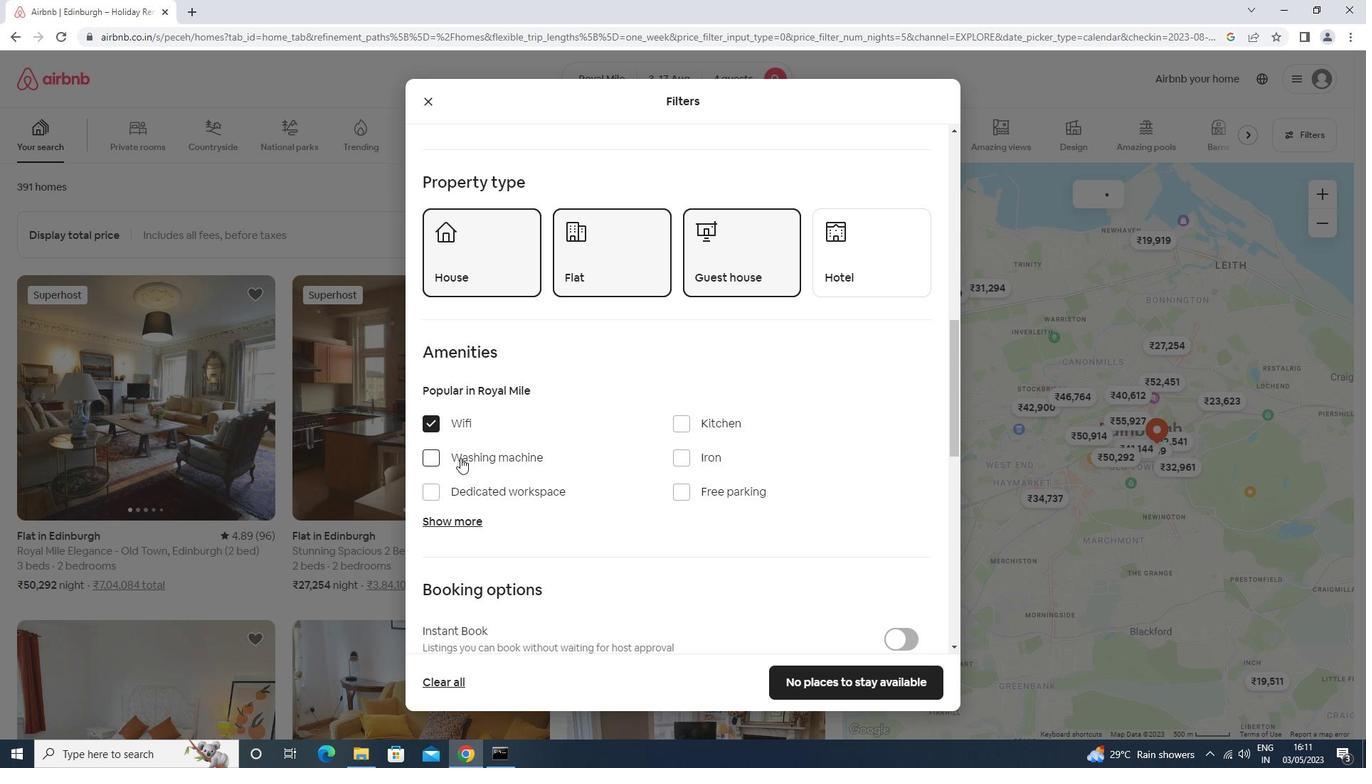 
Action: Mouse pressed left at (459, 459)
Screenshot: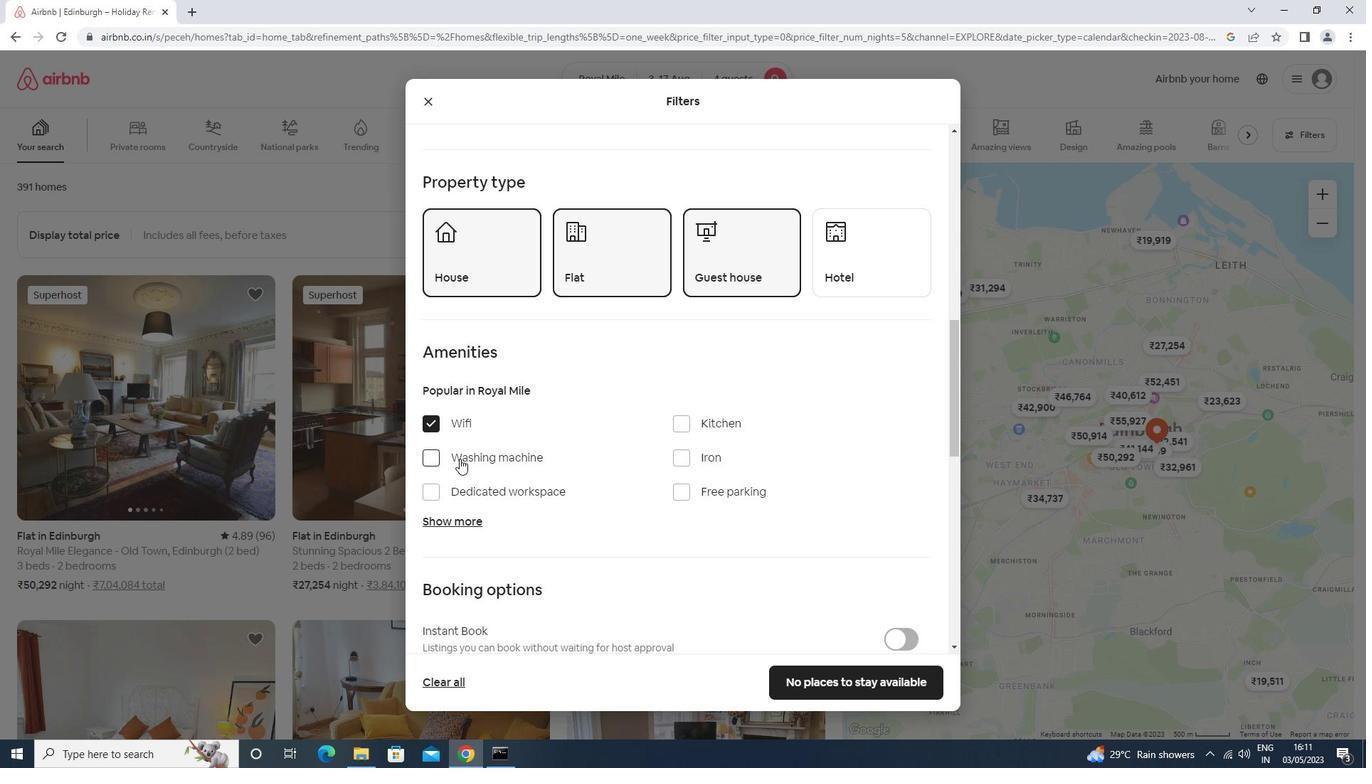 
Action: Mouse moved to (548, 484)
Screenshot: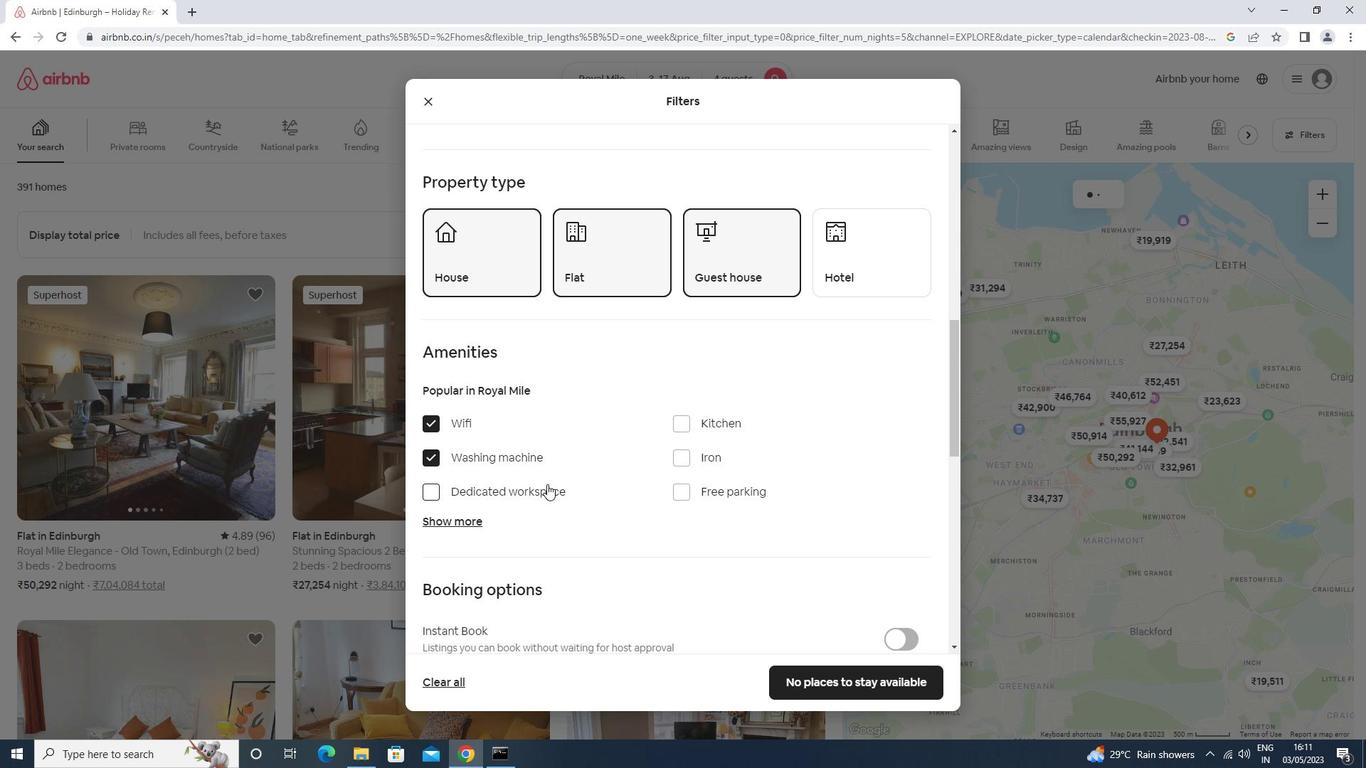
Action: Mouse scrolled (548, 484) with delta (0, 0)
Screenshot: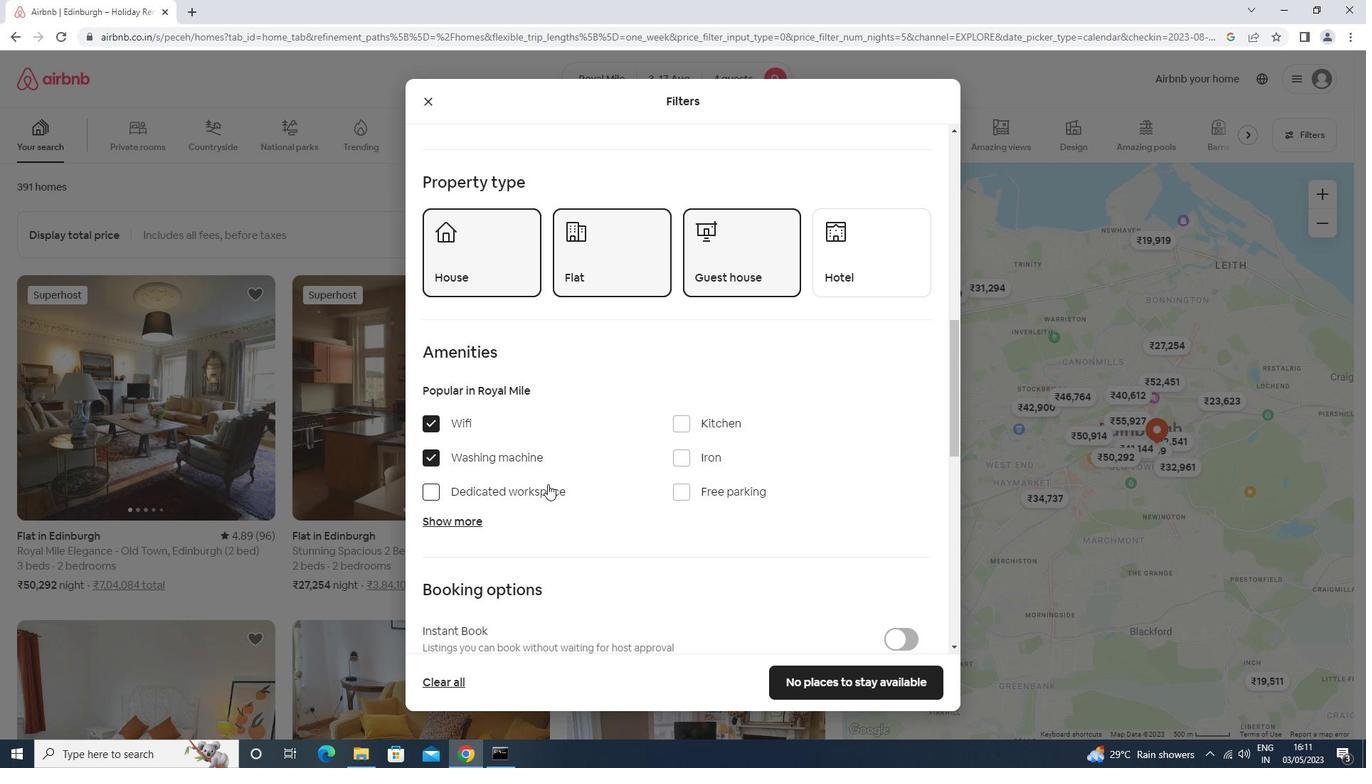 
Action: Mouse scrolled (548, 484) with delta (0, 0)
Screenshot: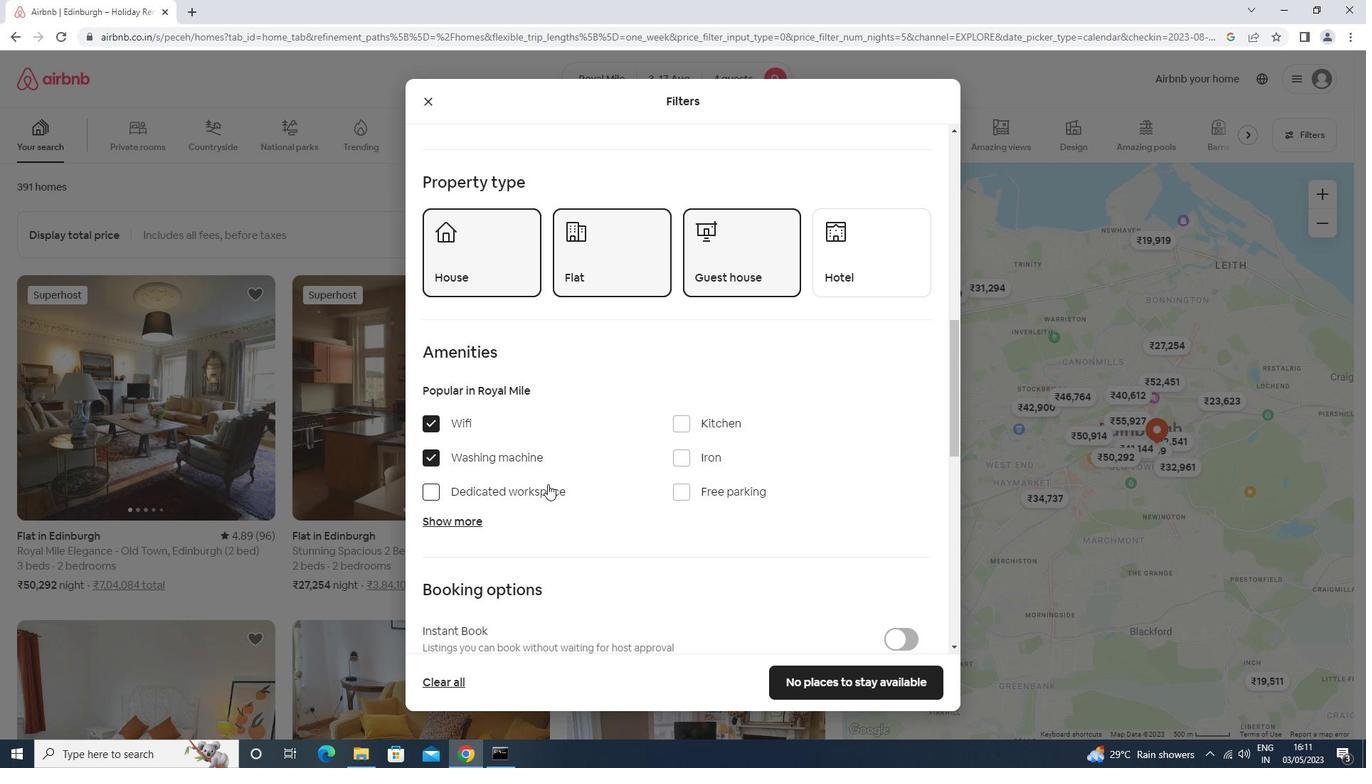 
Action: Mouse scrolled (548, 484) with delta (0, 0)
Screenshot: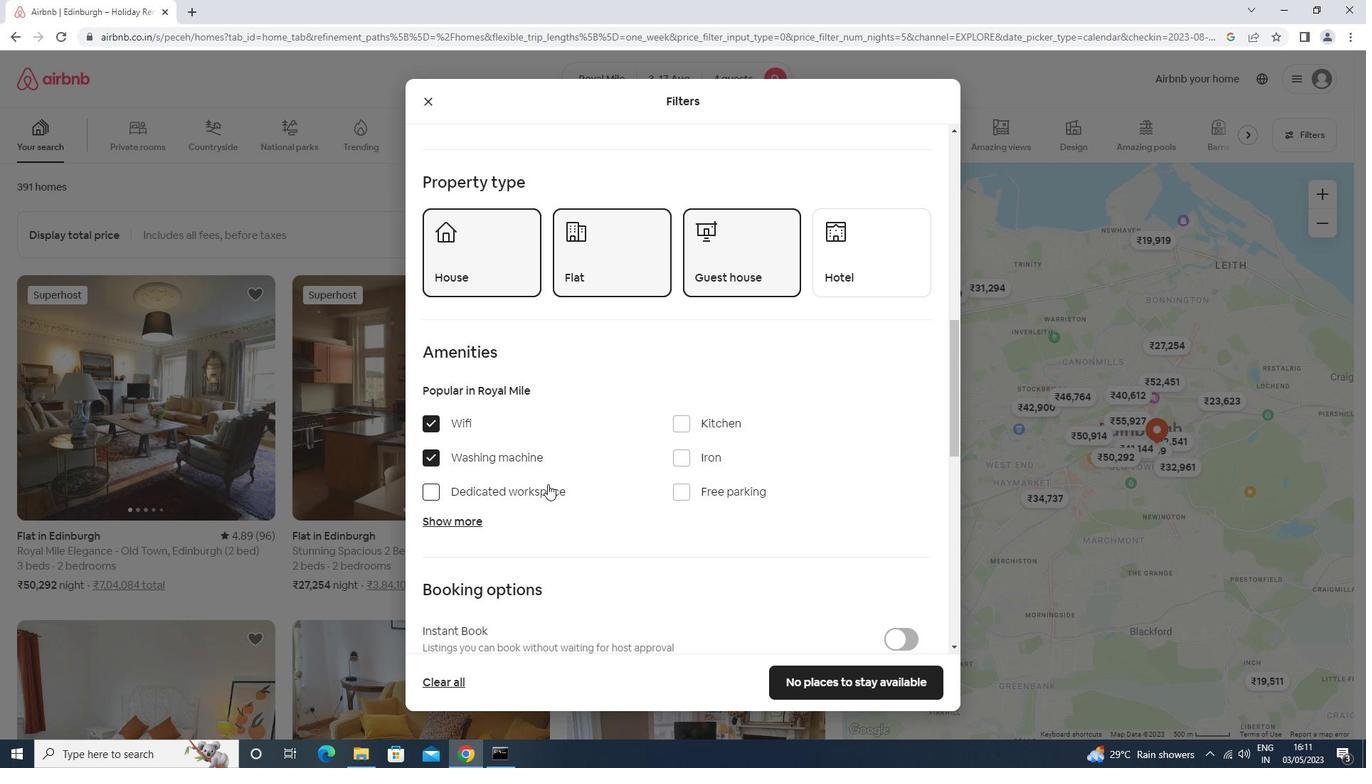 
Action: Mouse scrolled (548, 484) with delta (0, 0)
Screenshot: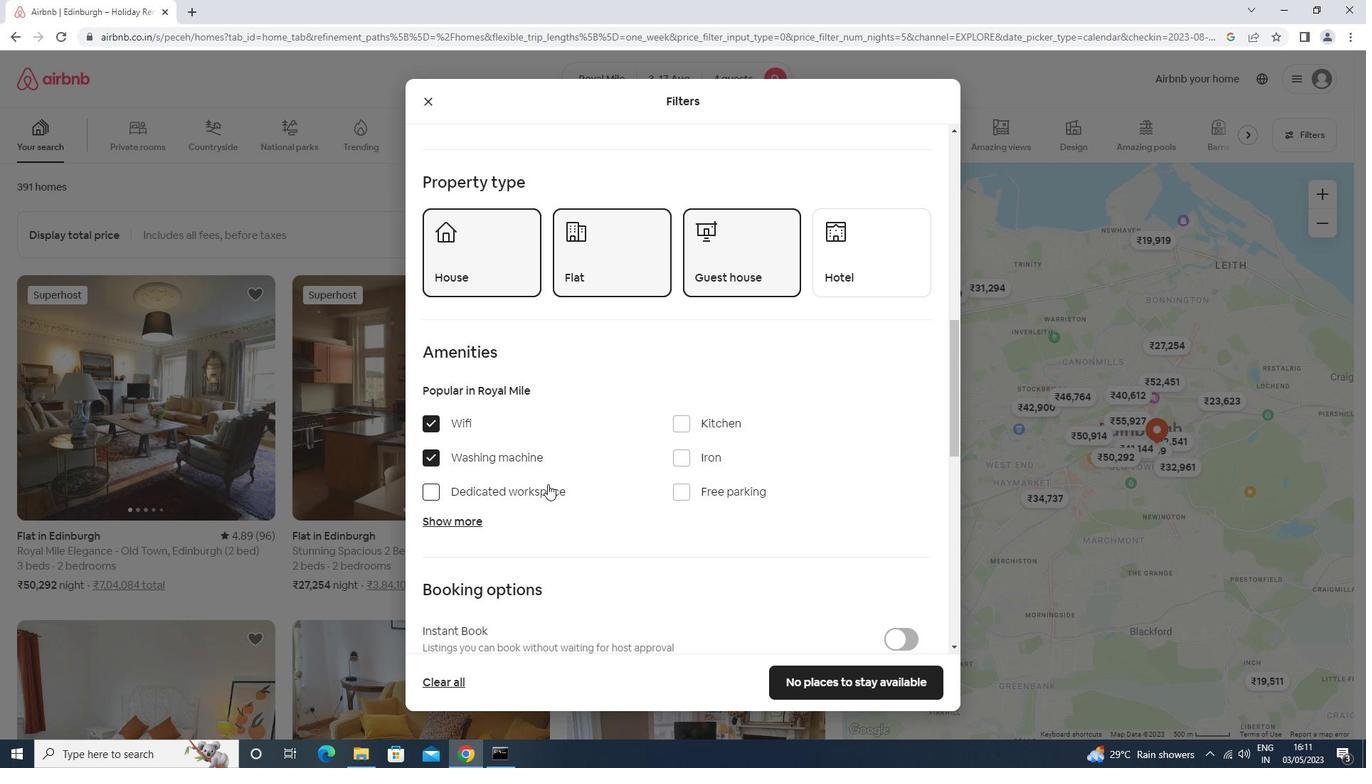 
Action: Mouse moved to (596, 480)
Screenshot: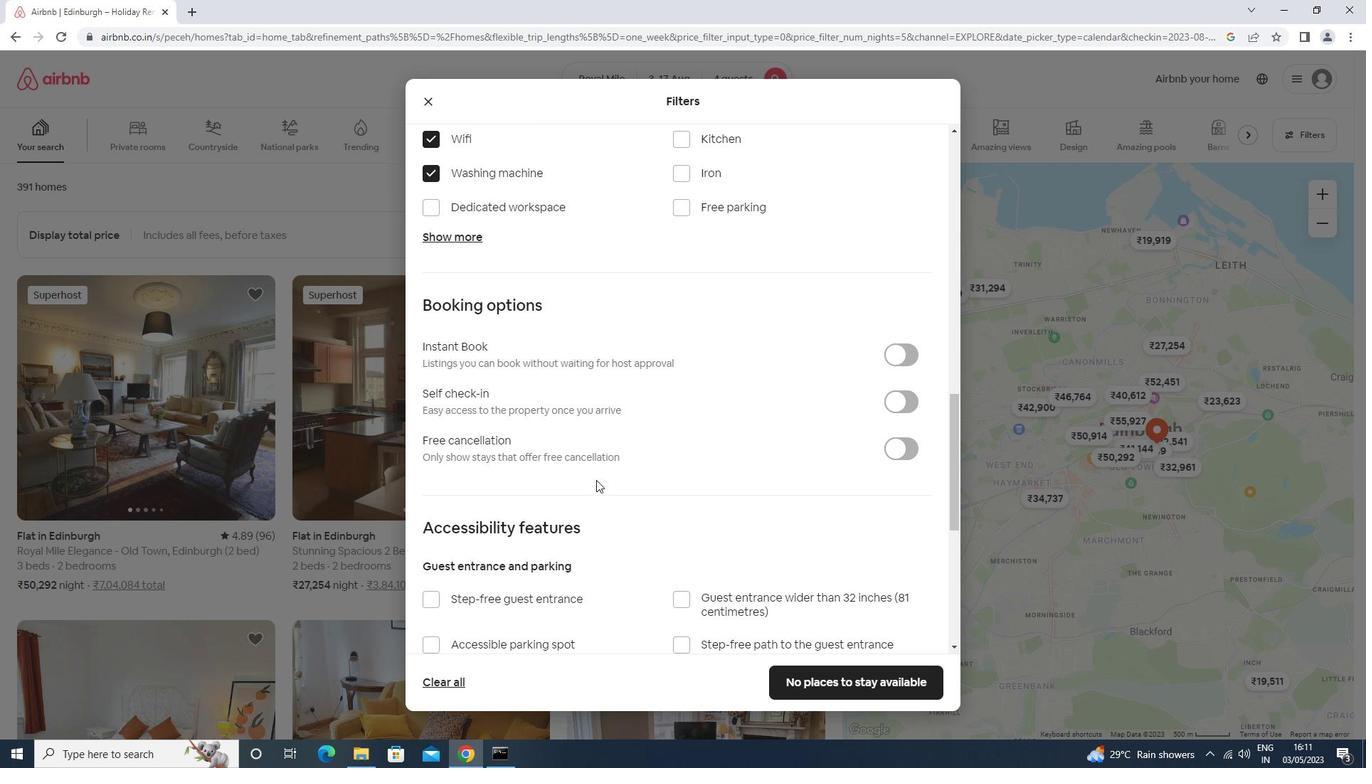 
Action: Mouse scrolled (596, 479) with delta (0, 0)
Screenshot: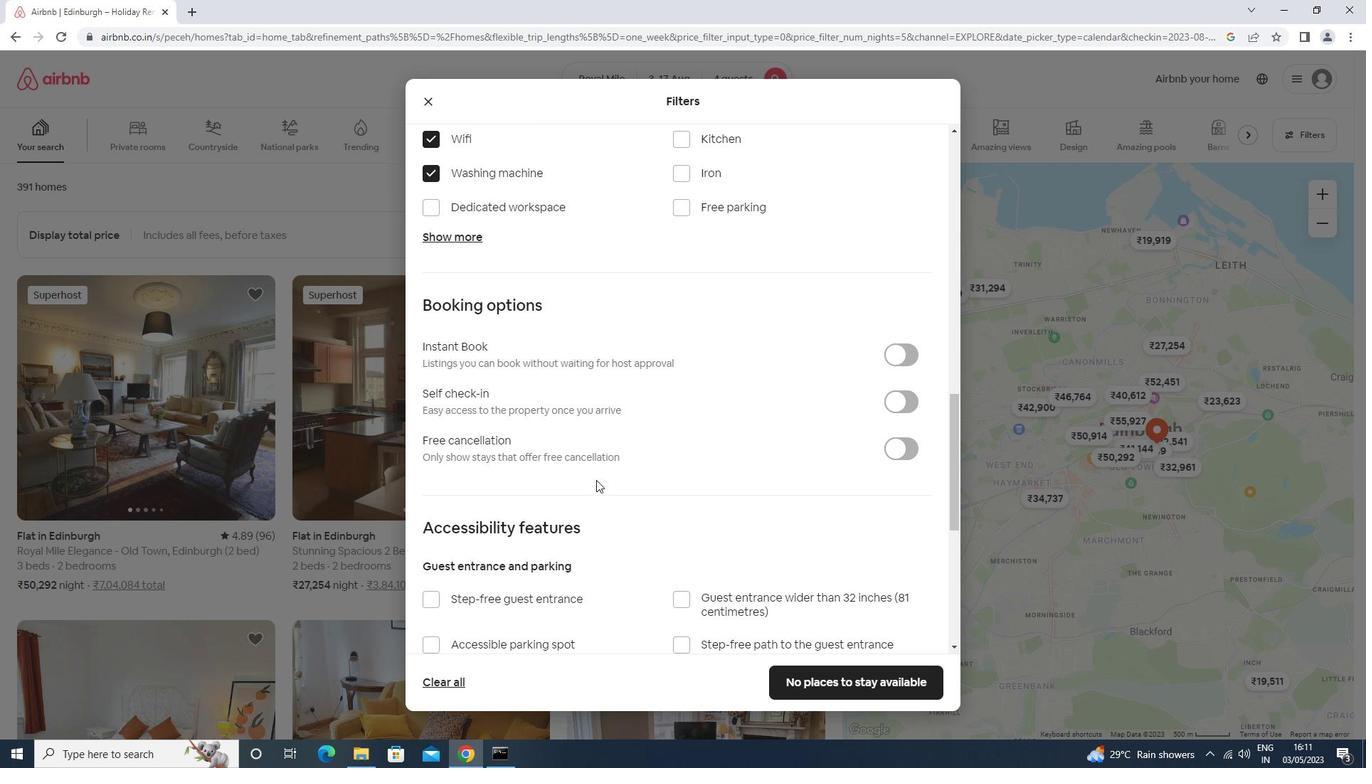
Action: Mouse moved to (596, 480)
Screenshot: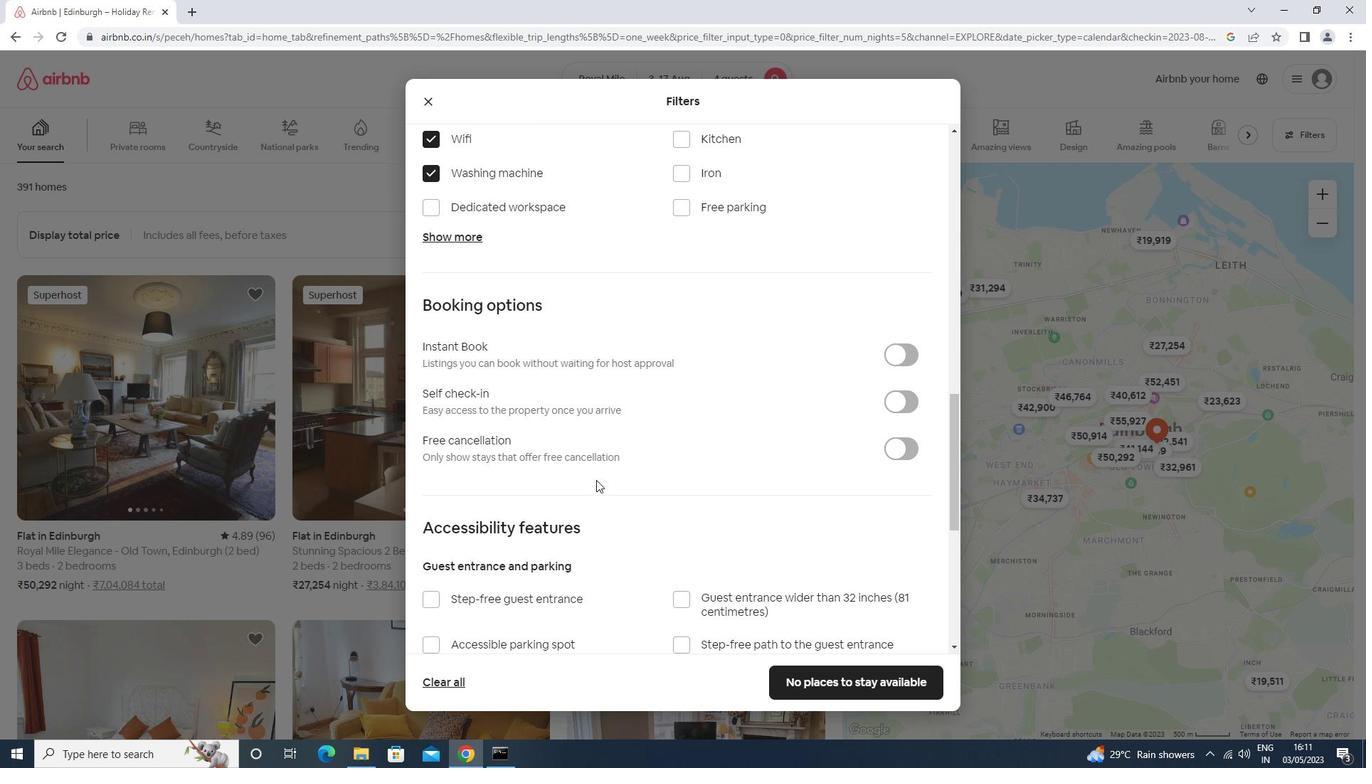 
Action: Mouse scrolled (596, 479) with delta (0, 0)
Screenshot: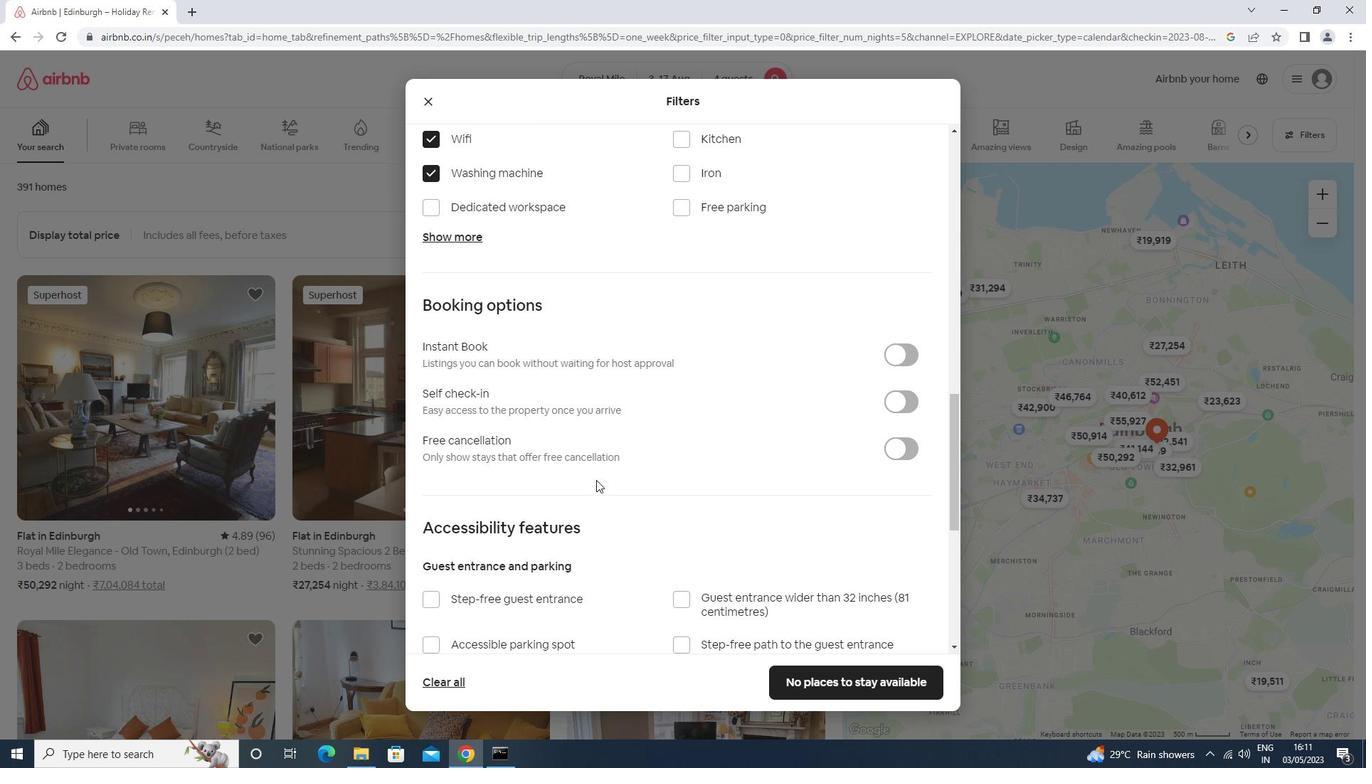 
Action: Mouse moved to (890, 255)
Screenshot: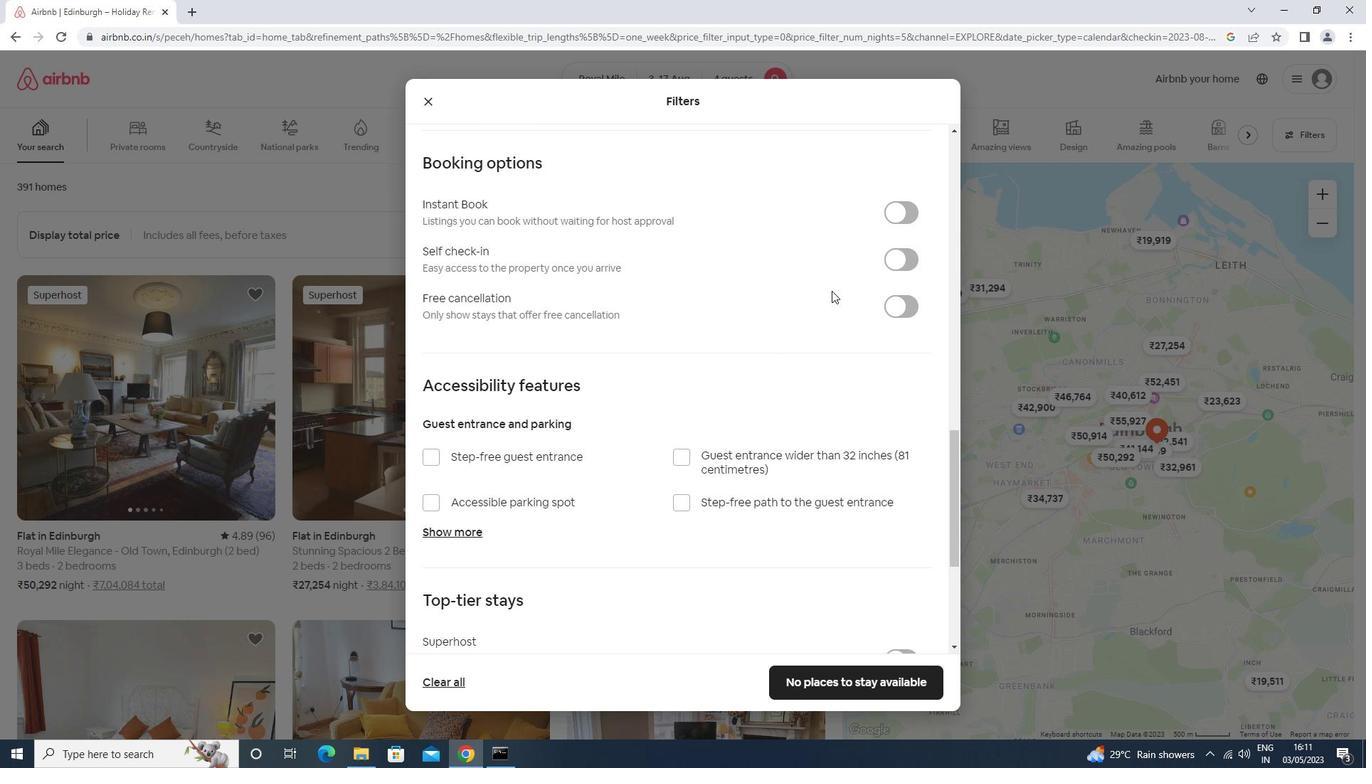 
Action: Mouse pressed left at (890, 255)
Screenshot: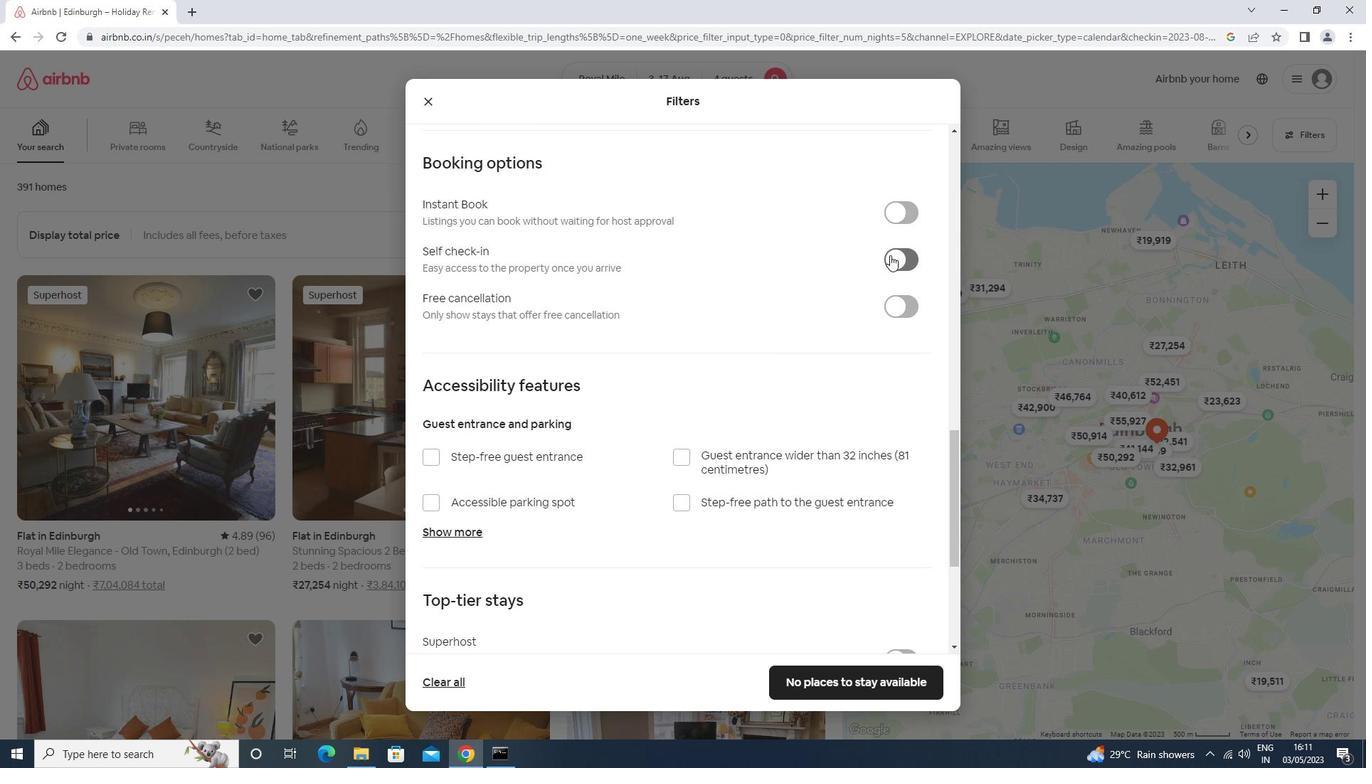 
Action: Mouse moved to (623, 633)
Screenshot: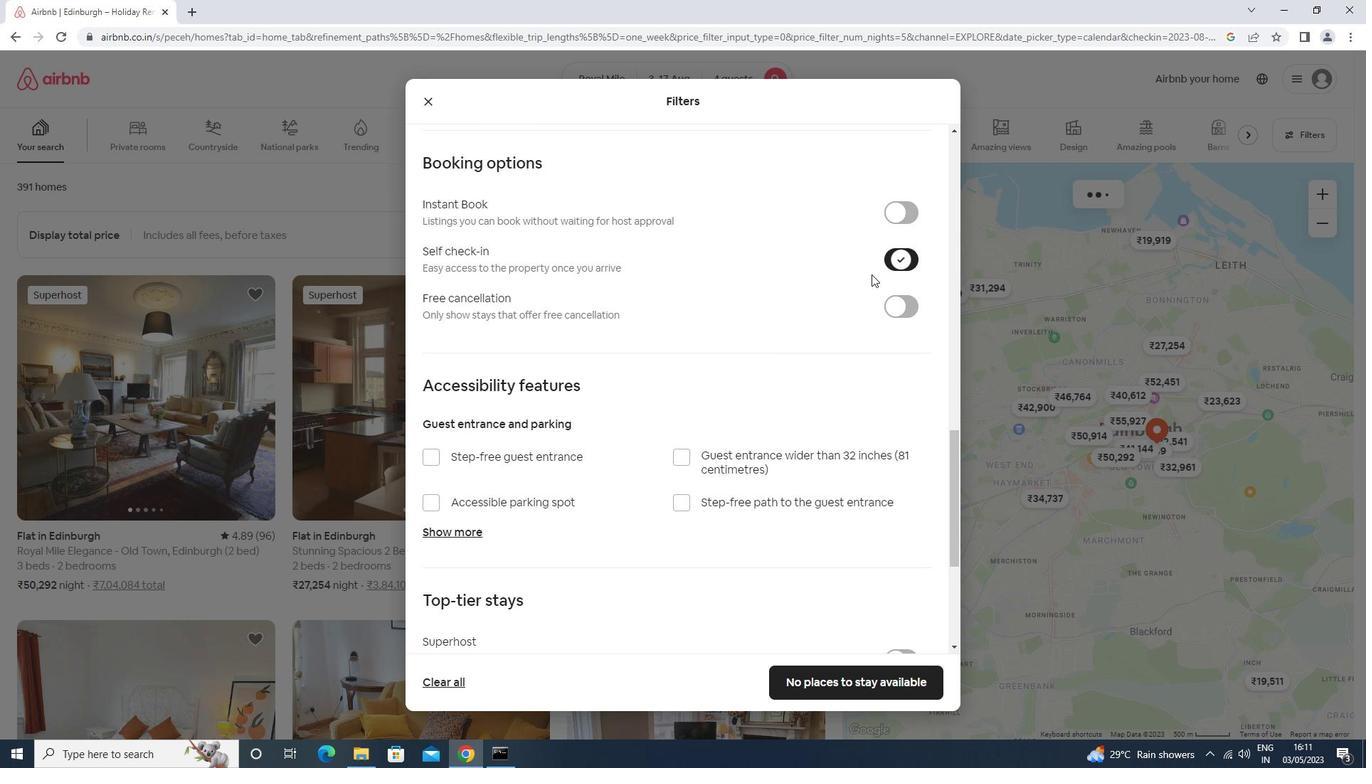 
Action: Mouse scrolled (623, 632) with delta (0, 0)
Screenshot: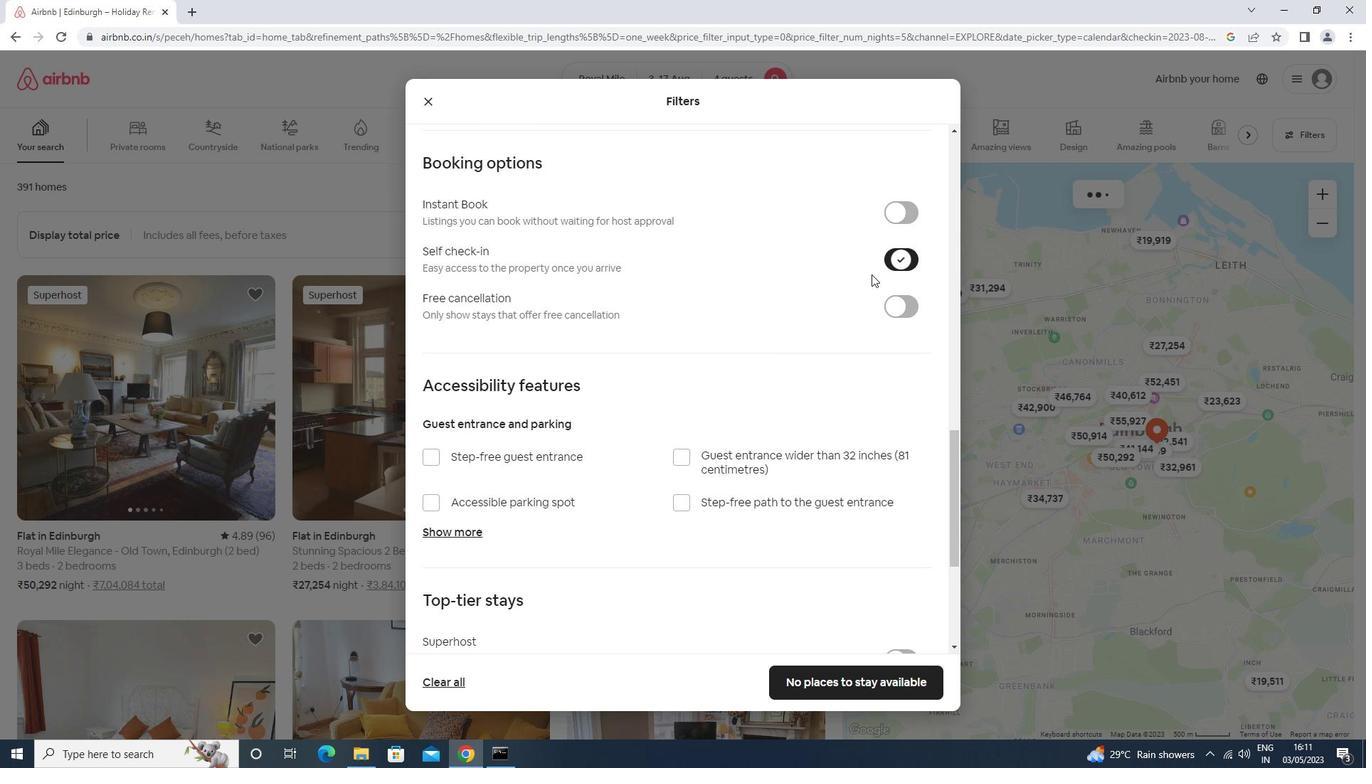 
Action: Mouse moved to (611, 641)
Screenshot: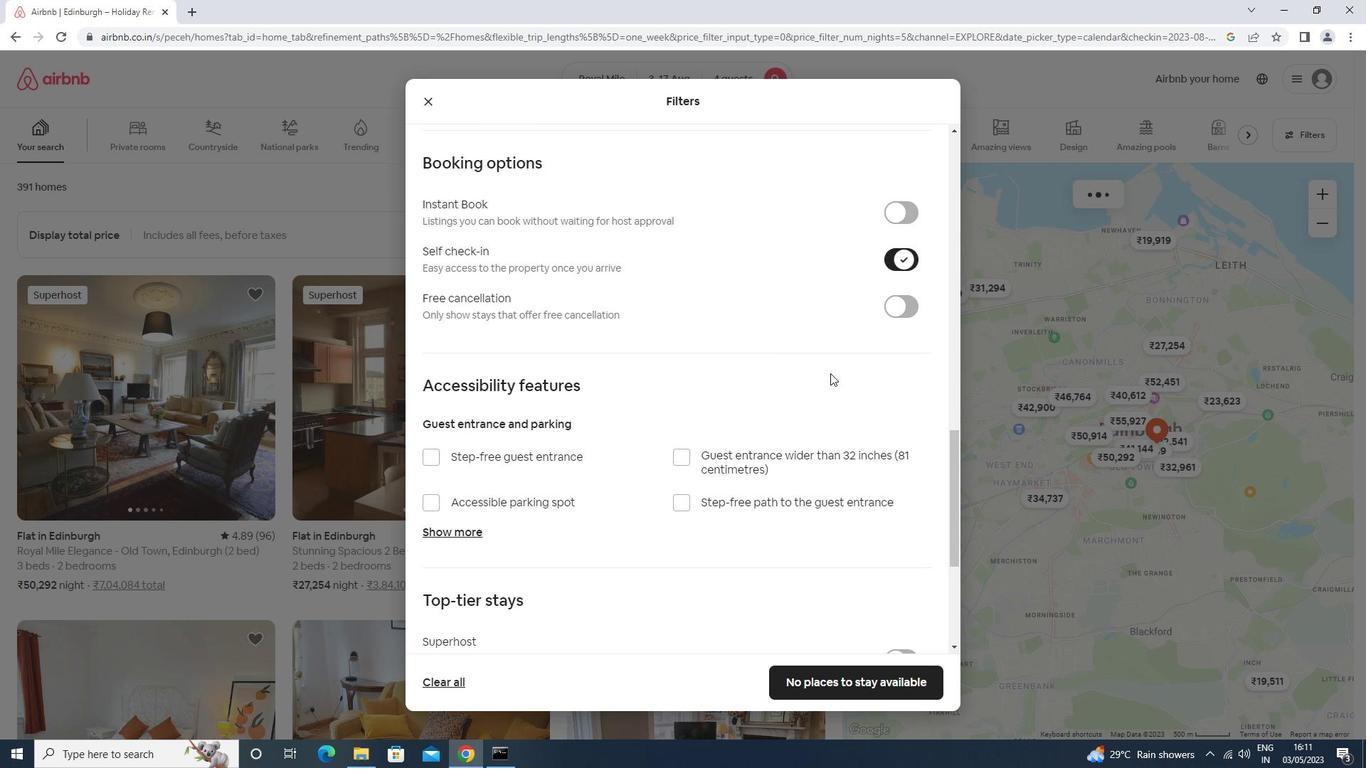 
Action: Mouse scrolled (611, 640) with delta (0, 0)
Screenshot: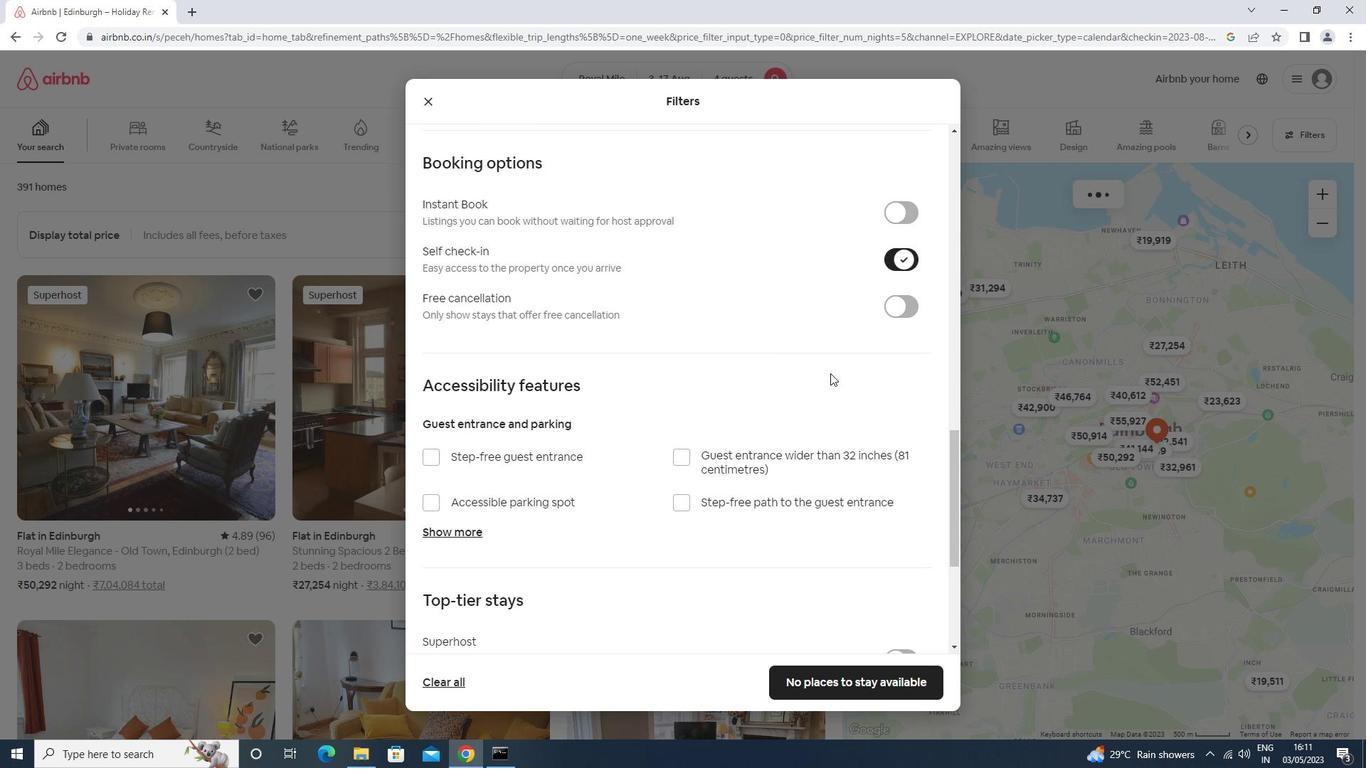 
Action: Mouse moved to (607, 643)
Screenshot: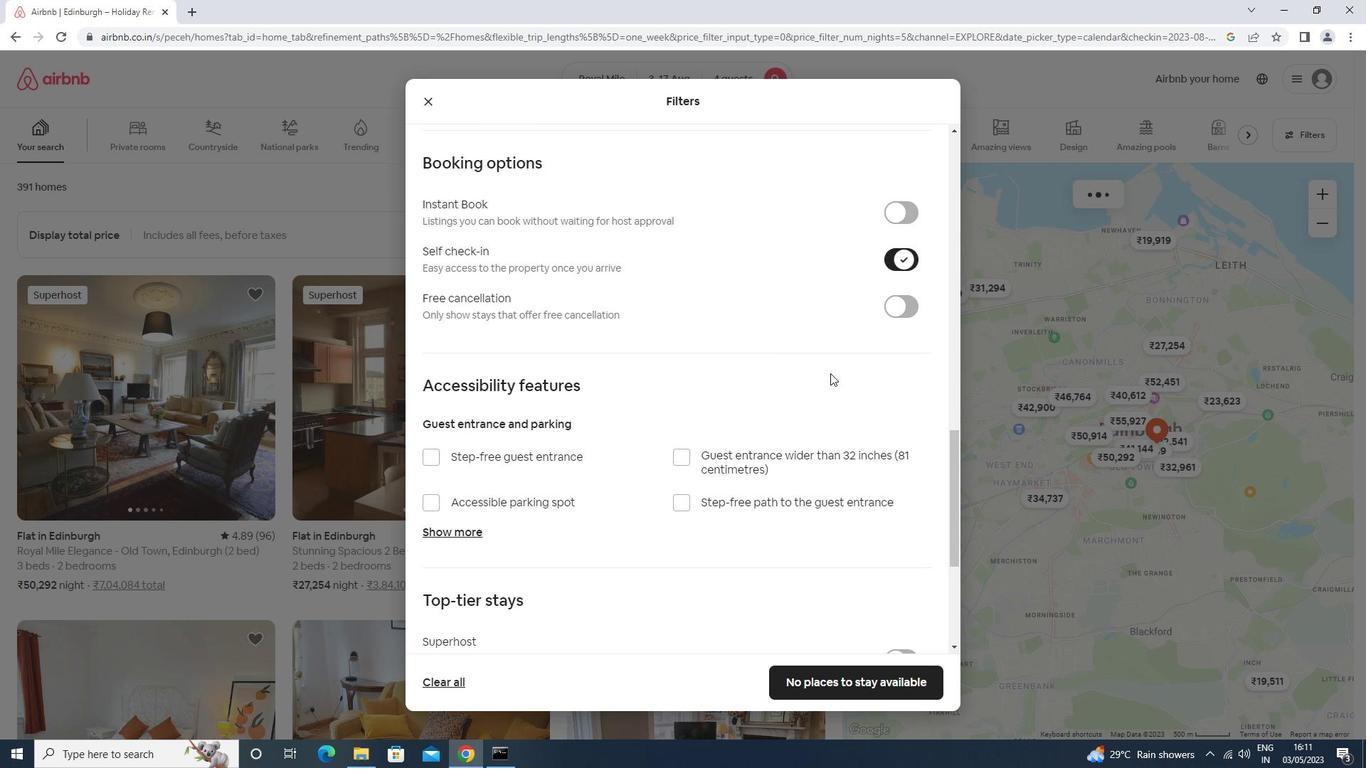 
Action: Mouse scrolled (607, 642) with delta (0, 0)
Screenshot: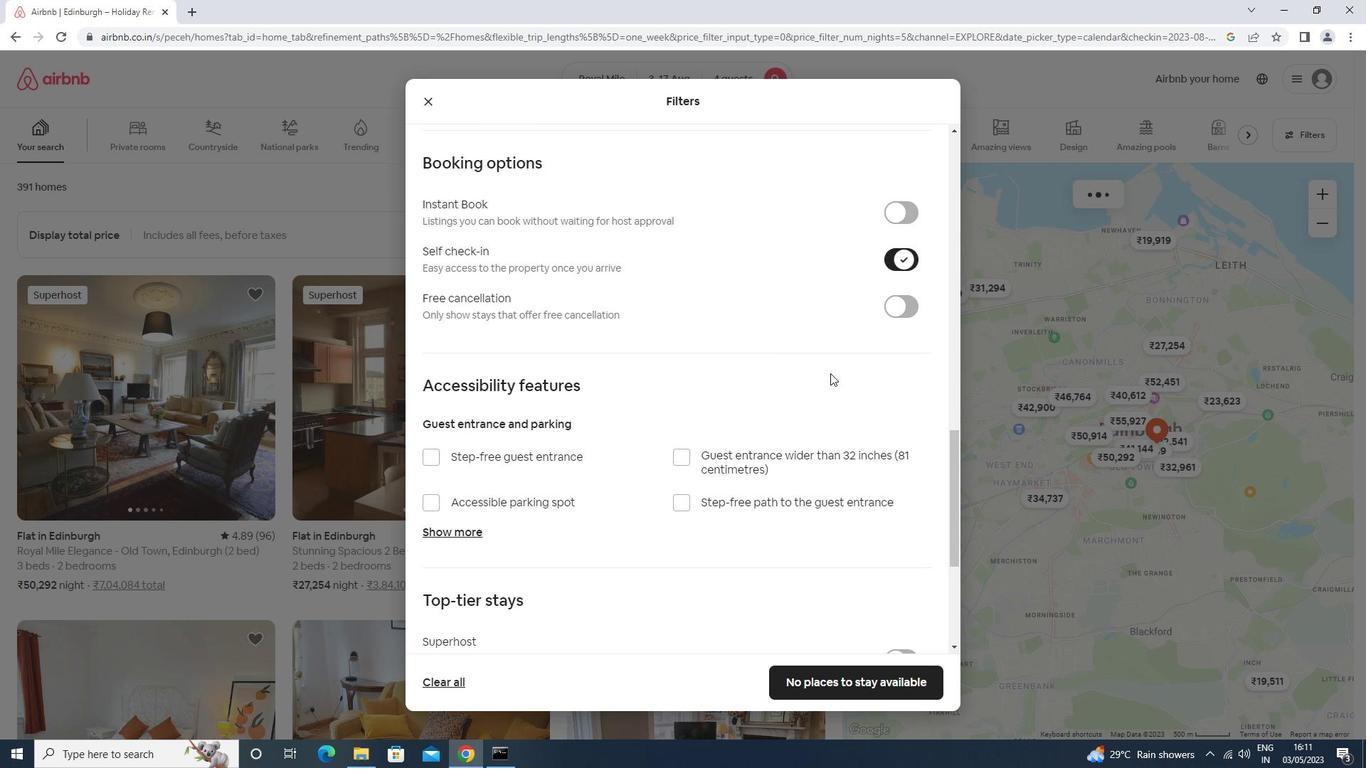 
Action: Mouse moved to (605, 644)
Screenshot: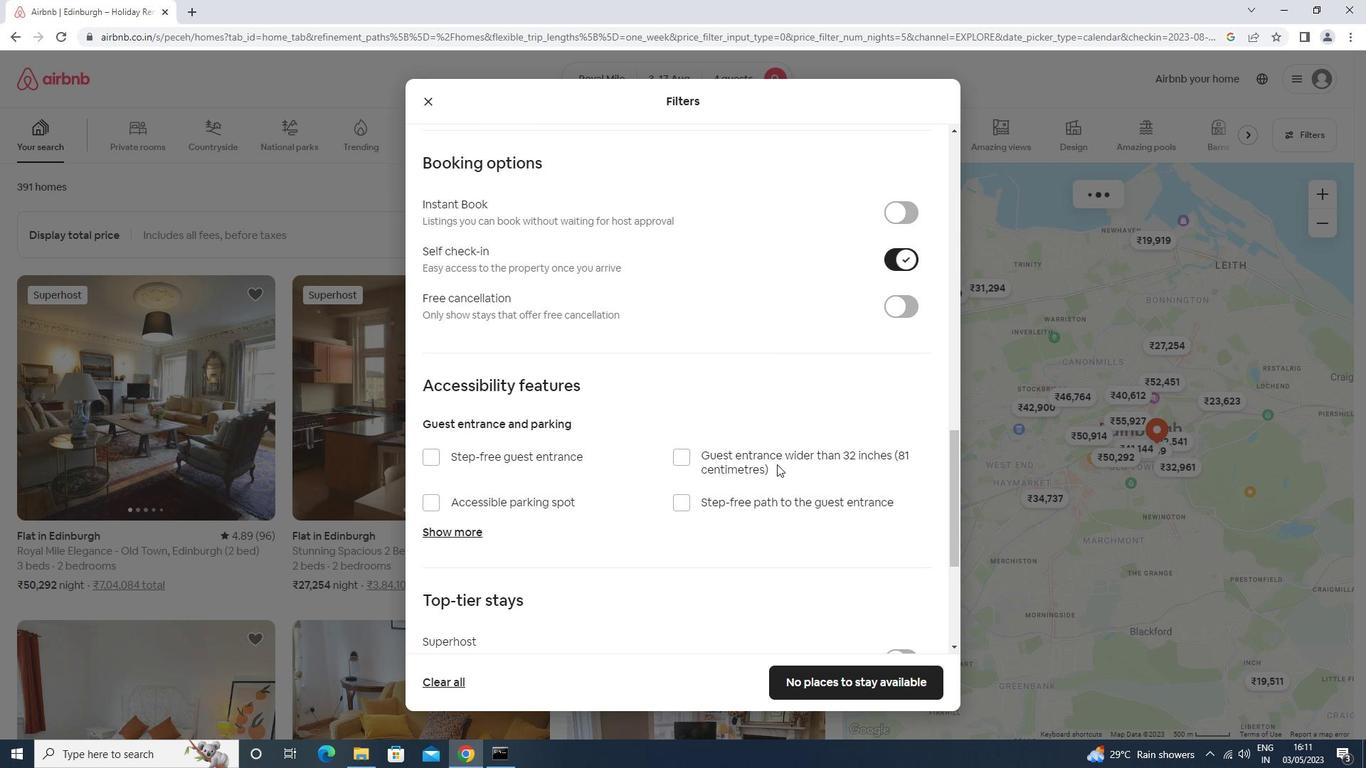 
Action: Mouse scrolled (605, 643) with delta (0, 0)
Screenshot: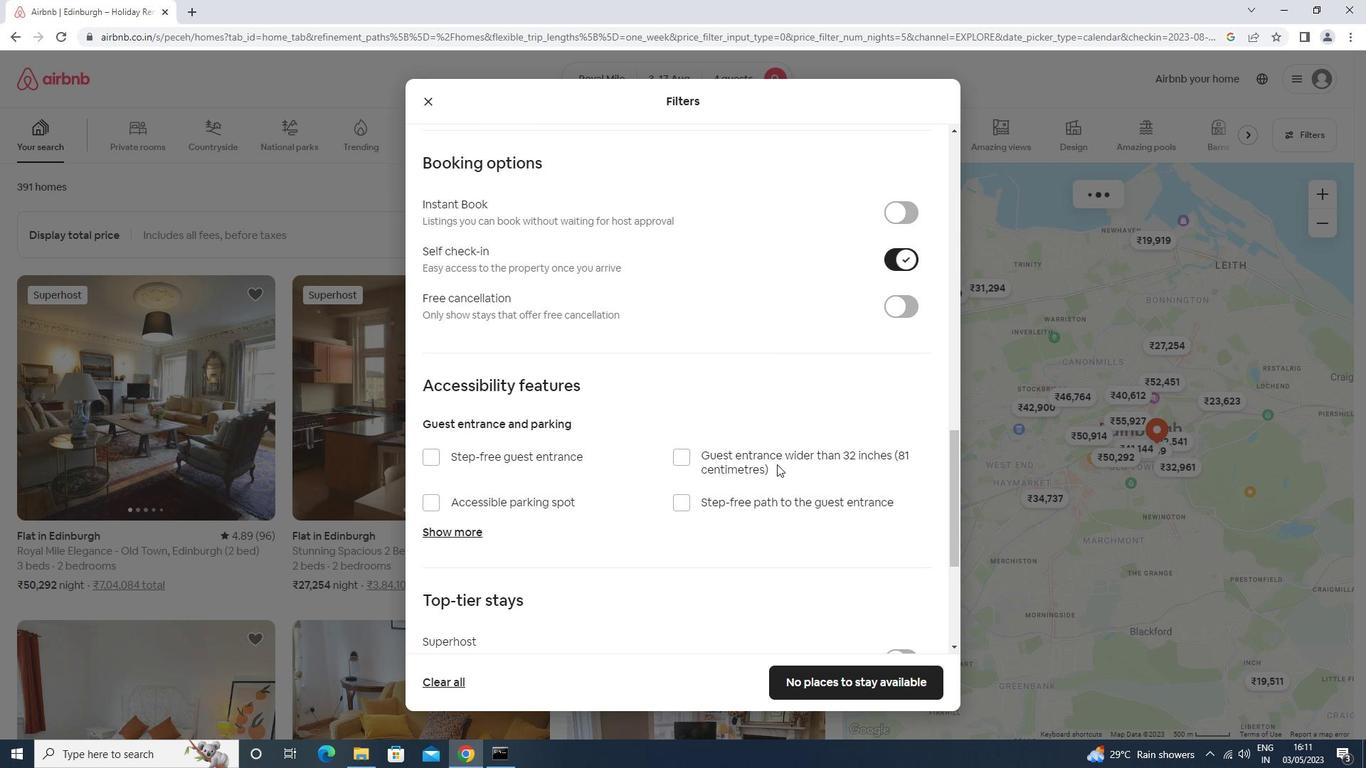 
Action: Mouse moved to (605, 644)
Screenshot: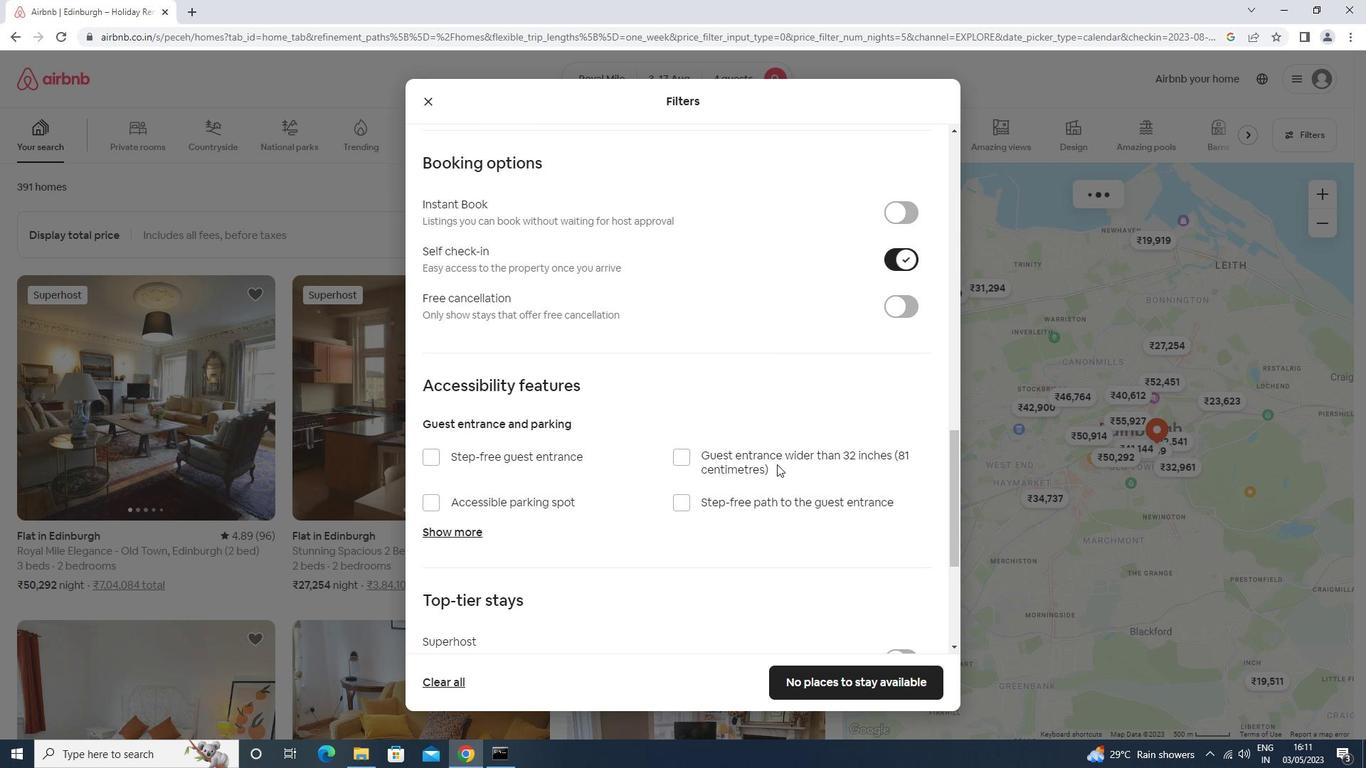 
Action: Mouse scrolled (605, 643) with delta (0, 0)
Screenshot: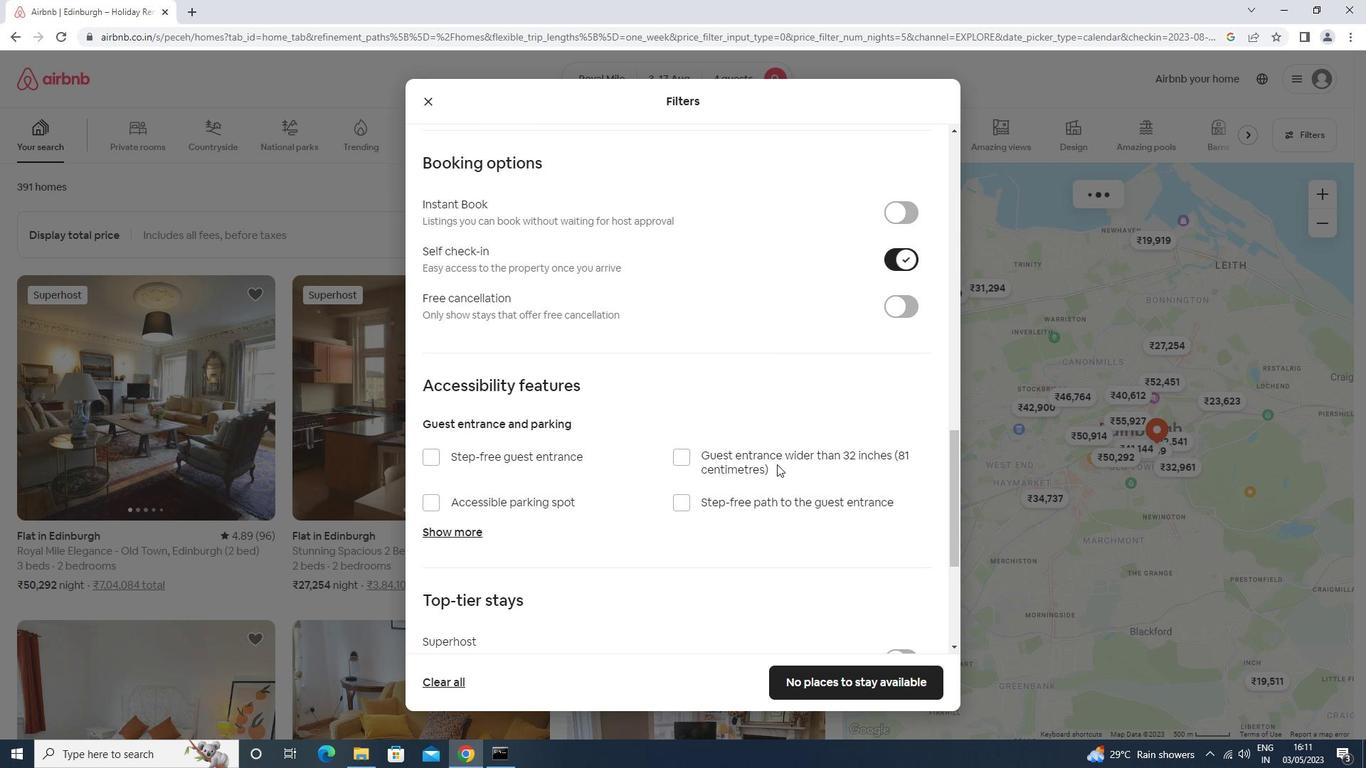 
Action: Mouse moved to (603, 644)
Screenshot: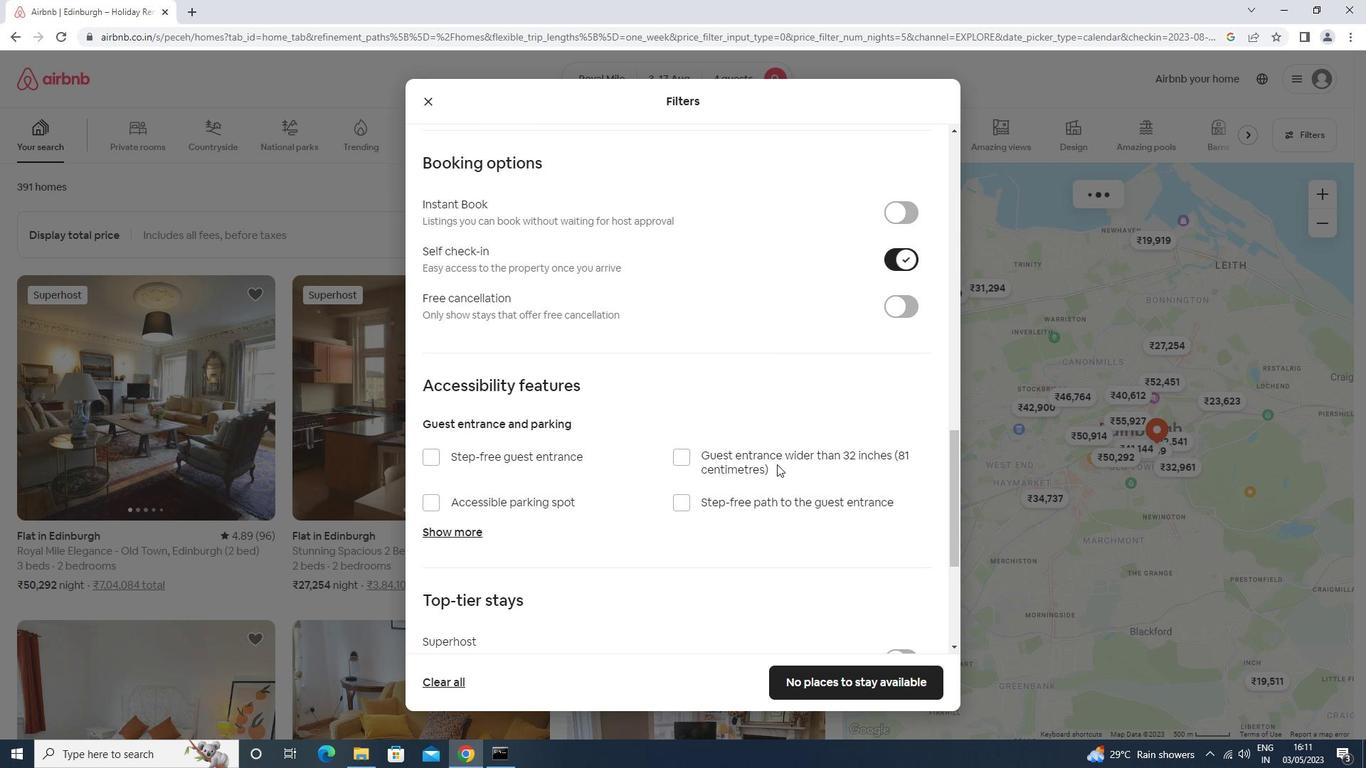 
Action: Mouse scrolled (603, 643) with delta (0, 0)
Screenshot: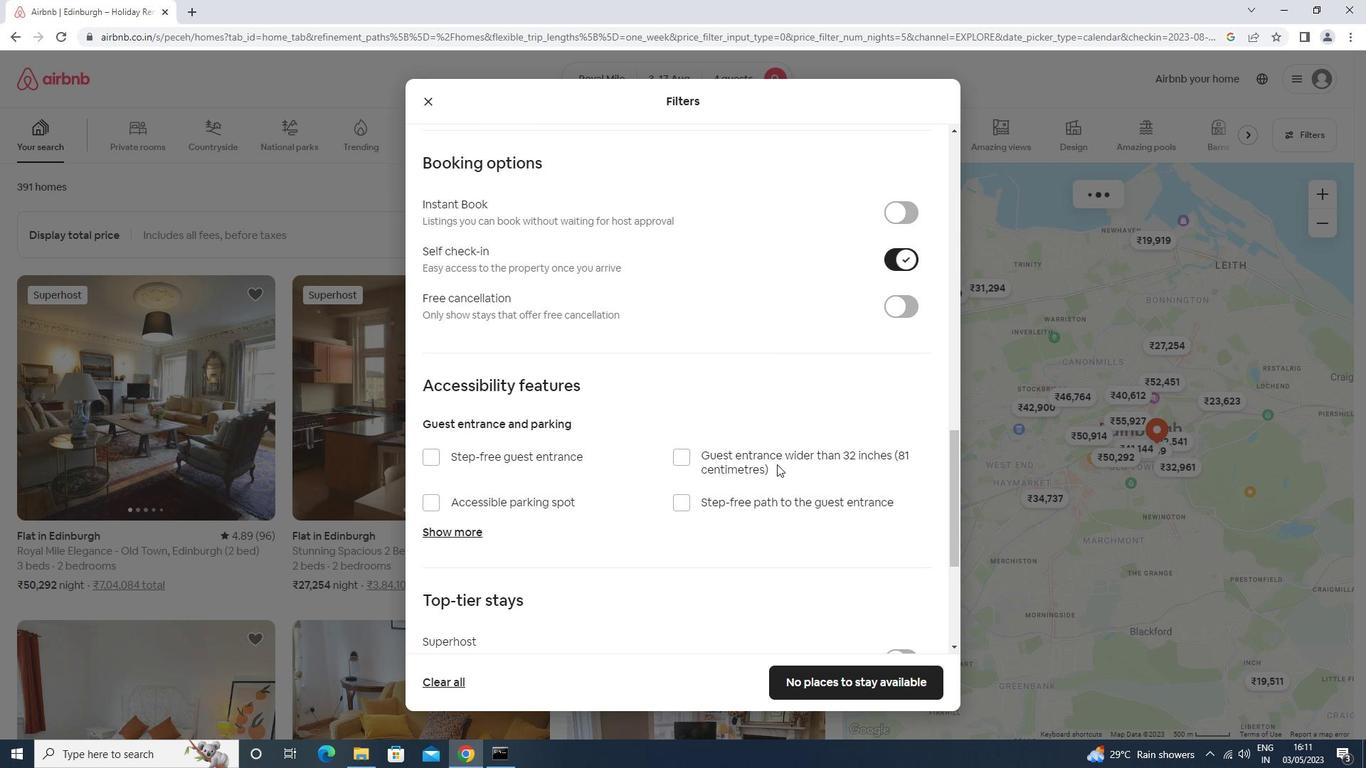
Action: Mouse moved to (442, 555)
Screenshot: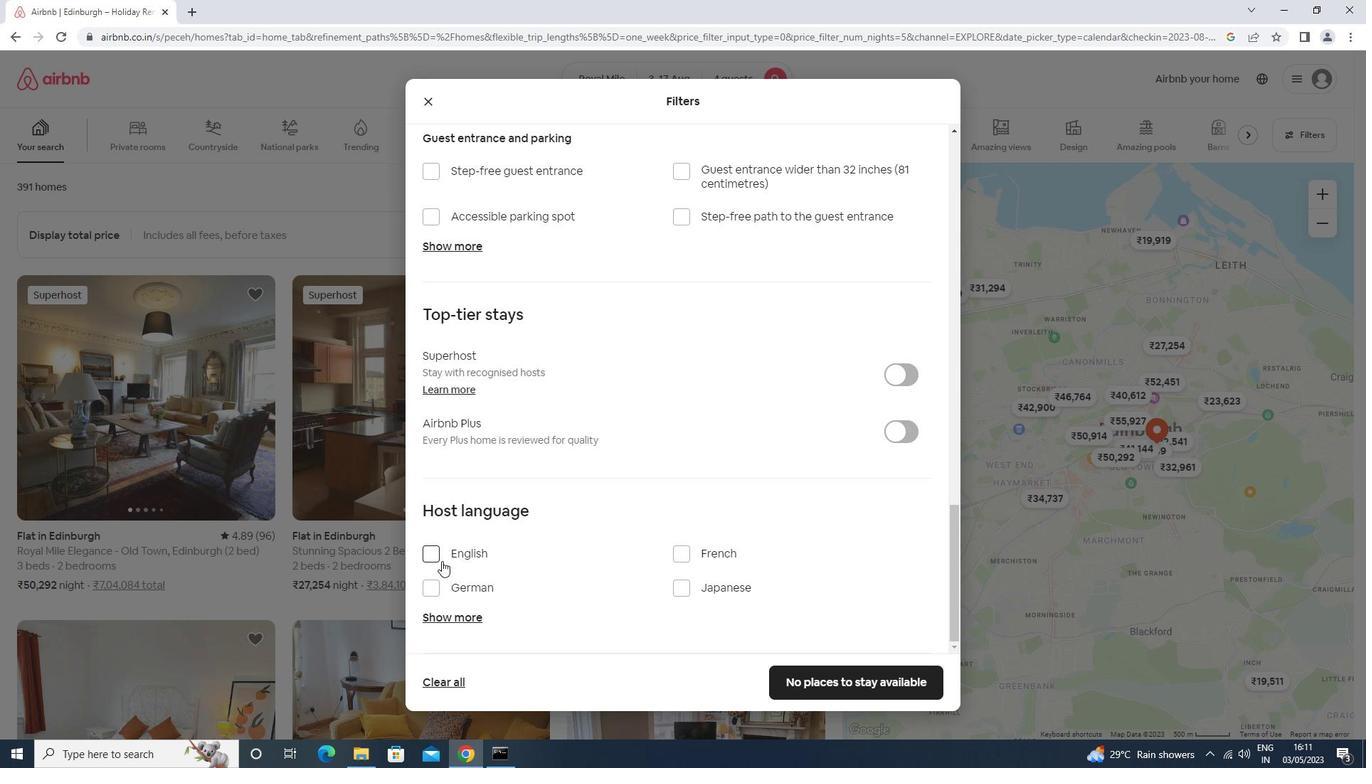 
Action: Mouse pressed left at (442, 555)
Screenshot: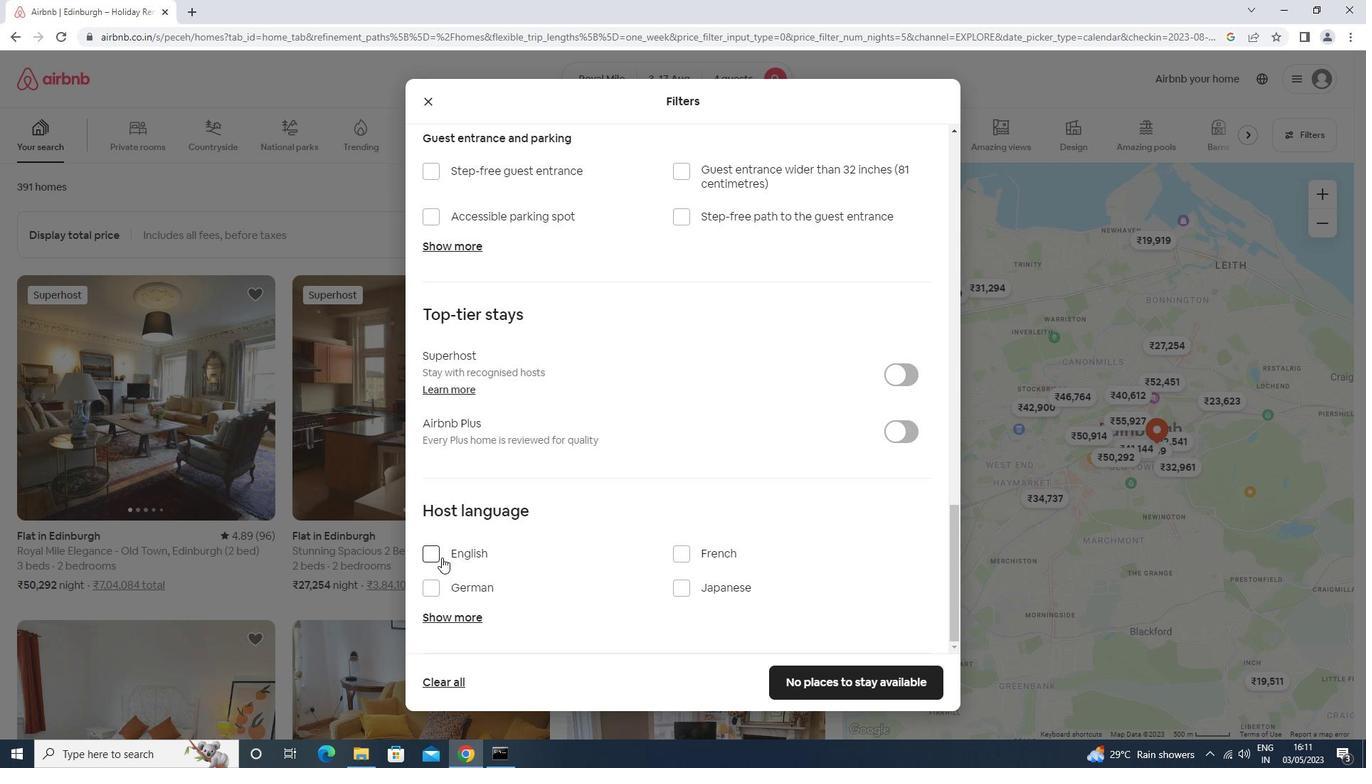 
Action: Mouse moved to (820, 676)
Screenshot: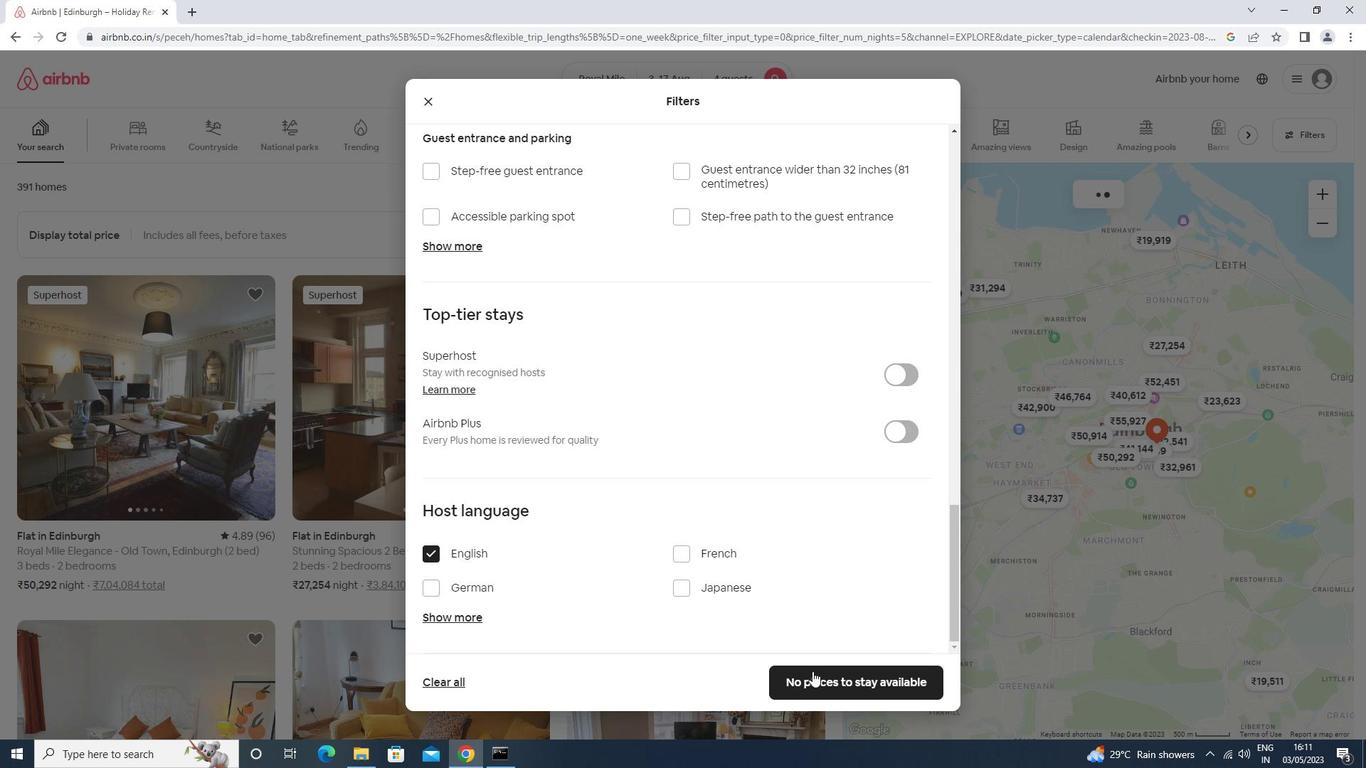 
Action: Mouse pressed left at (820, 676)
Screenshot: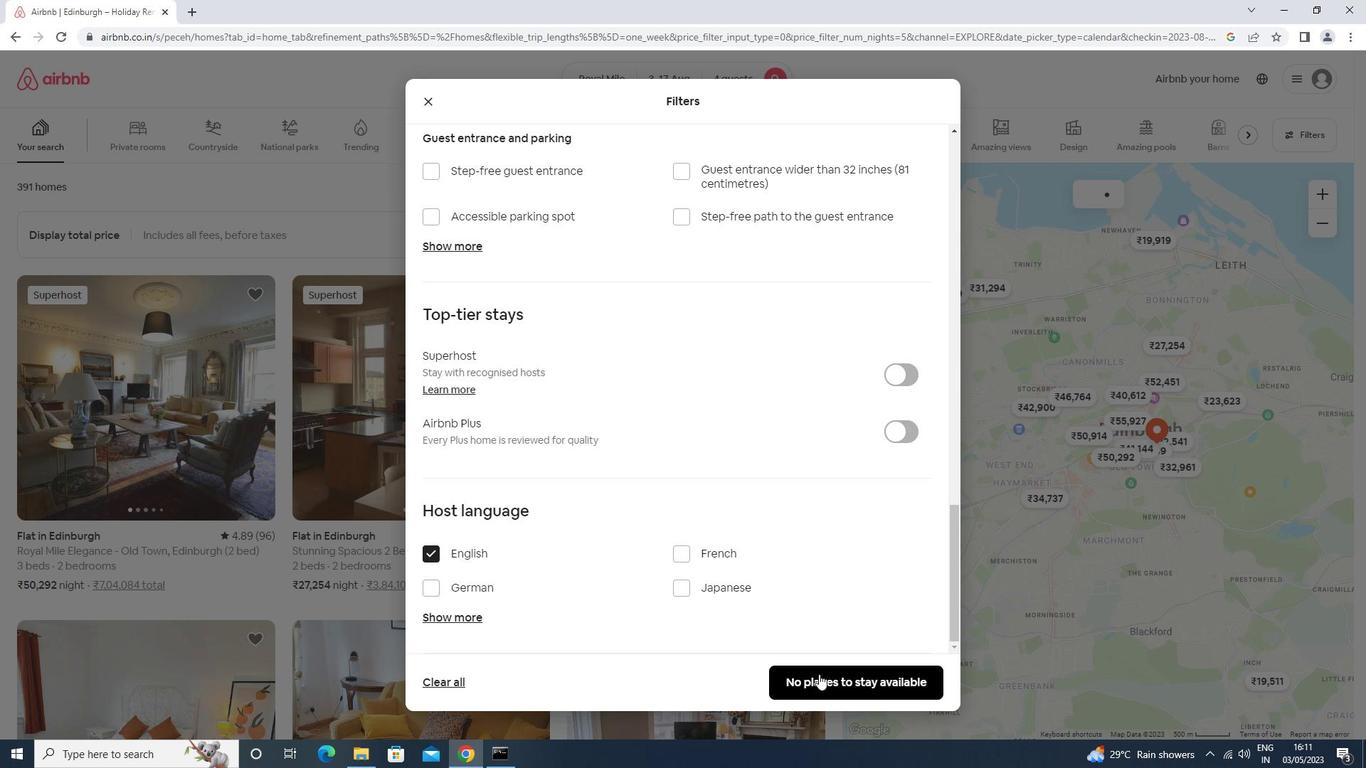 
